Task: Search for connections with the title 'painter' using filters for location, industry, and services on LinkedIn.
Action: Mouse moved to (512, 69)
Screenshot: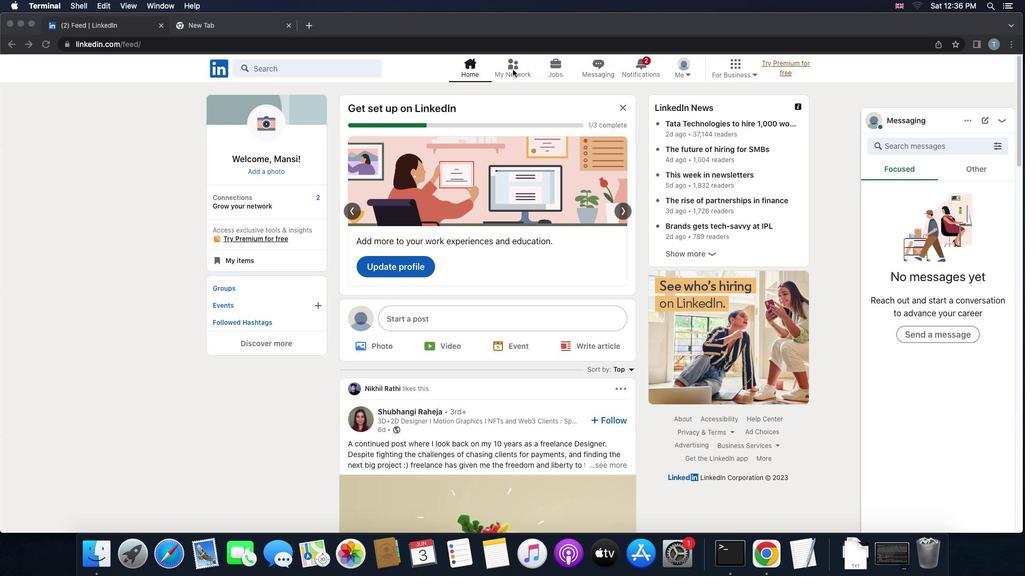 
Action: Mouse pressed left at (512, 69)
Screenshot: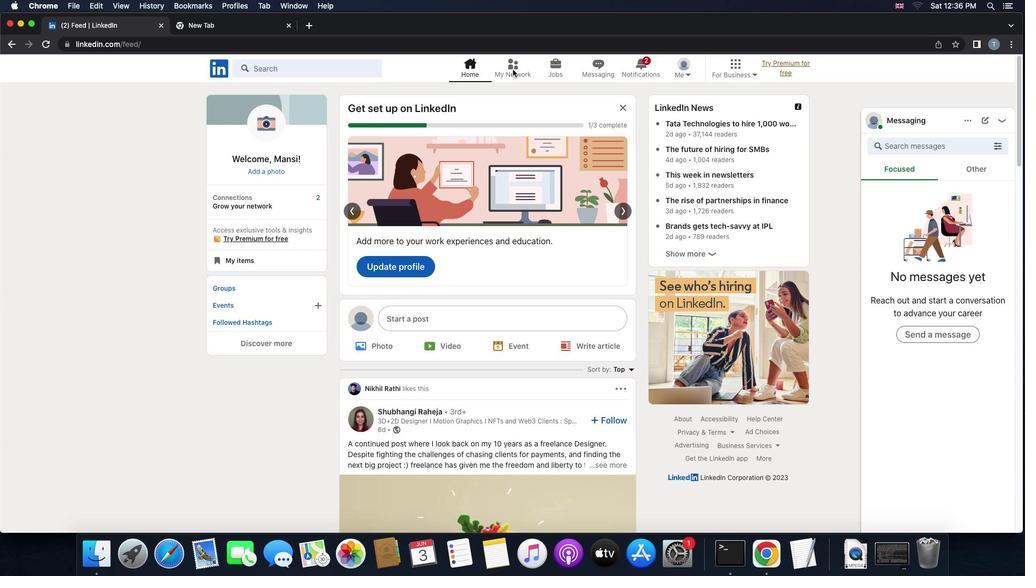 
Action: Mouse pressed left at (512, 69)
Screenshot: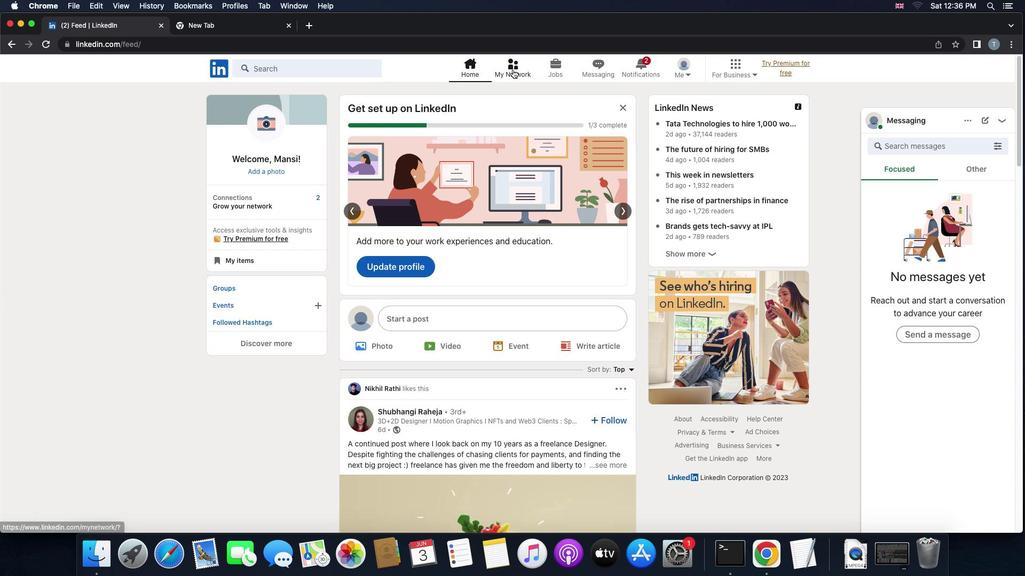 
Action: Mouse moved to (335, 134)
Screenshot: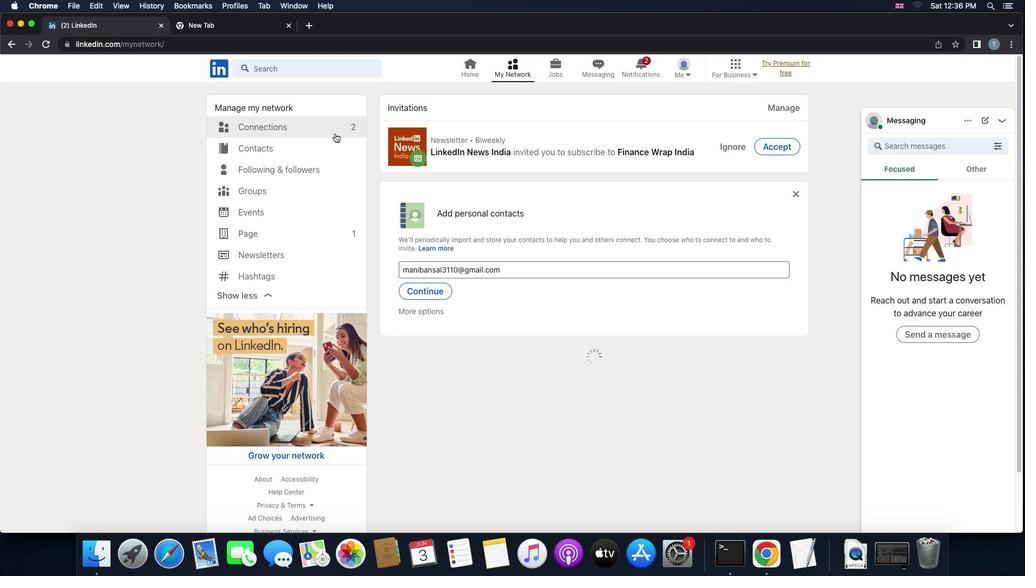 
Action: Mouse pressed left at (335, 134)
Screenshot: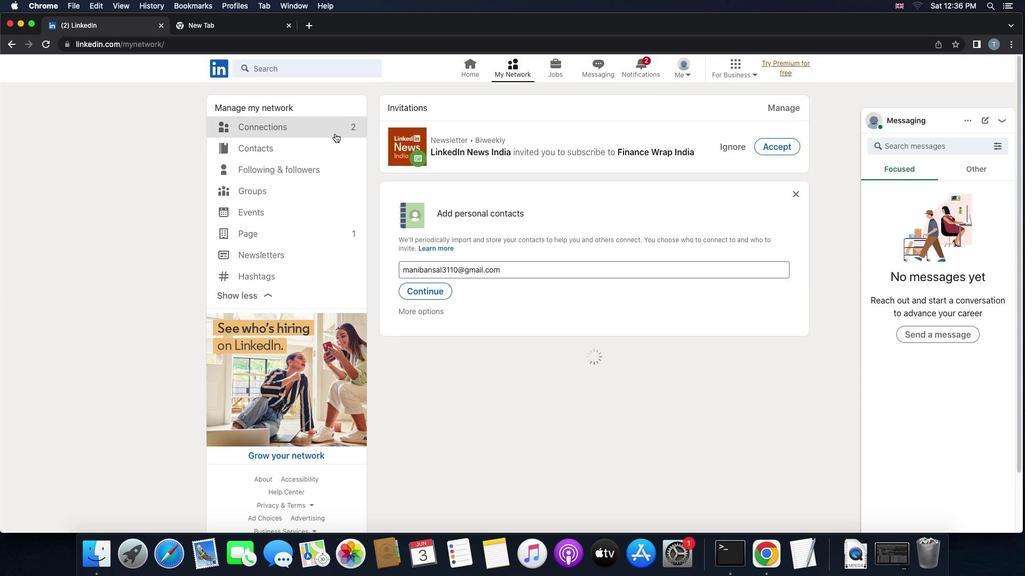 
Action: Mouse moved to (335, 133)
Screenshot: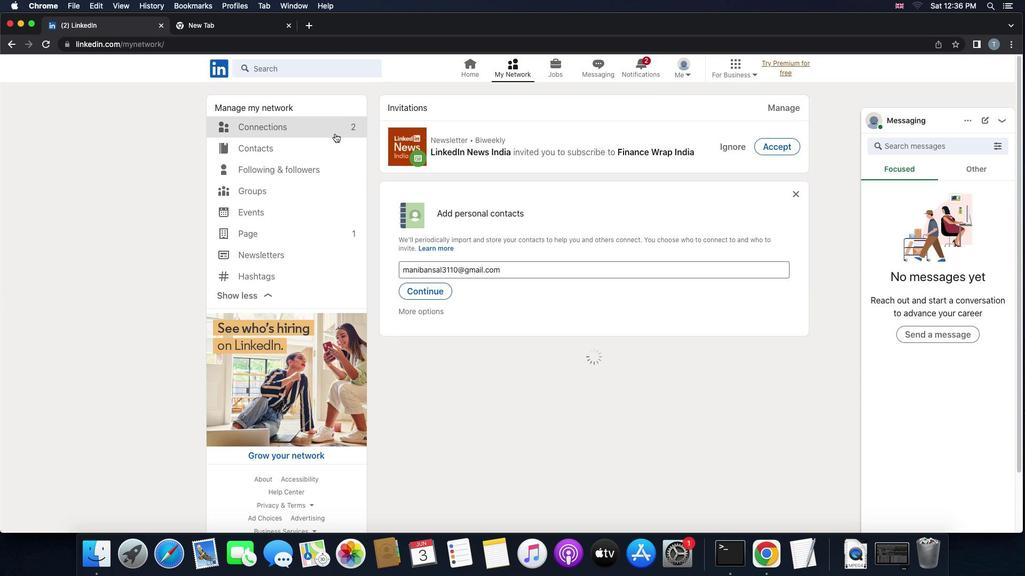 
Action: Mouse pressed left at (335, 133)
Screenshot: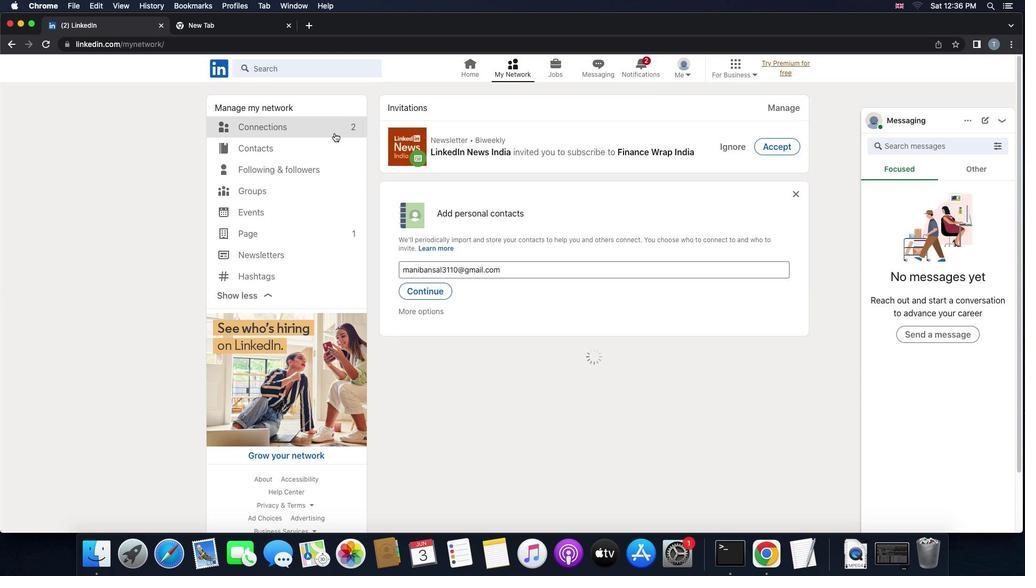 
Action: Mouse moved to (347, 125)
Screenshot: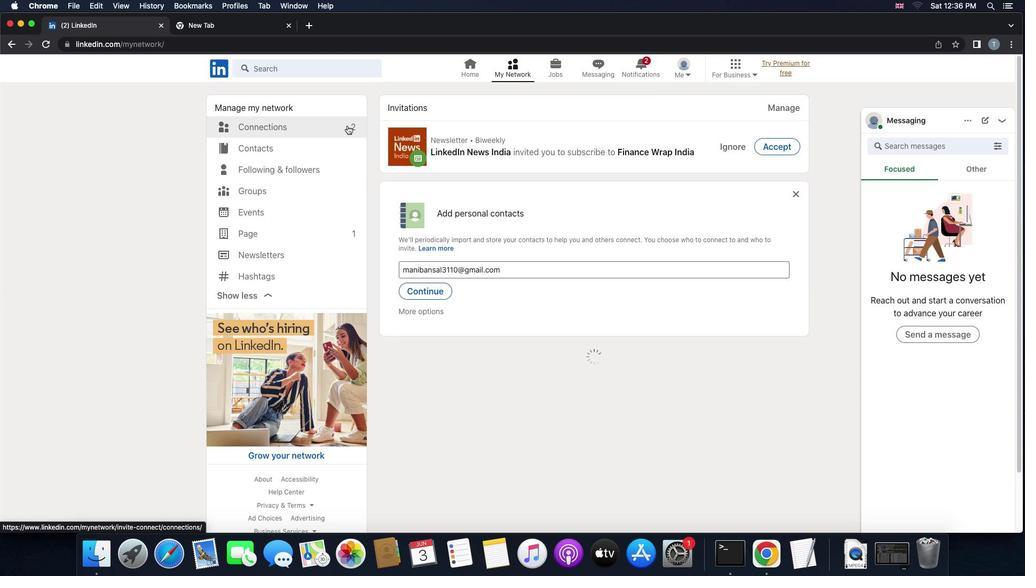 
Action: Mouse pressed left at (347, 125)
Screenshot: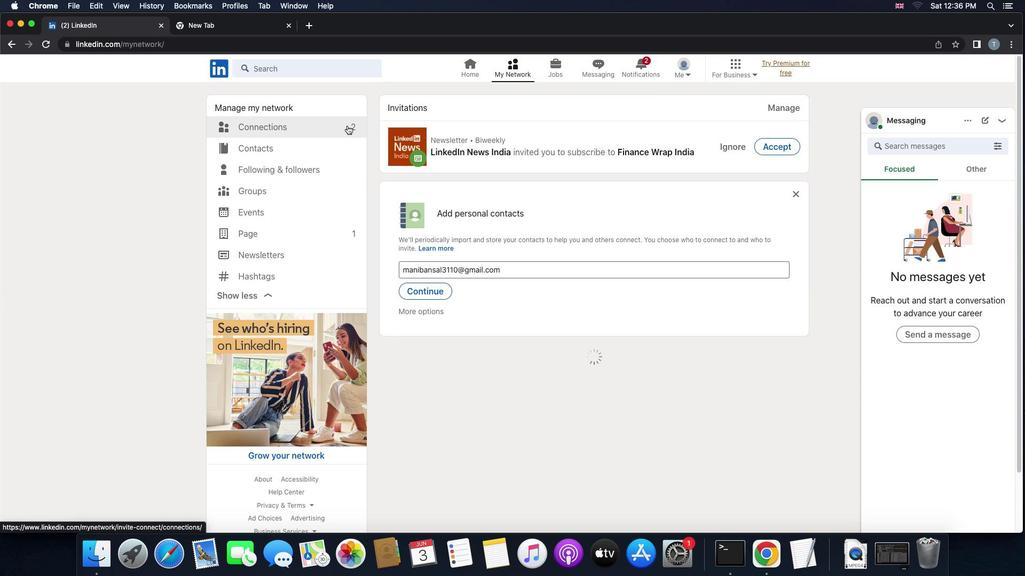 
Action: Mouse moved to (334, 128)
Screenshot: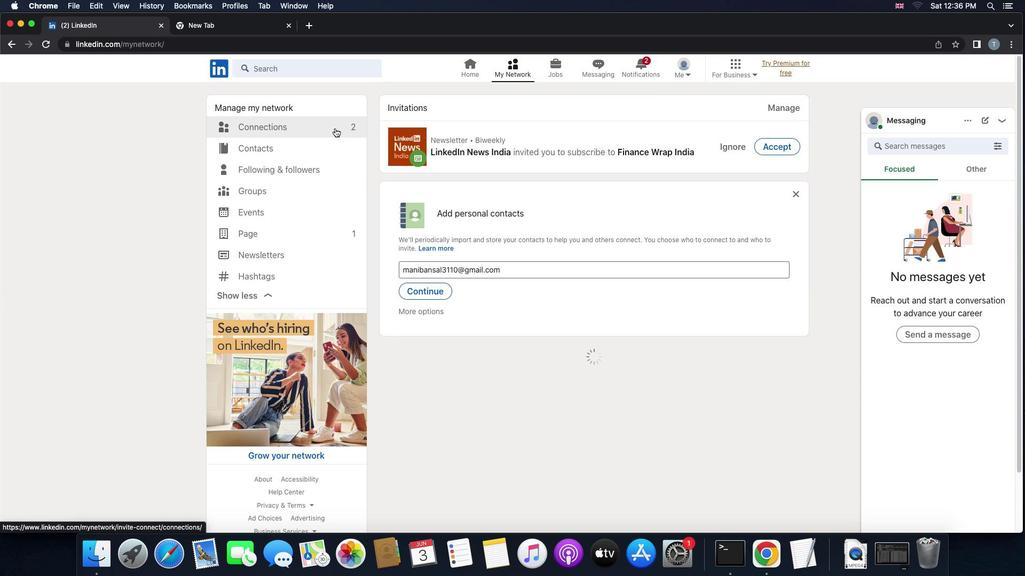 
Action: Mouse pressed left at (334, 128)
Screenshot: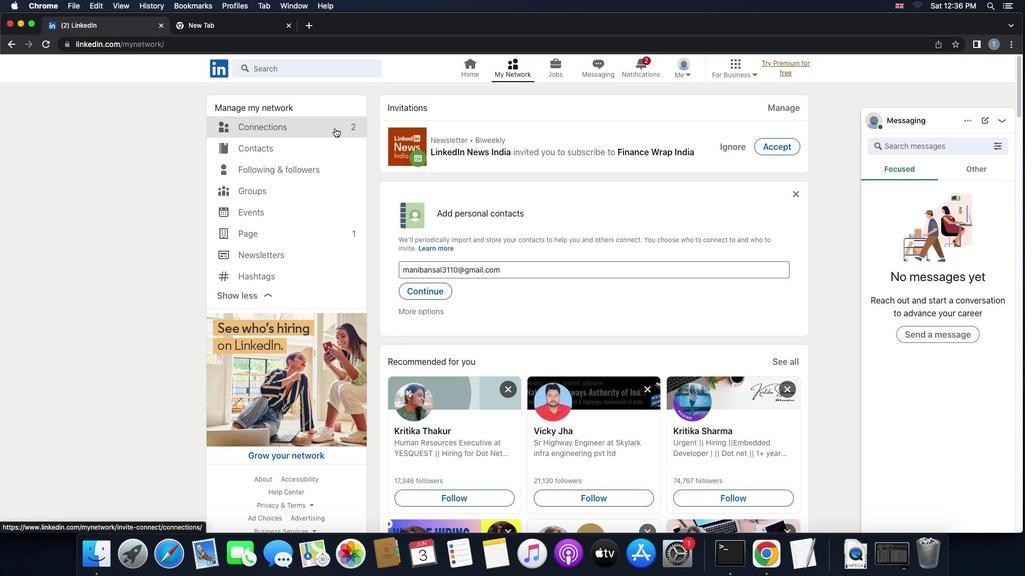 
Action: Mouse moved to (334, 128)
Screenshot: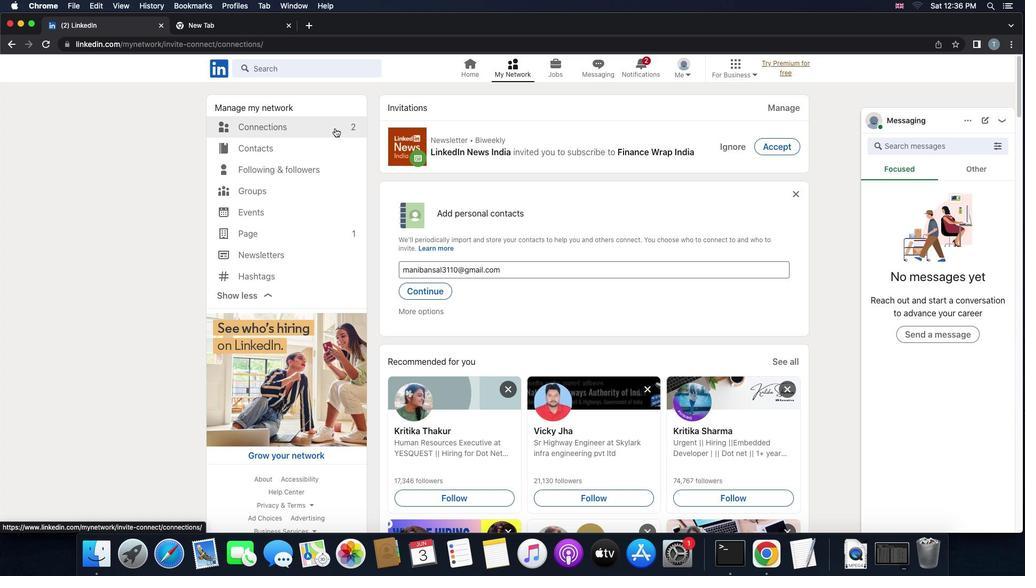 
Action: Mouse pressed left at (334, 128)
Screenshot: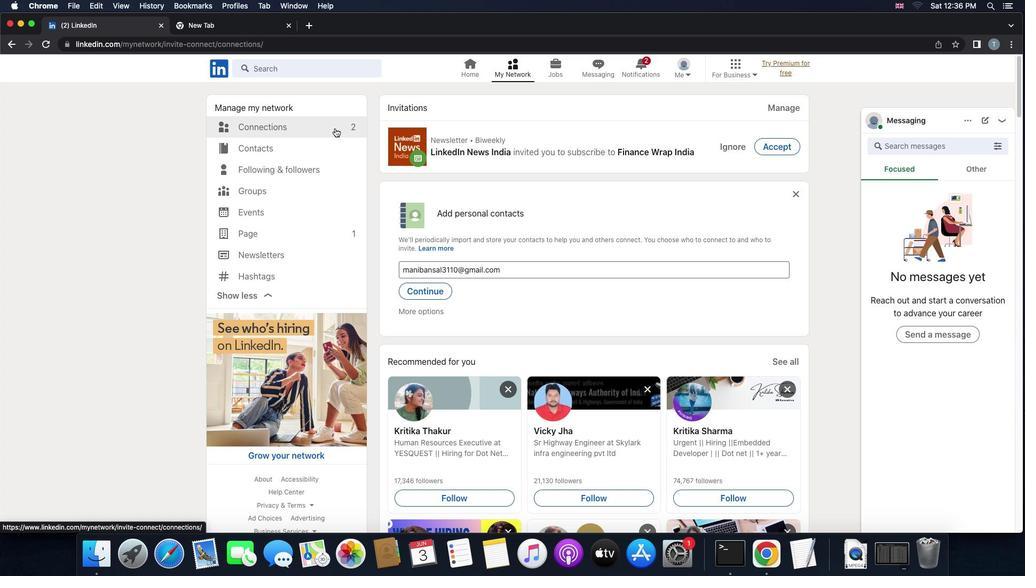 
Action: Mouse pressed left at (334, 128)
Screenshot: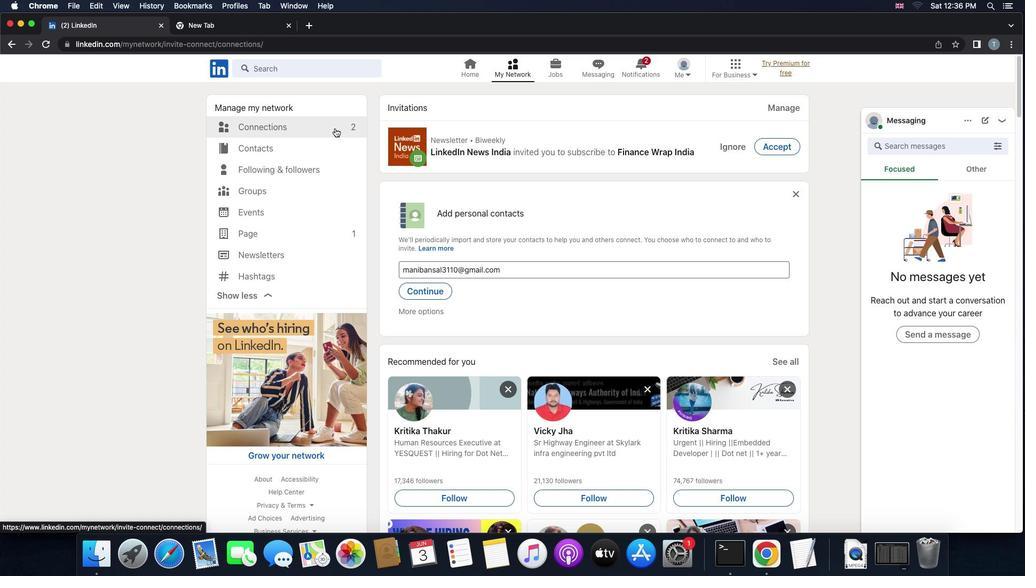 
Action: Mouse moved to (593, 127)
Screenshot: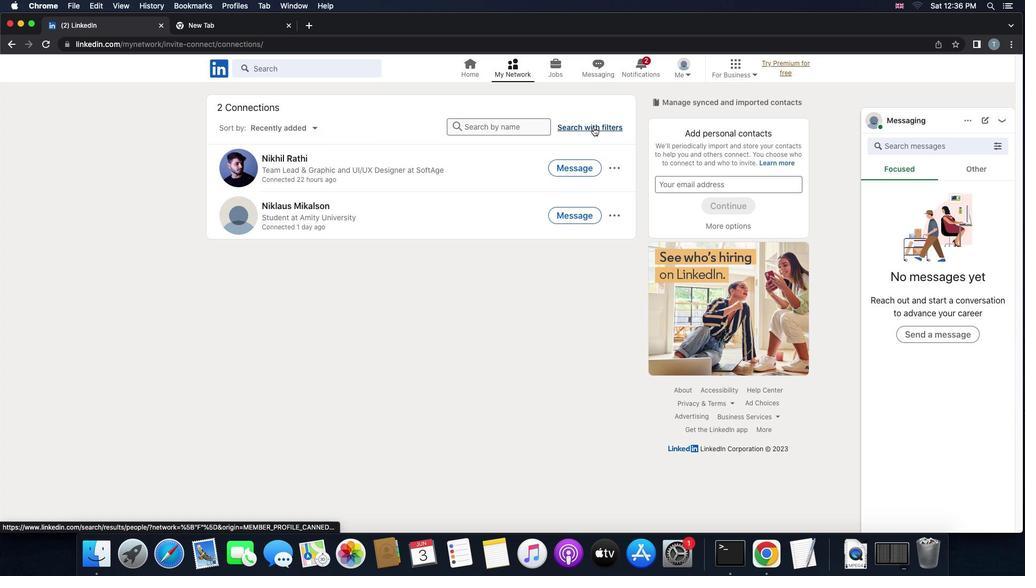 
Action: Mouse pressed left at (593, 127)
Screenshot: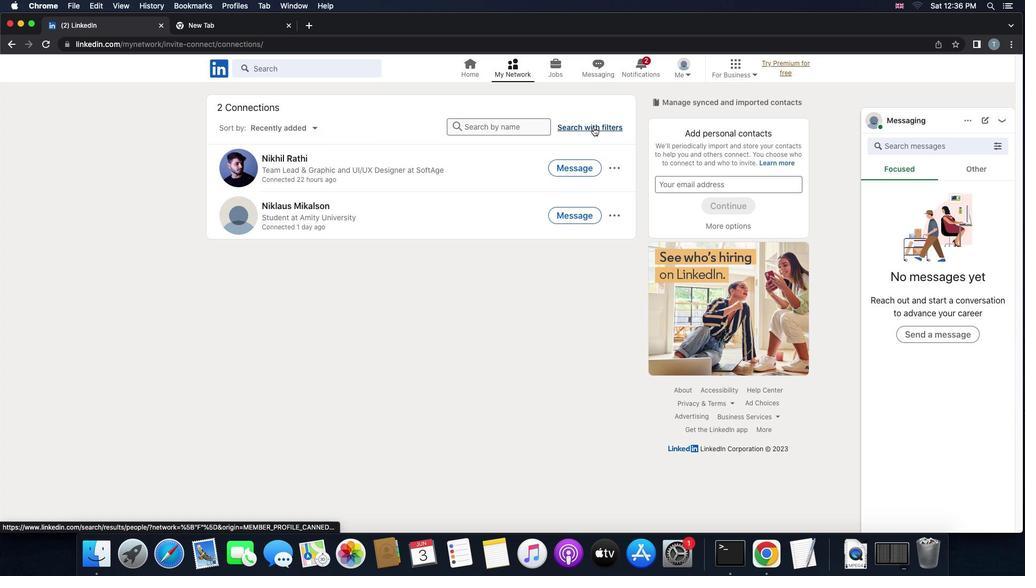 
Action: Mouse moved to (546, 96)
Screenshot: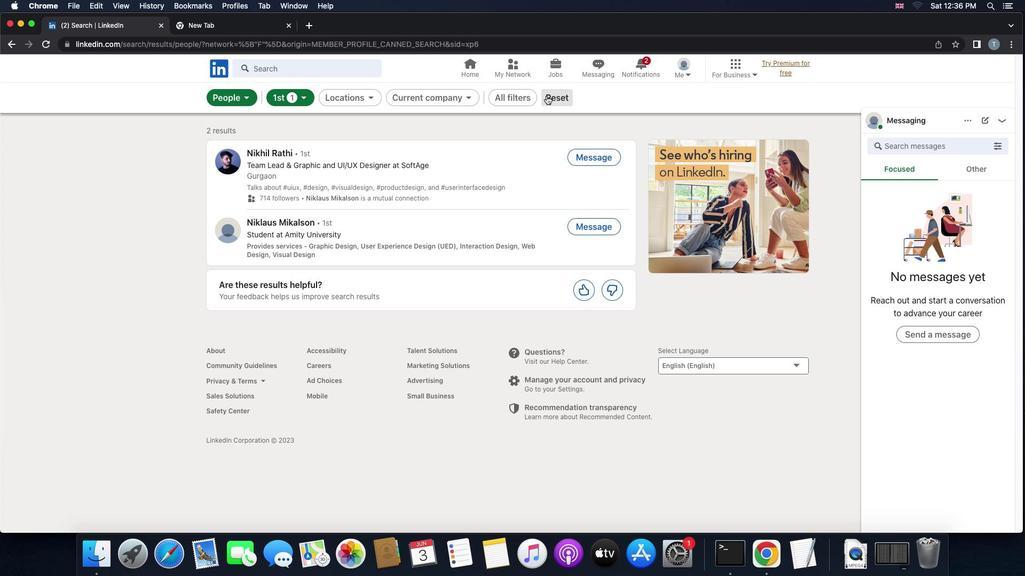 
Action: Mouse pressed left at (546, 96)
Screenshot: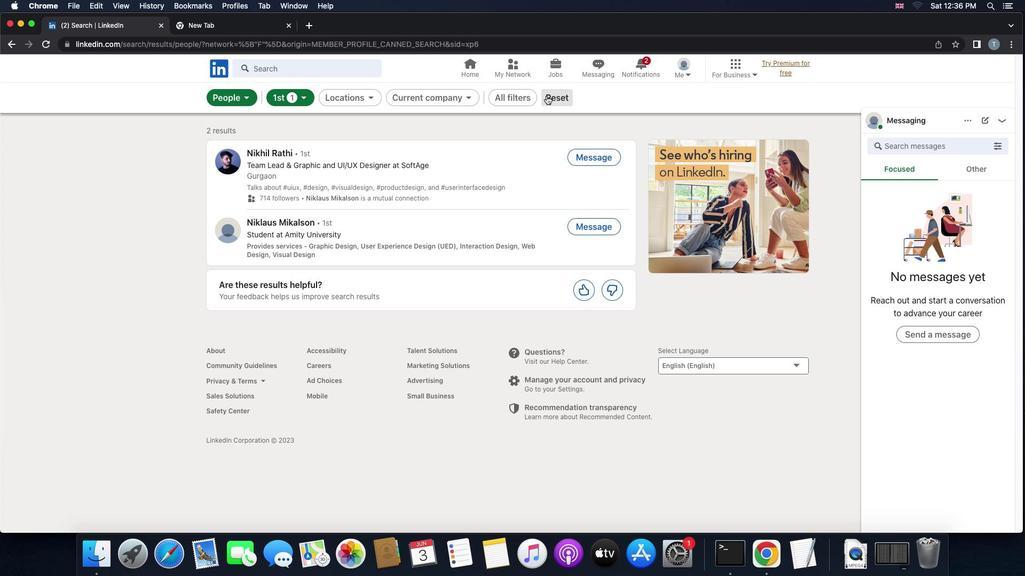 
Action: Mouse moved to (544, 100)
Screenshot: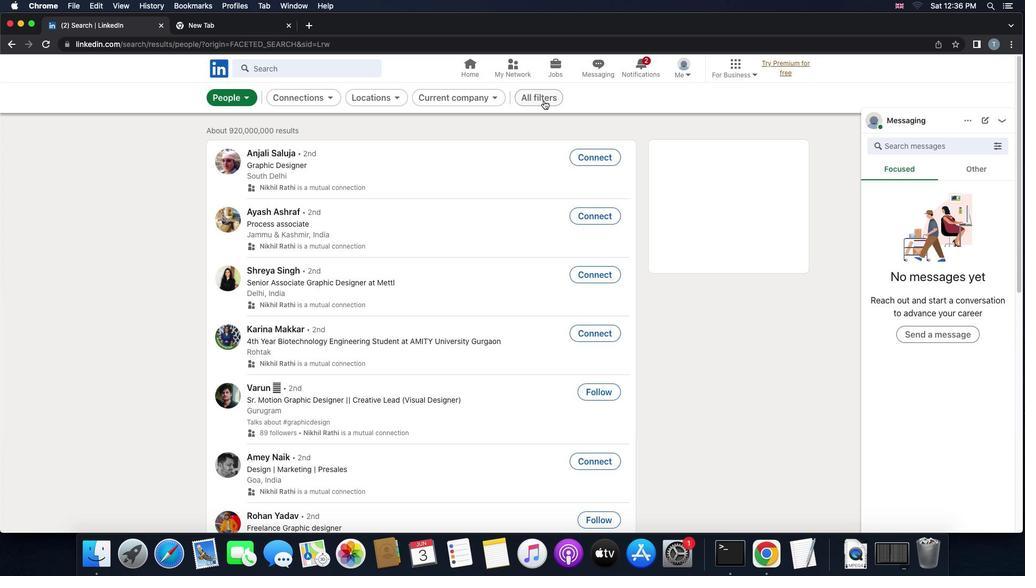 
Action: Mouse pressed left at (544, 100)
Screenshot: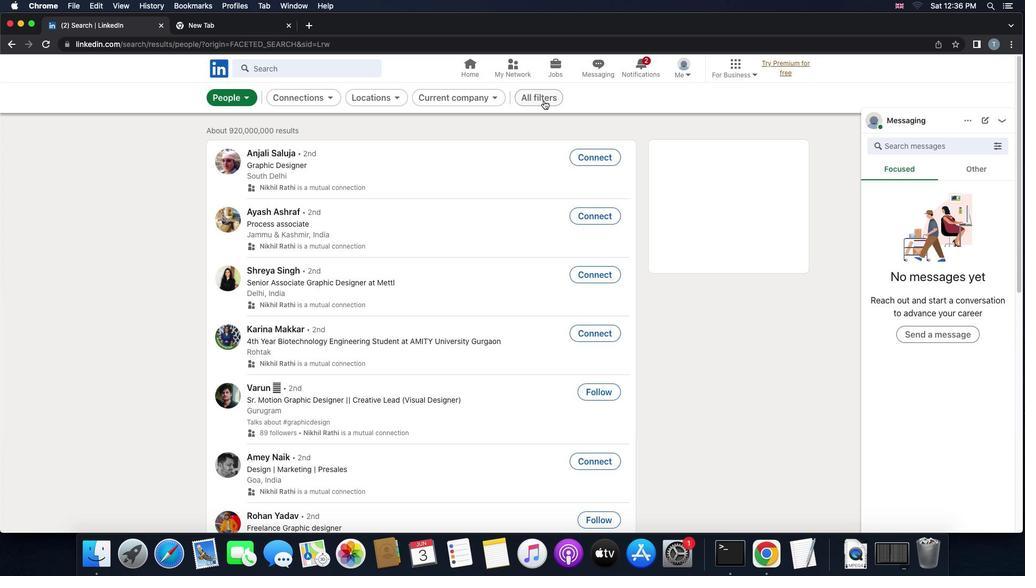 
Action: Mouse moved to (750, 313)
Screenshot: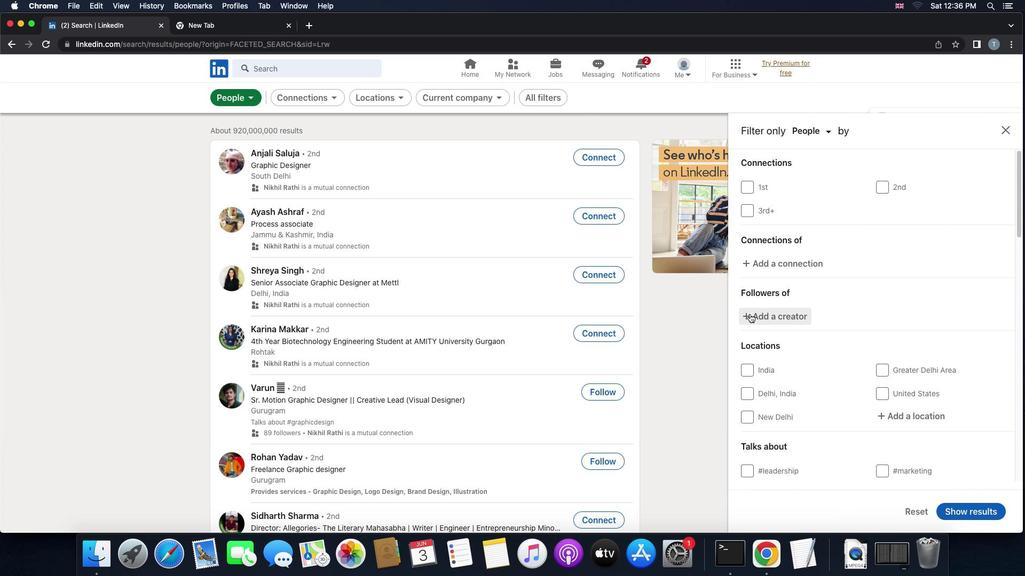 
Action: Mouse scrolled (750, 313) with delta (0, 0)
Screenshot: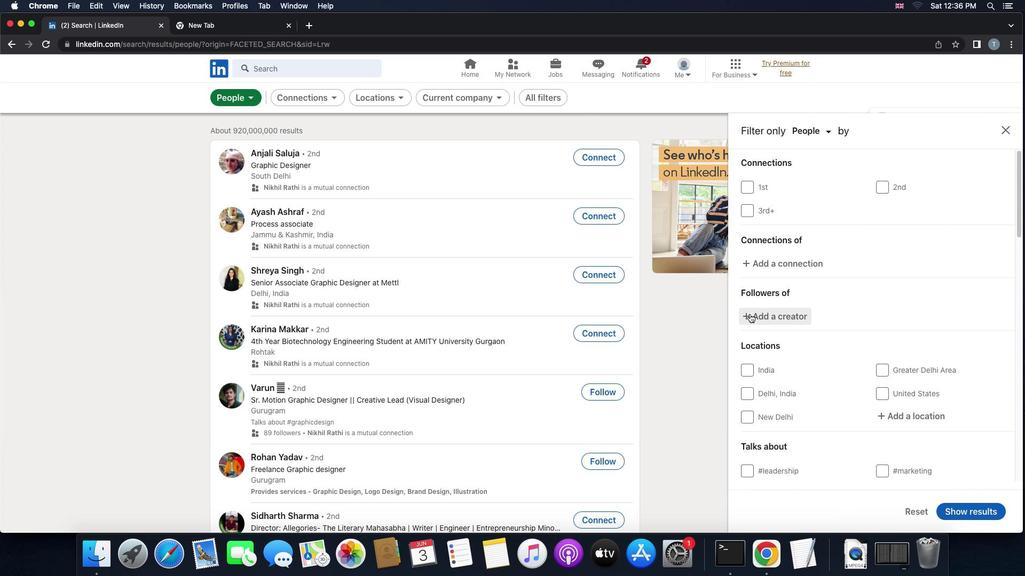 
Action: Mouse scrolled (750, 313) with delta (0, 0)
Screenshot: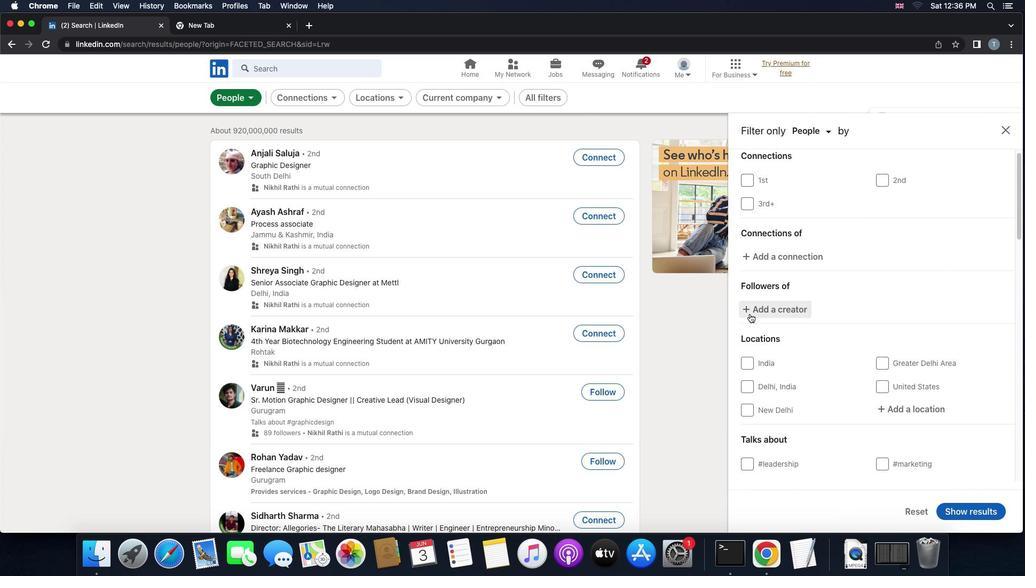 
Action: Mouse scrolled (750, 313) with delta (0, 0)
Screenshot: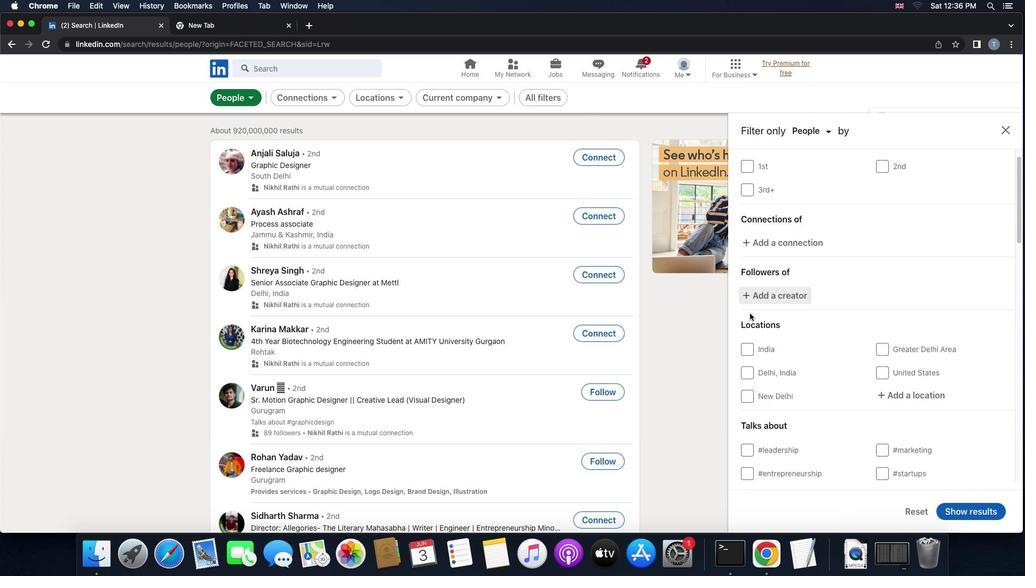 
Action: Mouse moved to (750, 313)
Screenshot: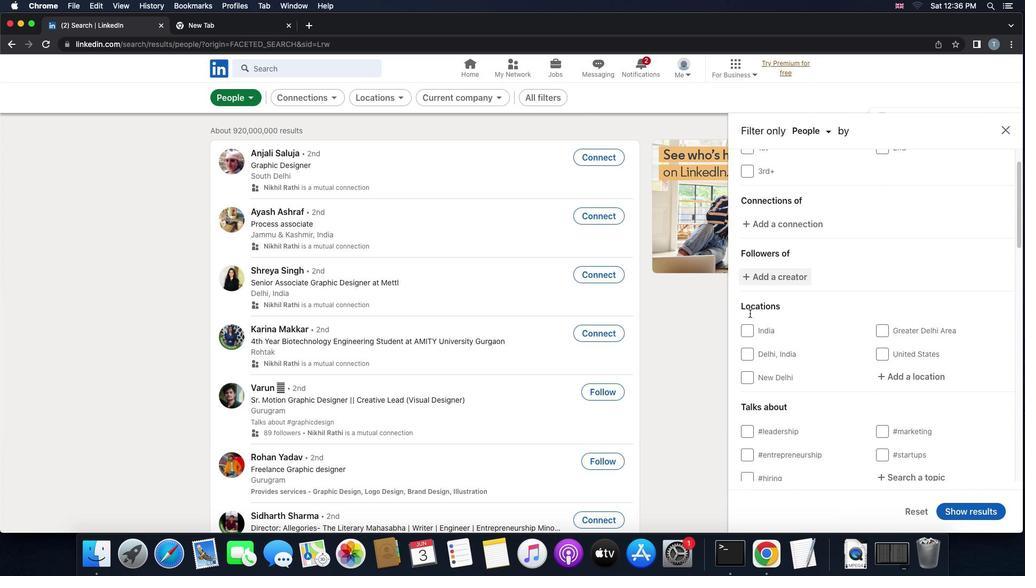 
Action: Mouse scrolled (750, 313) with delta (0, 0)
Screenshot: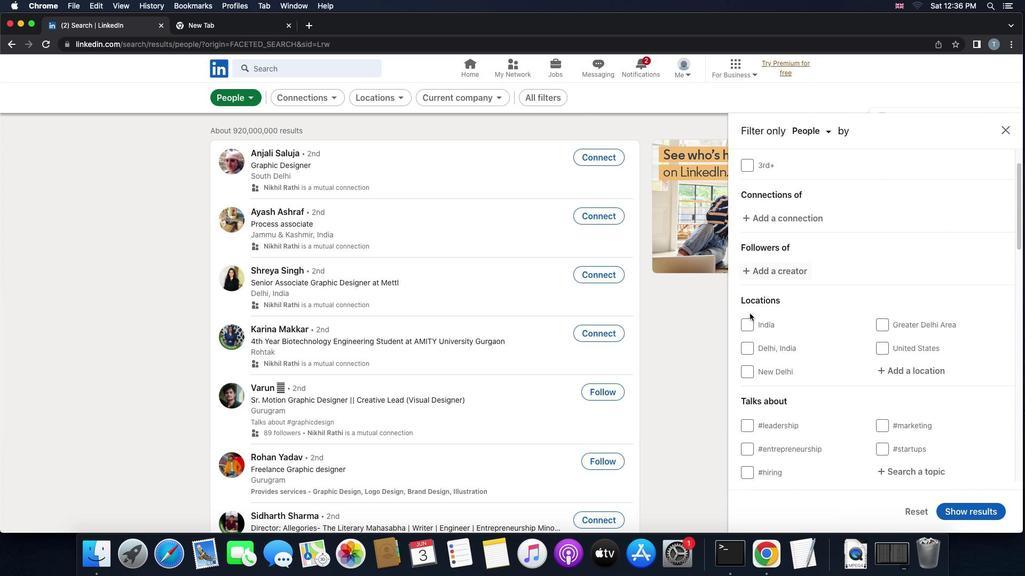 
Action: Mouse moved to (765, 307)
Screenshot: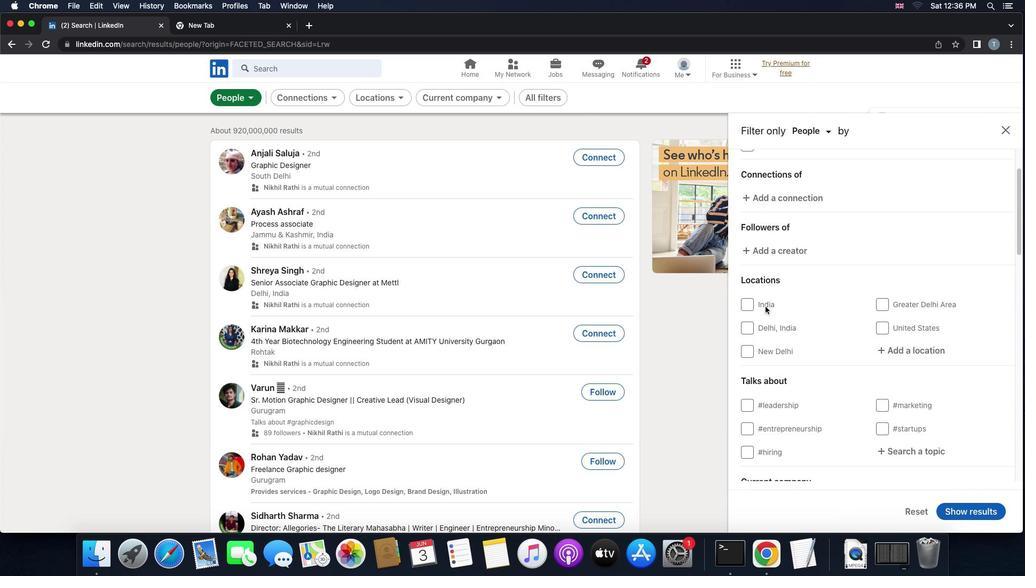 
Action: Mouse scrolled (765, 307) with delta (0, 0)
Screenshot: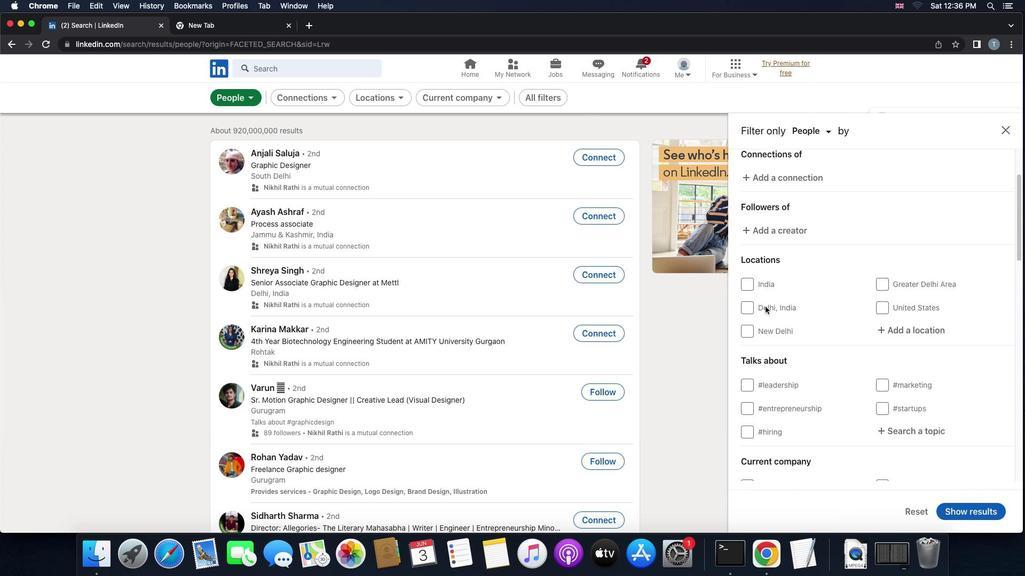 
Action: Mouse scrolled (765, 307) with delta (0, 0)
Screenshot: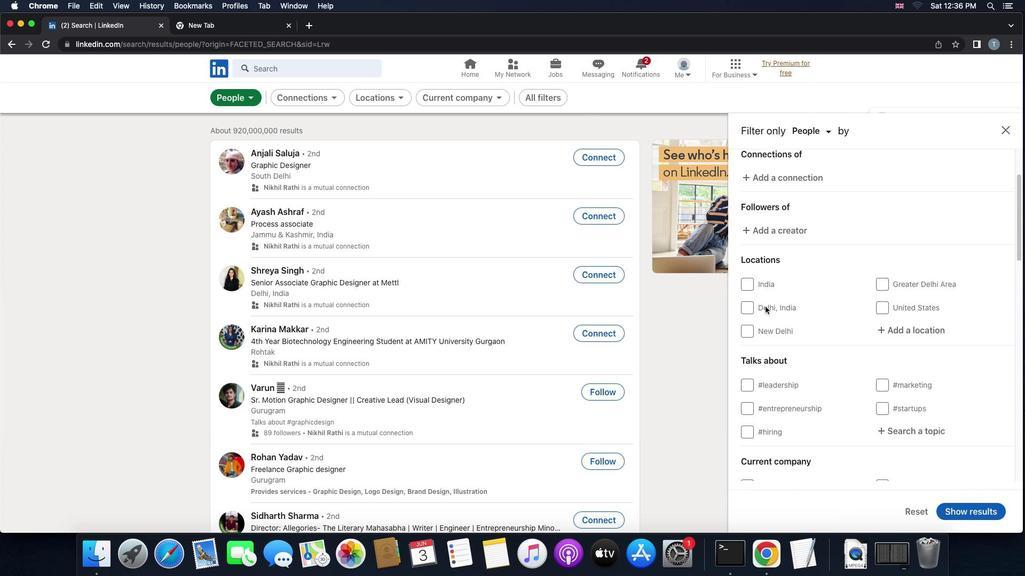 
Action: Mouse moved to (765, 307)
Screenshot: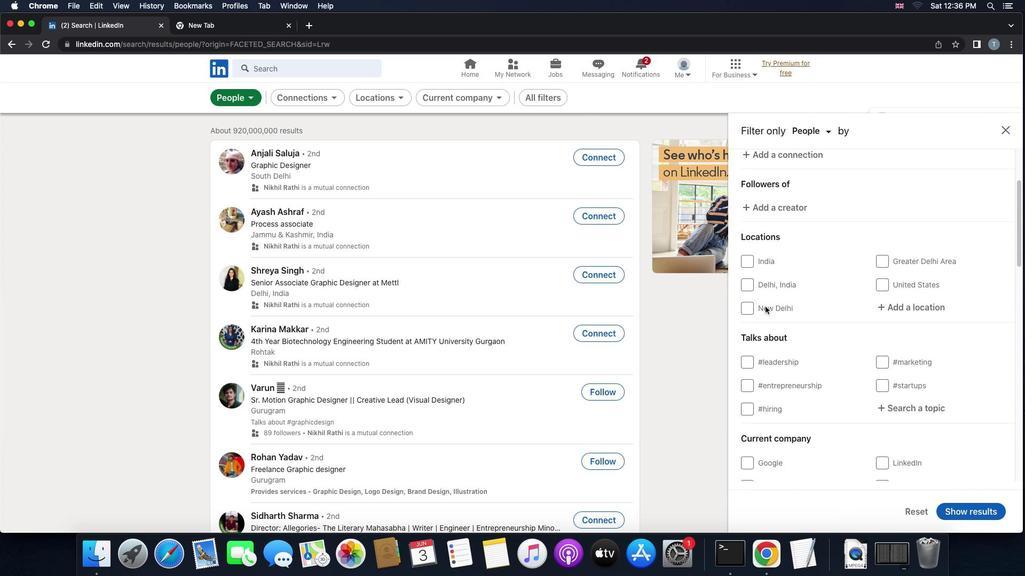 
Action: Mouse scrolled (765, 307) with delta (0, -1)
Screenshot: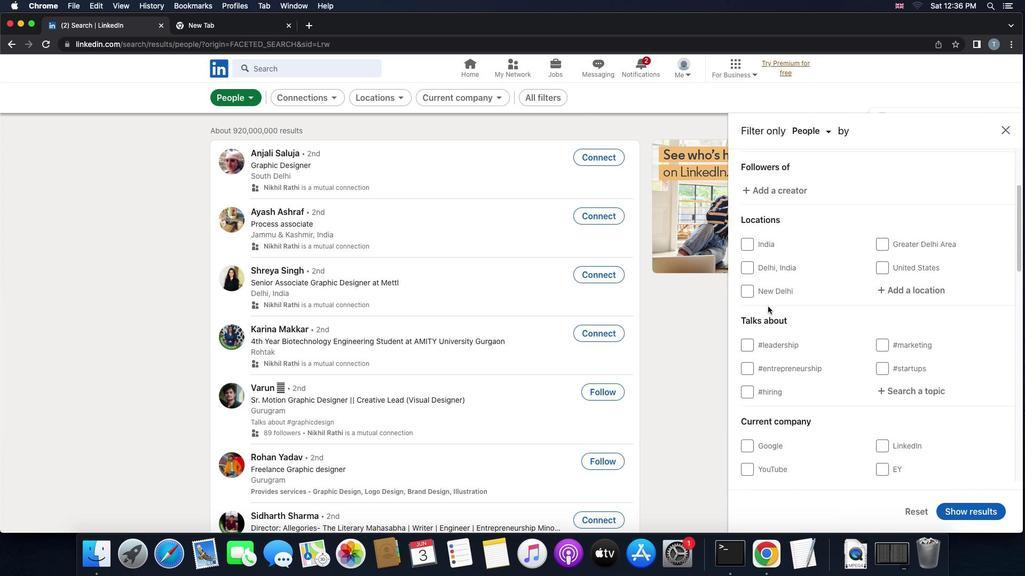 
Action: Mouse moved to (901, 284)
Screenshot: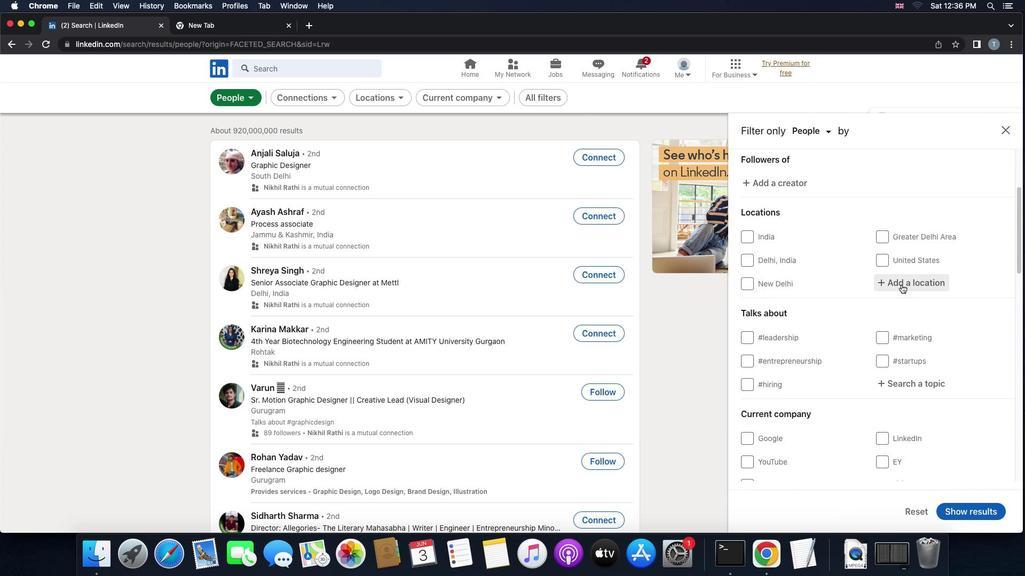 
Action: Mouse pressed left at (901, 284)
Screenshot: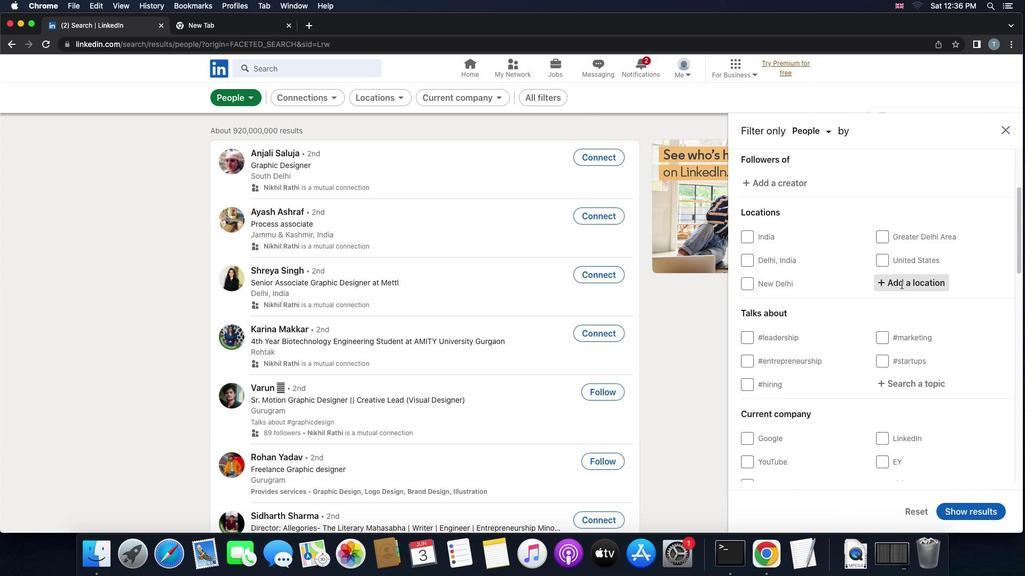 
Action: Key pressed 'a''b''o''n''y'
Screenshot: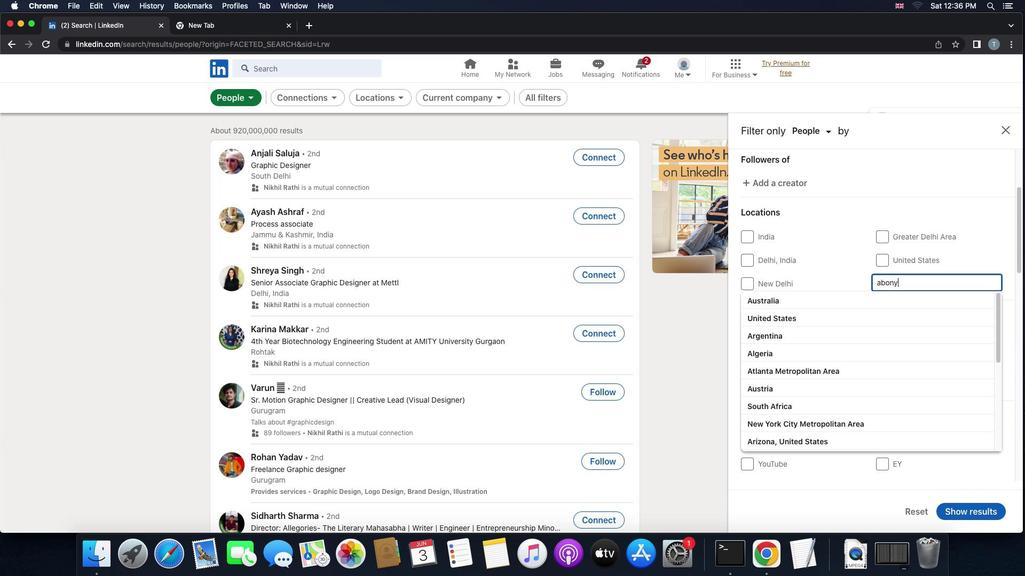 
Action: Mouse moved to (899, 297)
Screenshot: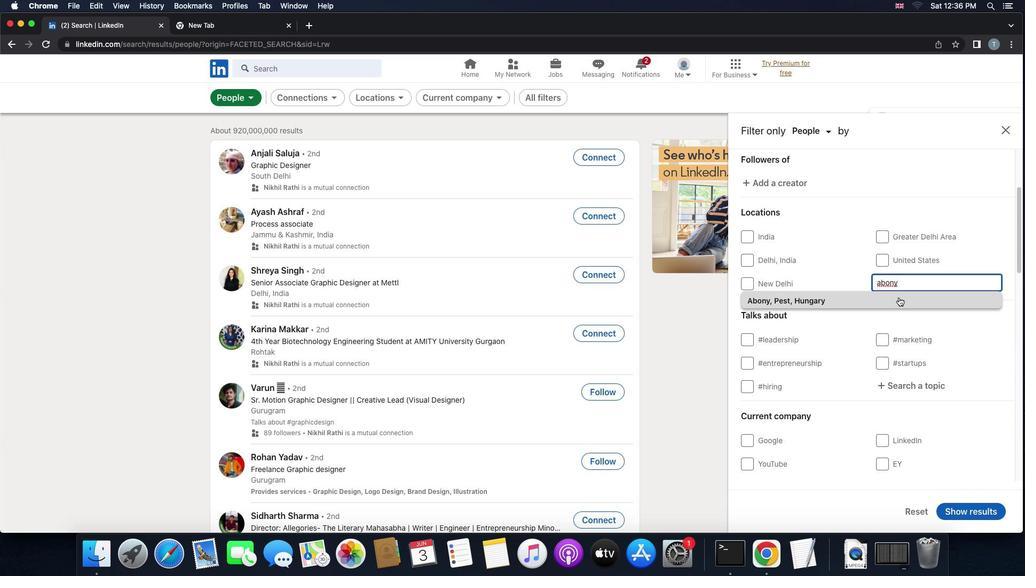 
Action: Mouse pressed left at (899, 297)
Screenshot: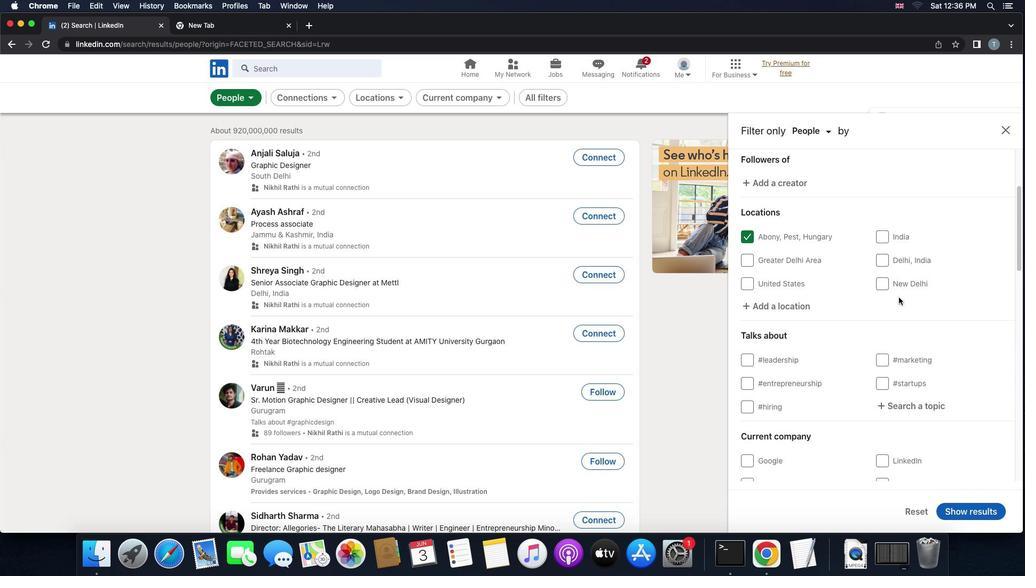 
Action: Mouse moved to (898, 297)
Screenshot: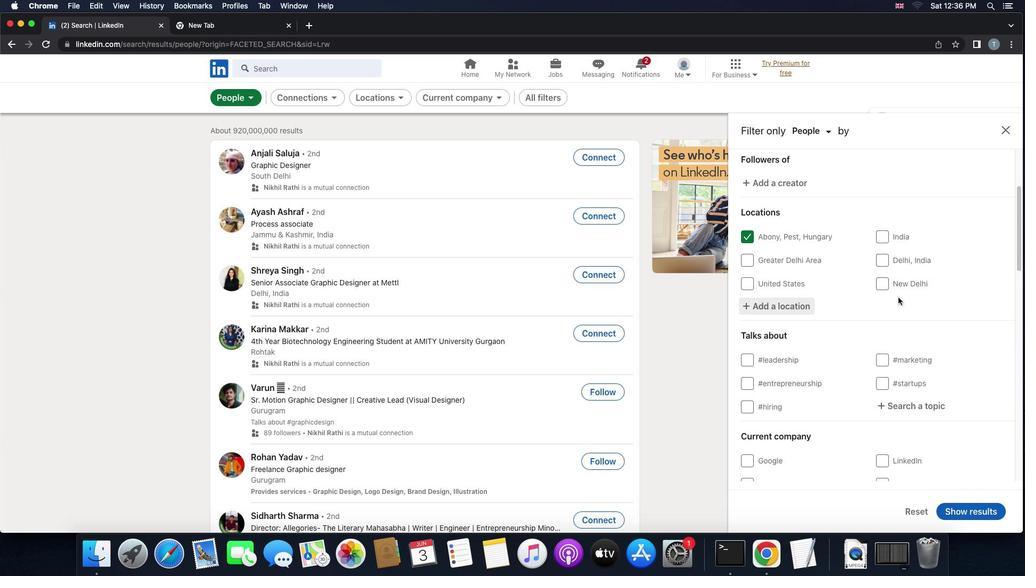 
Action: Mouse scrolled (898, 297) with delta (0, 0)
Screenshot: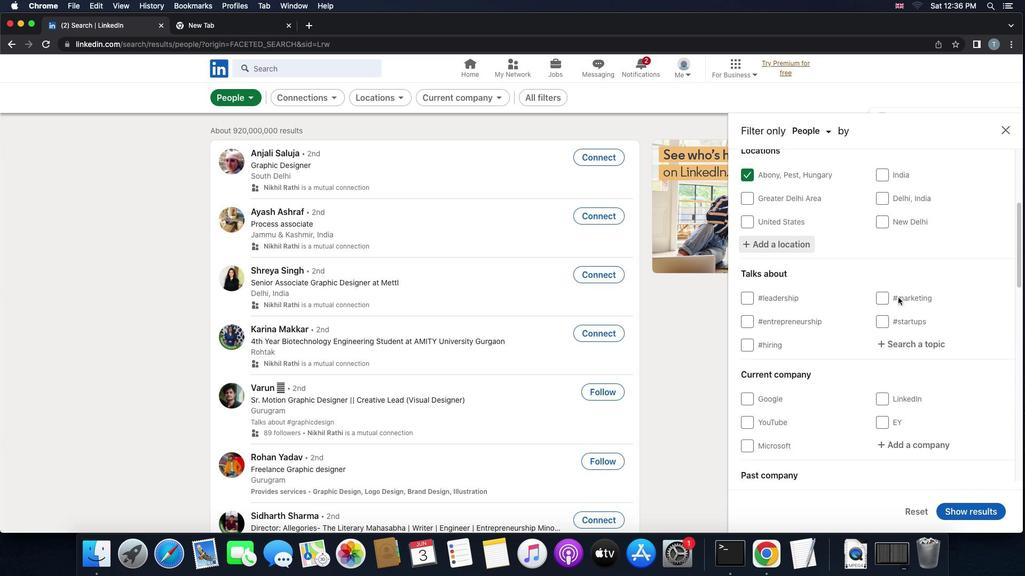 
Action: Mouse scrolled (898, 297) with delta (0, 0)
Screenshot: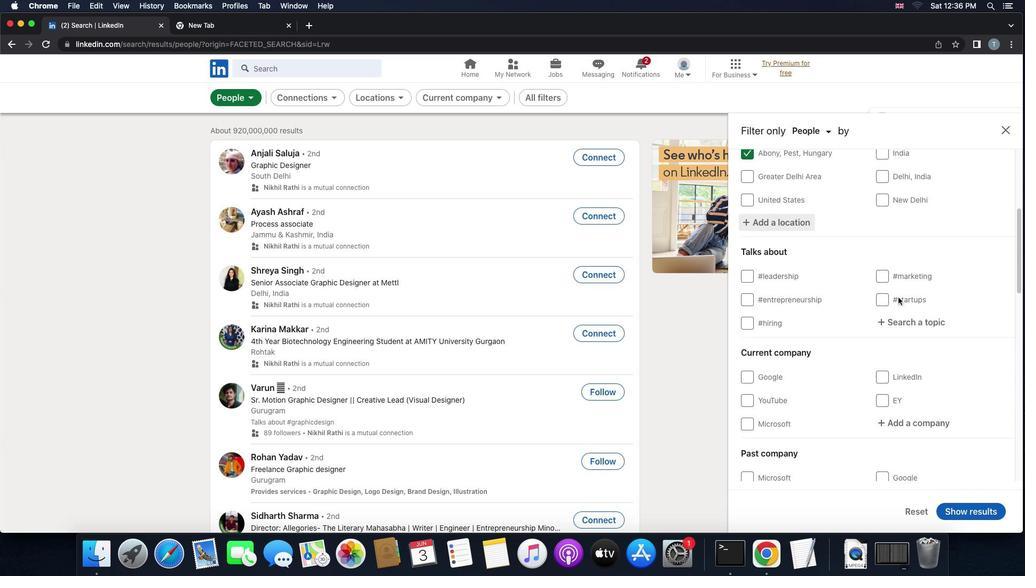 
Action: Mouse scrolled (898, 297) with delta (0, -1)
Screenshot: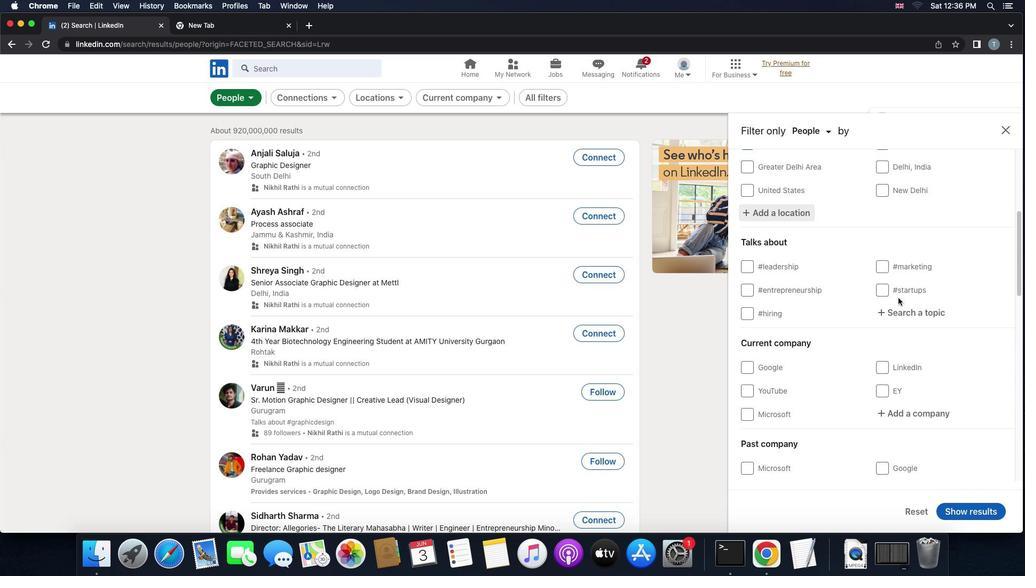 
Action: Mouse moved to (910, 315)
Screenshot: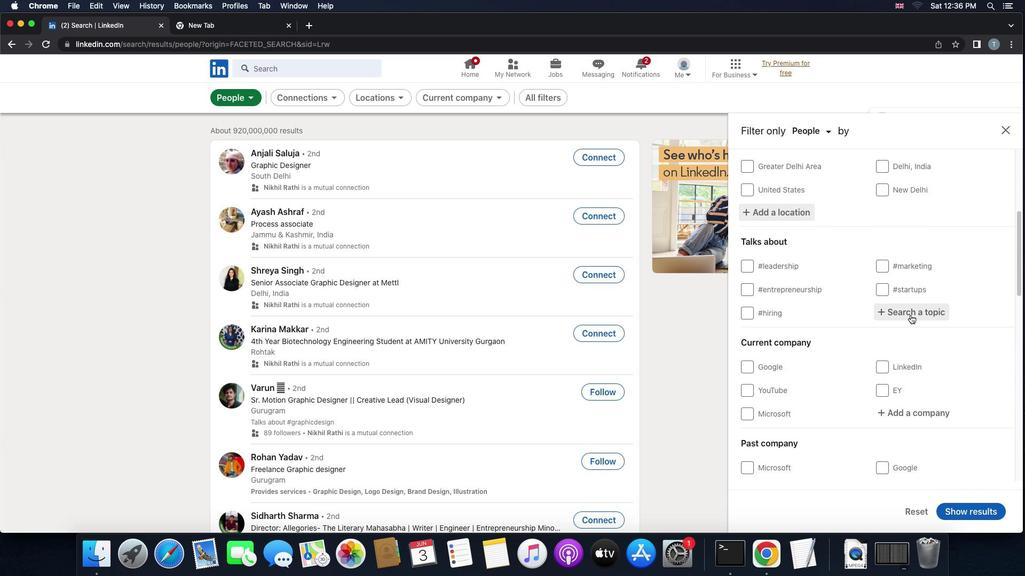 
Action: Mouse pressed left at (910, 315)
Screenshot: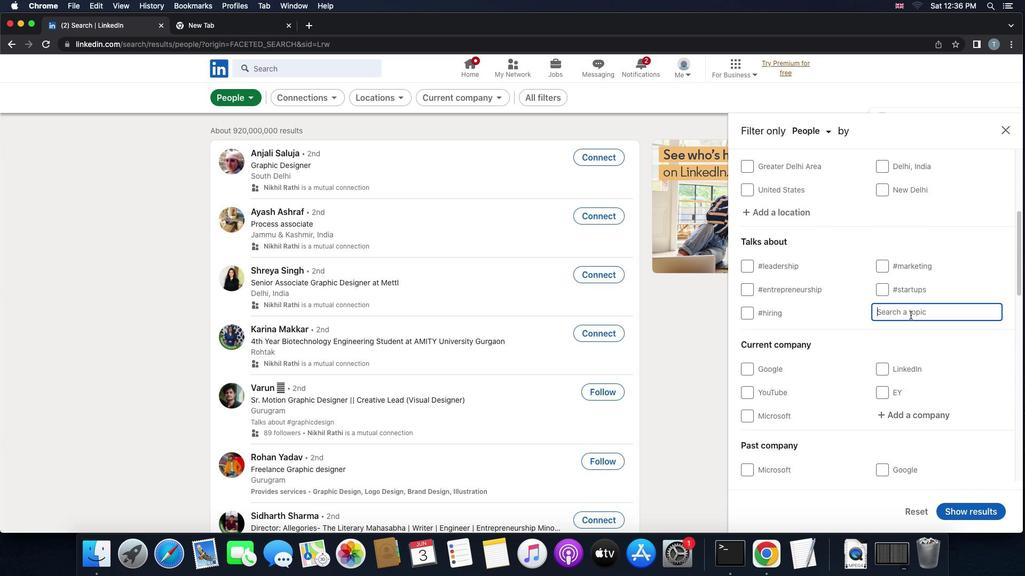 
Action: Mouse moved to (909, 315)
Screenshot: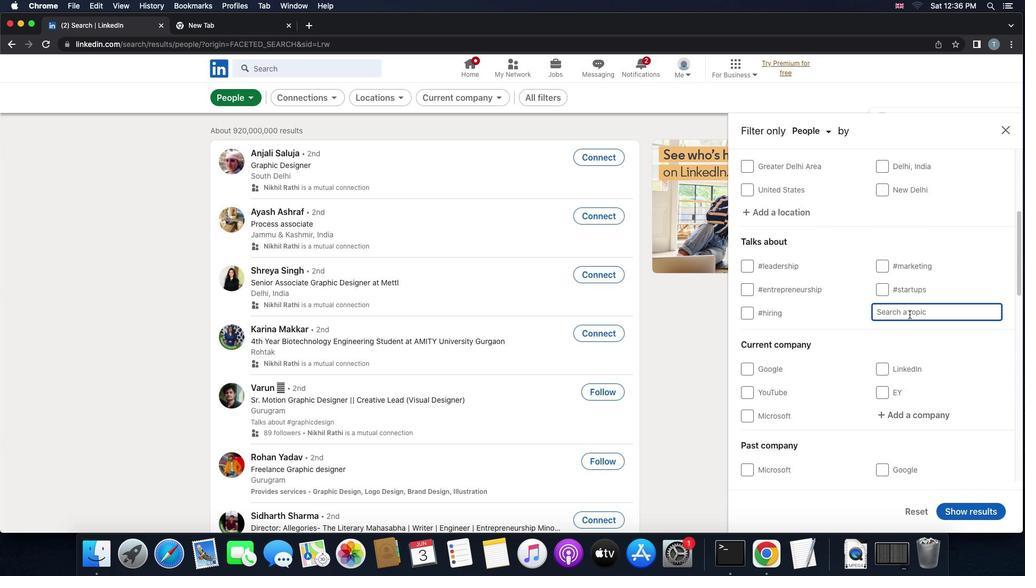 
Action: Key pressed 'c''o''n''s''t''r''u''c''t''i''o''n'
Screenshot: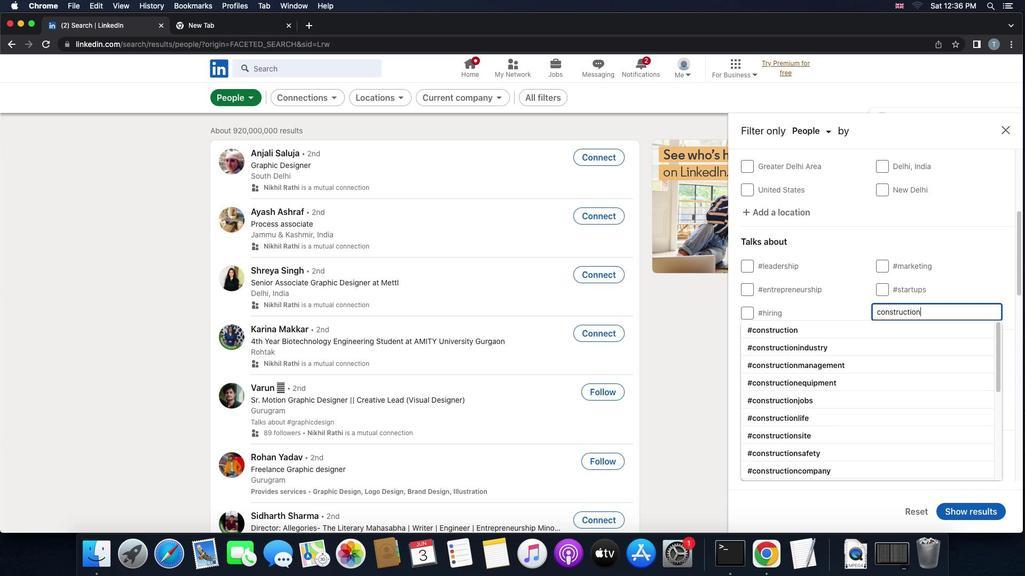 
Action: Mouse moved to (903, 328)
Screenshot: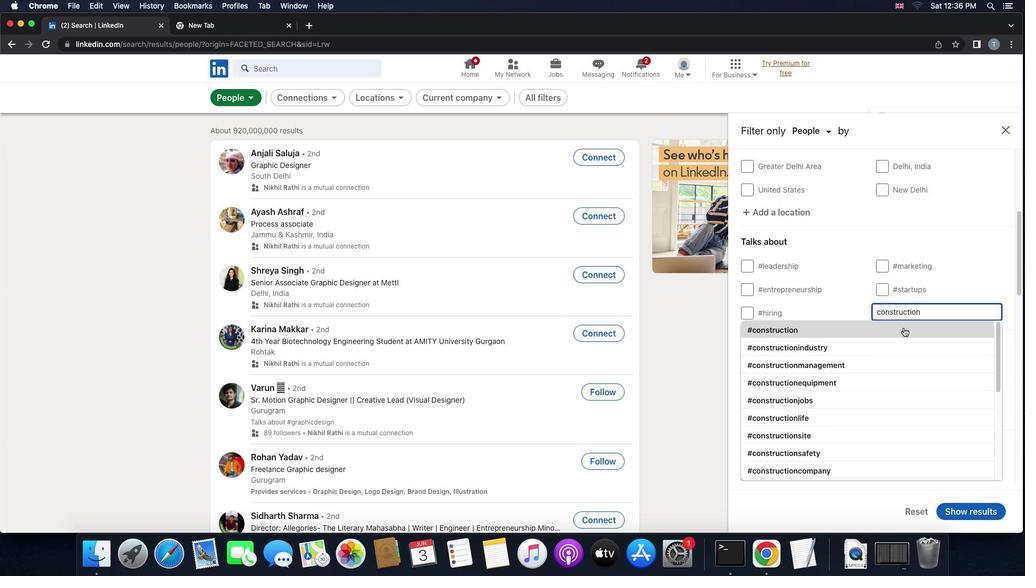 
Action: Mouse pressed left at (903, 328)
Screenshot: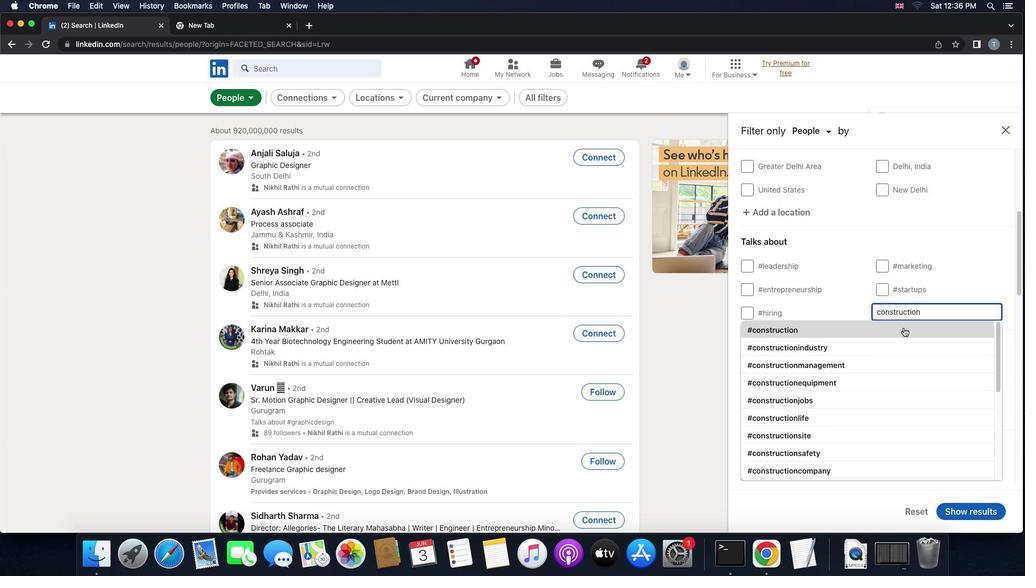 
Action: Mouse moved to (898, 380)
Screenshot: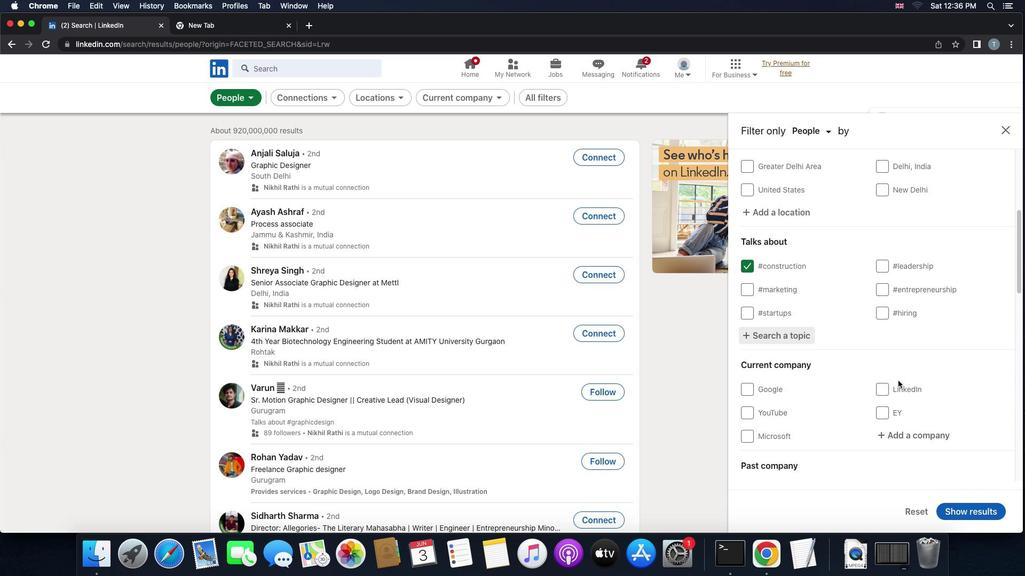 
Action: Mouse scrolled (898, 380) with delta (0, 0)
Screenshot: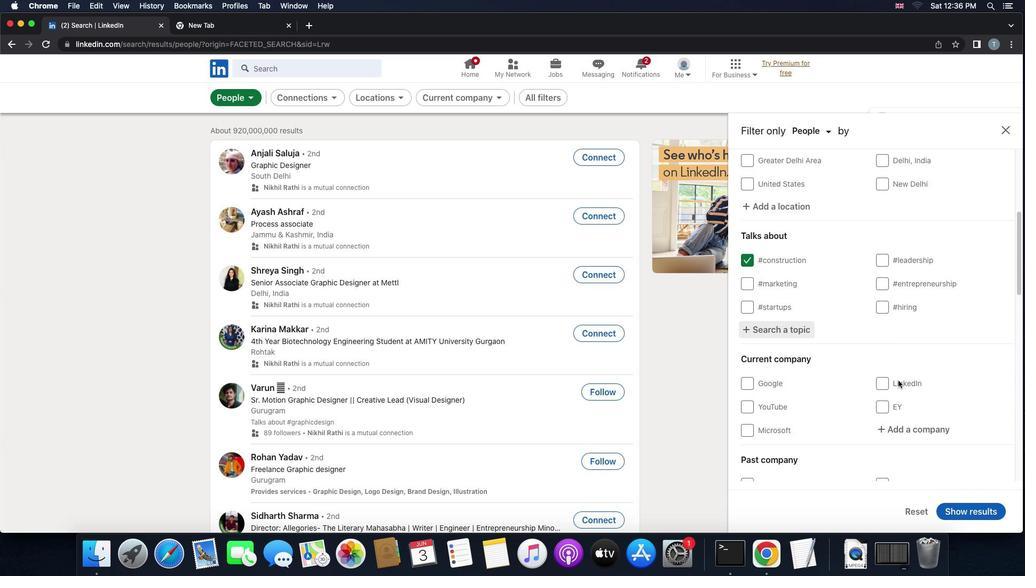 
Action: Mouse scrolled (898, 380) with delta (0, 0)
Screenshot: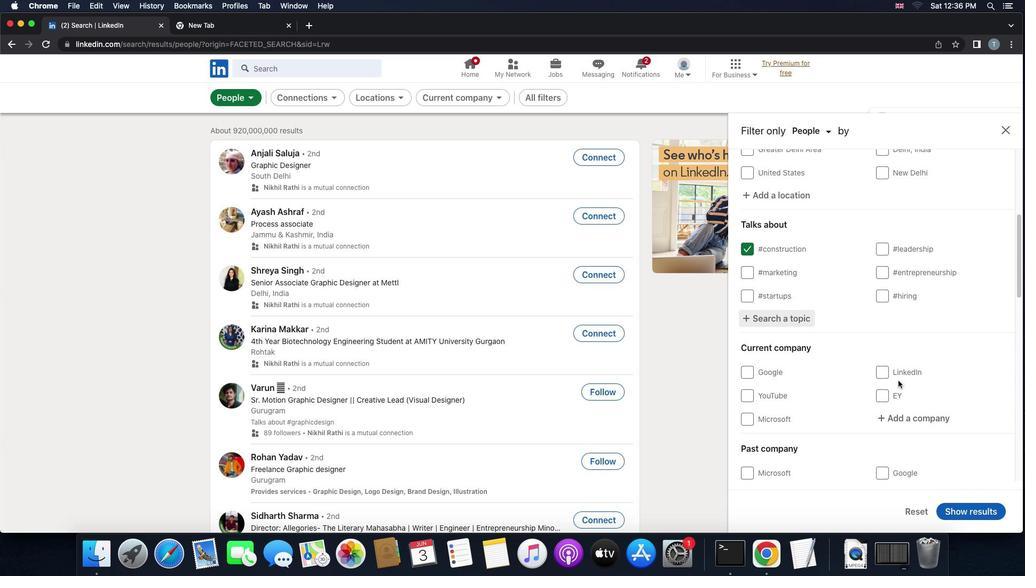 
Action: Mouse scrolled (898, 380) with delta (0, 0)
Screenshot: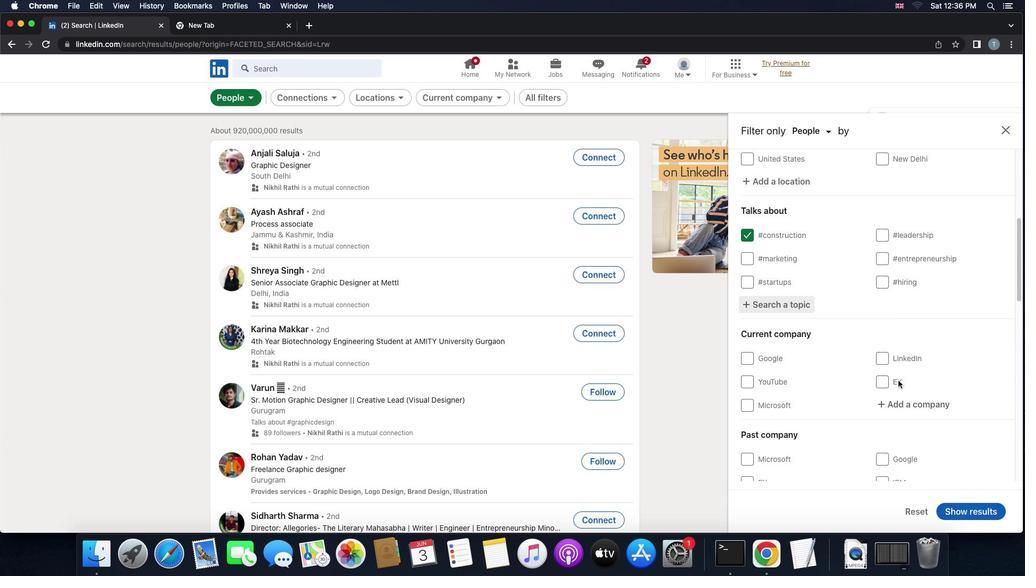 
Action: Mouse scrolled (898, 380) with delta (0, 0)
Screenshot: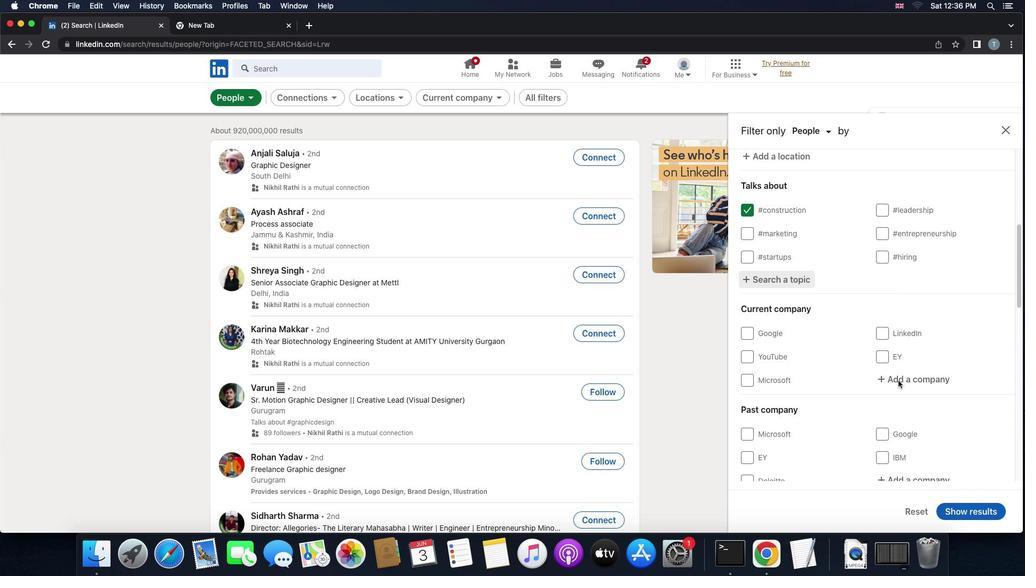 
Action: Mouse moved to (895, 380)
Screenshot: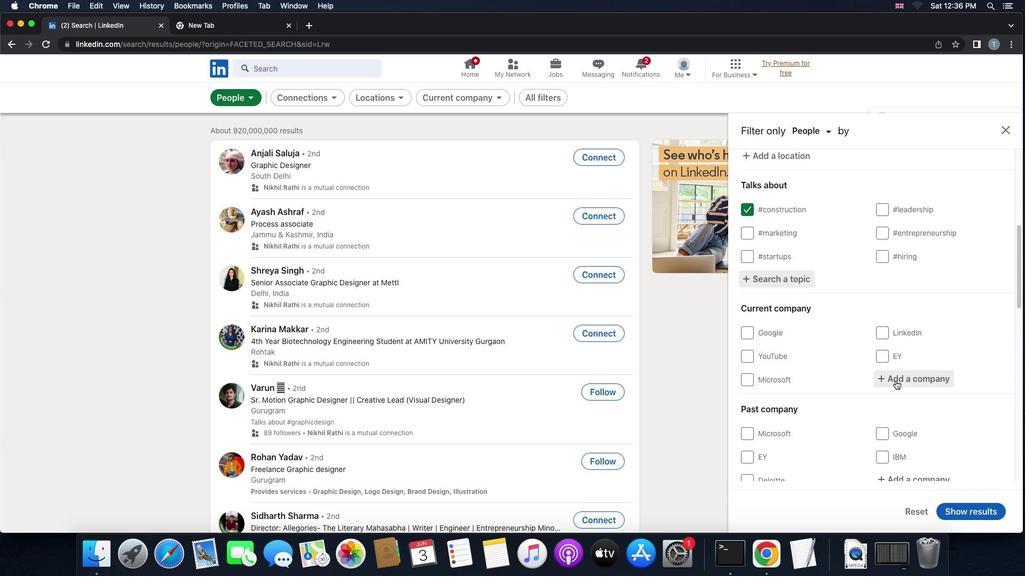 
Action: Mouse scrolled (895, 380) with delta (0, 0)
Screenshot: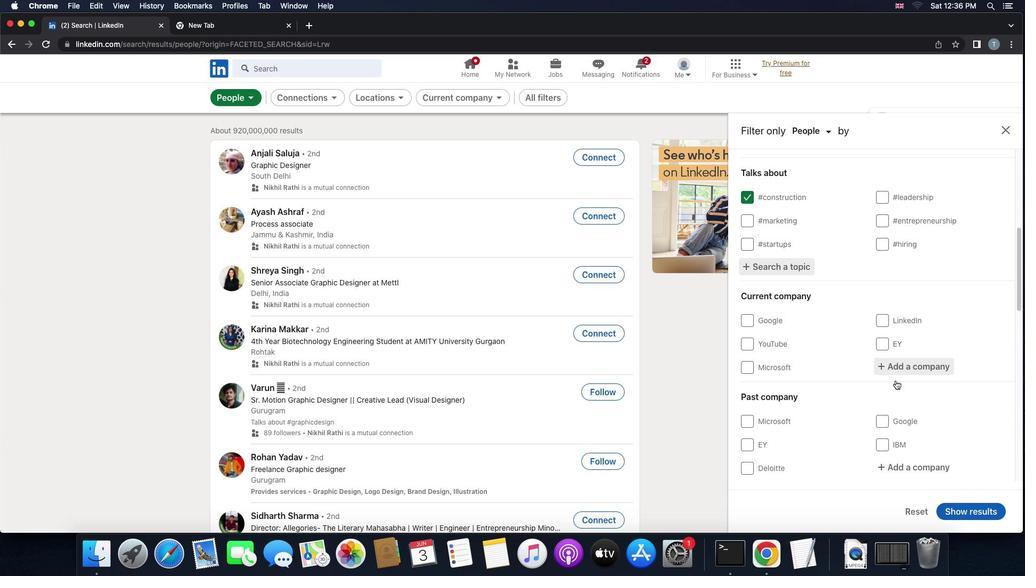 
Action: Mouse scrolled (895, 380) with delta (0, 0)
Screenshot: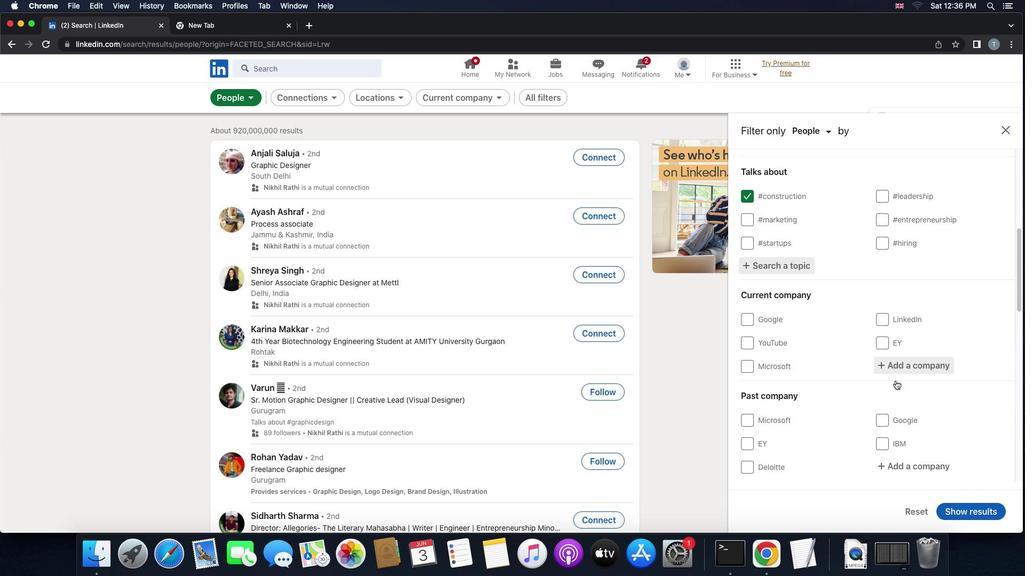 
Action: Mouse scrolled (895, 380) with delta (0, 0)
Screenshot: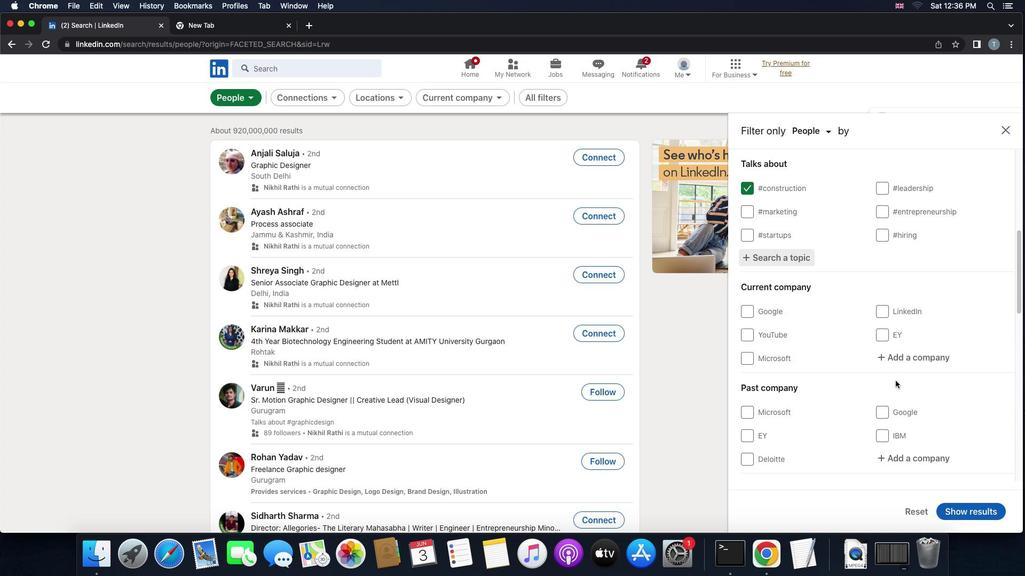 
Action: Mouse scrolled (895, 380) with delta (0, 0)
Screenshot: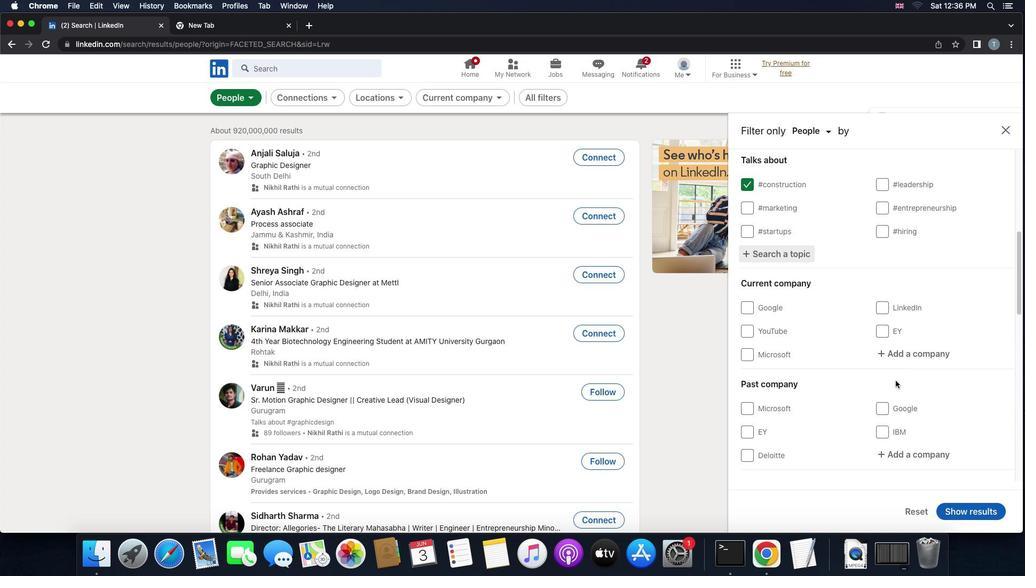 
Action: Mouse moved to (894, 356)
Screenshot: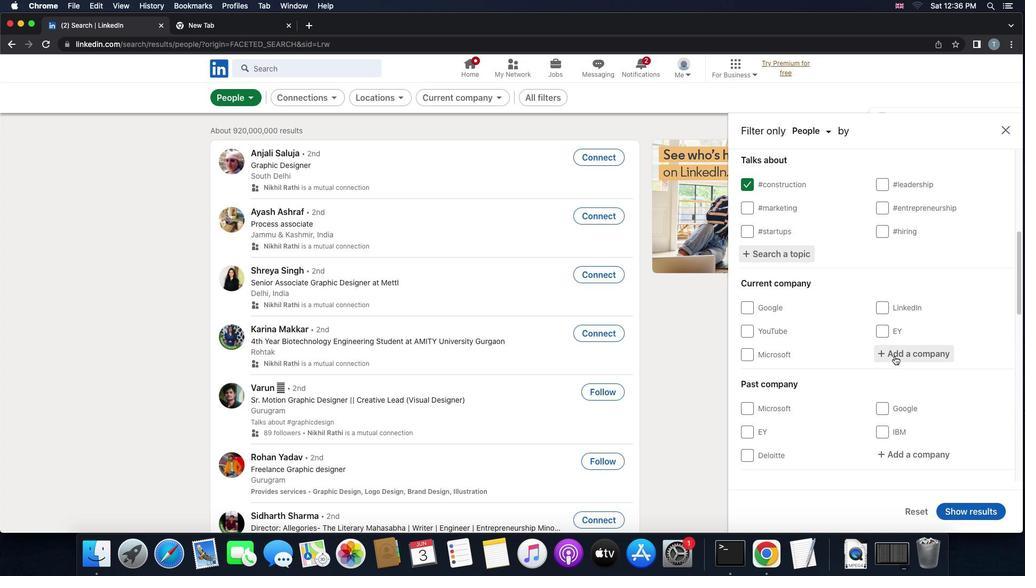 
Action: Mouse pressed left at (894, 356)
Screenshot: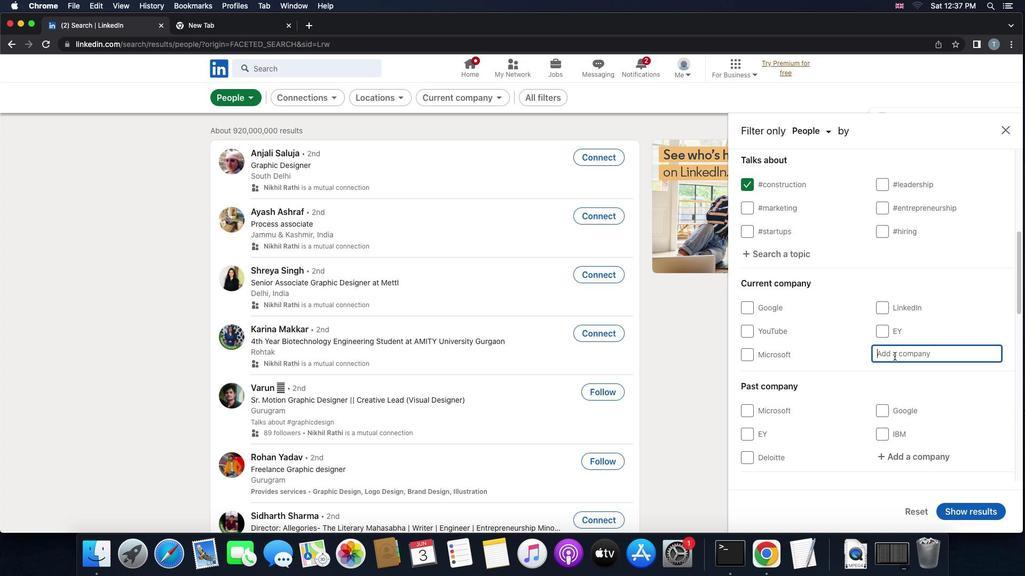 
Action: Key pressed 'm''a''r''i''c''o'
Screenshot: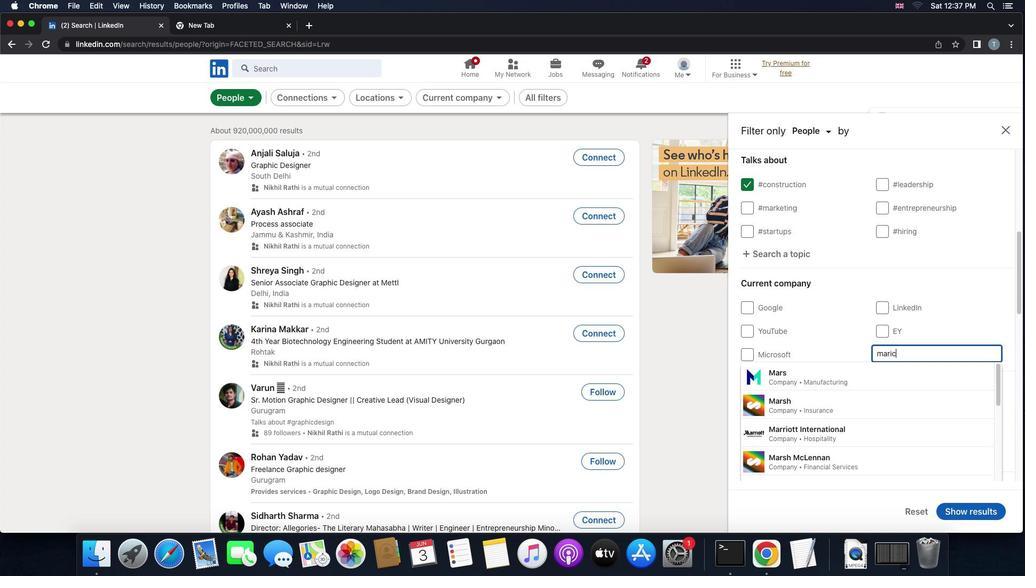 
Action: Mouse moved to (898, 370)
Screenshot: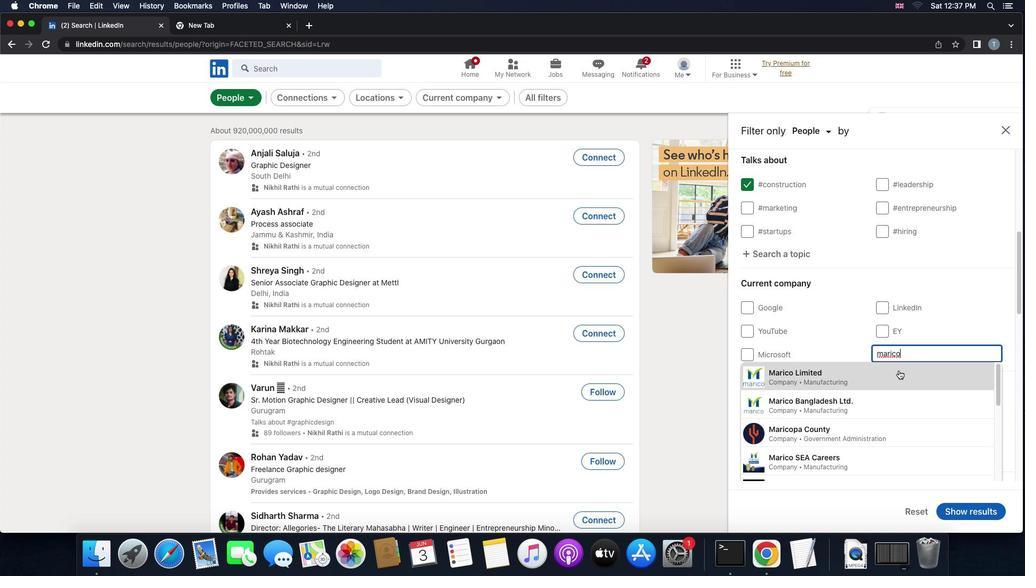 
Action: Mouse pressed left at (898, 370)
Screenshot: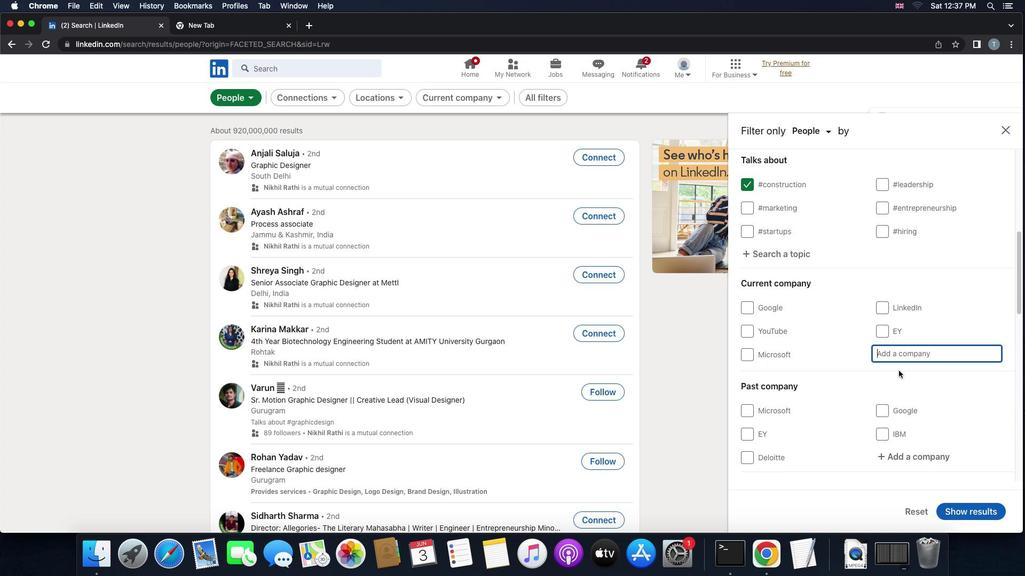 
Action: Mouse moved to (904, 386)
Screenshot: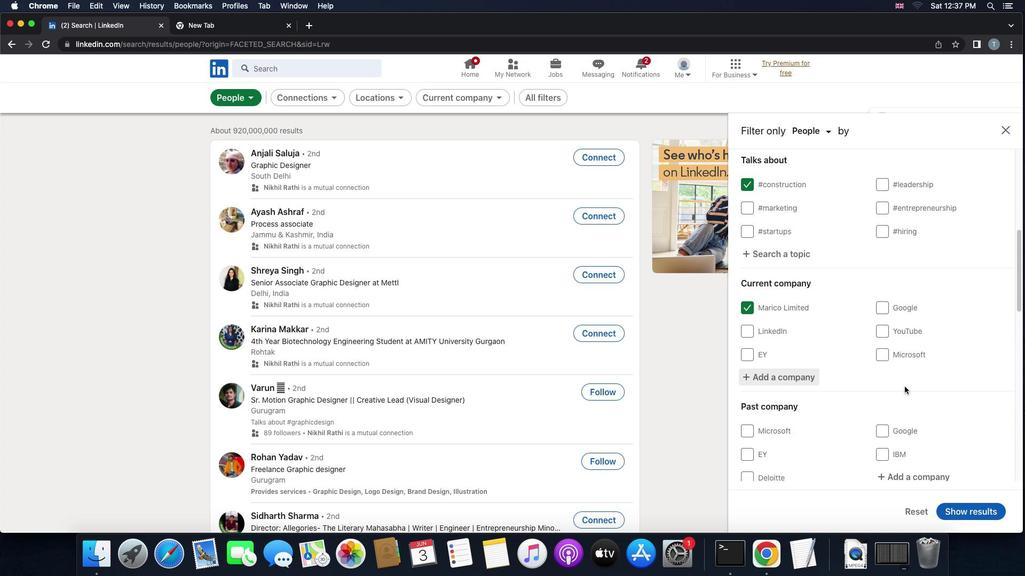 
Action: Mouse scrolled (904, 386) with delta (0, 0)
Screenshot: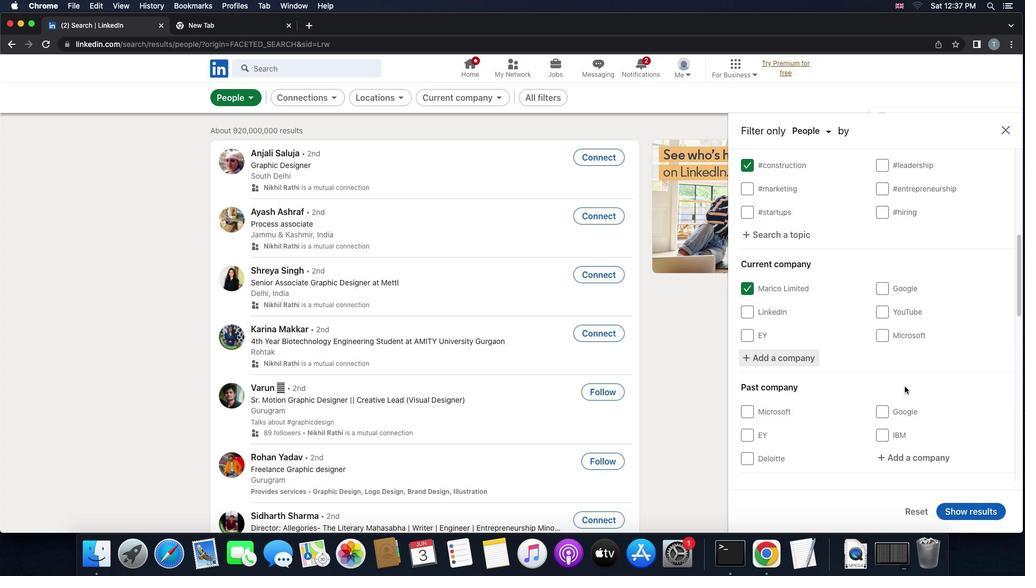 
Action: Mouse scrolled (904, 386) with delta (0, 0)
Screenshot: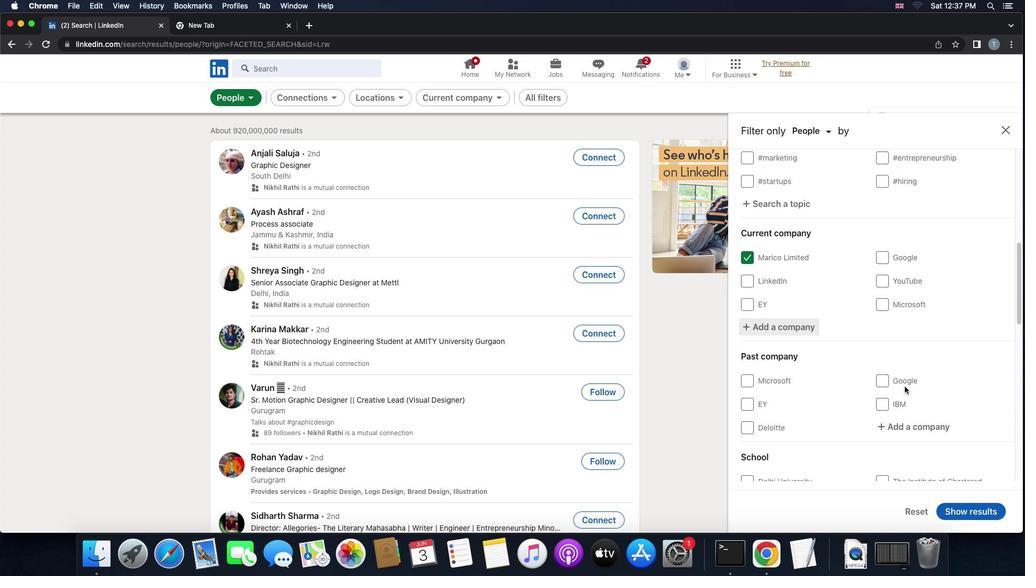 
Action: Mouse scrolled (904, 386) with delta (0, -1)
Screenshot: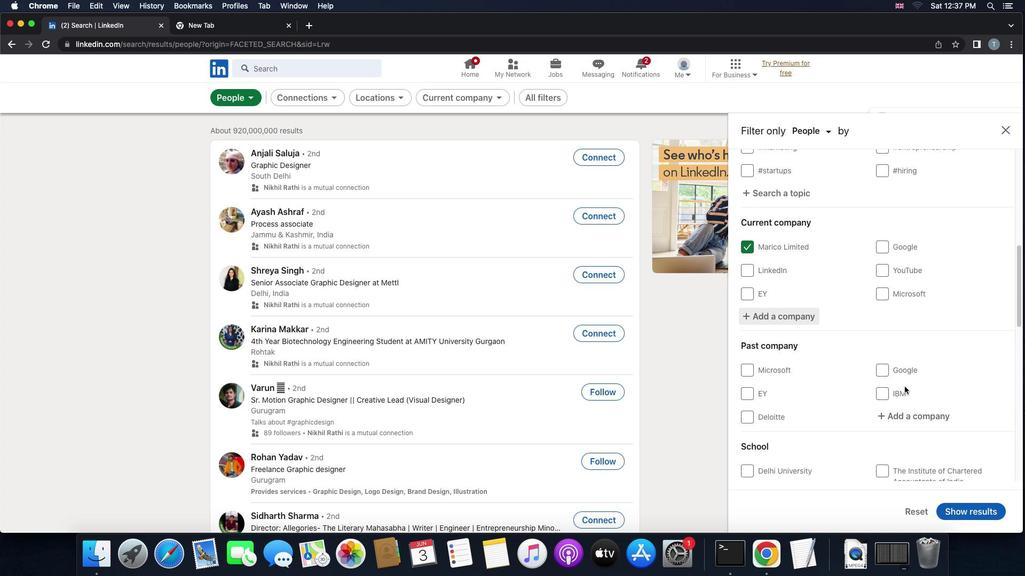 
Action: Mouse moved to (903, 392)
Screenshot: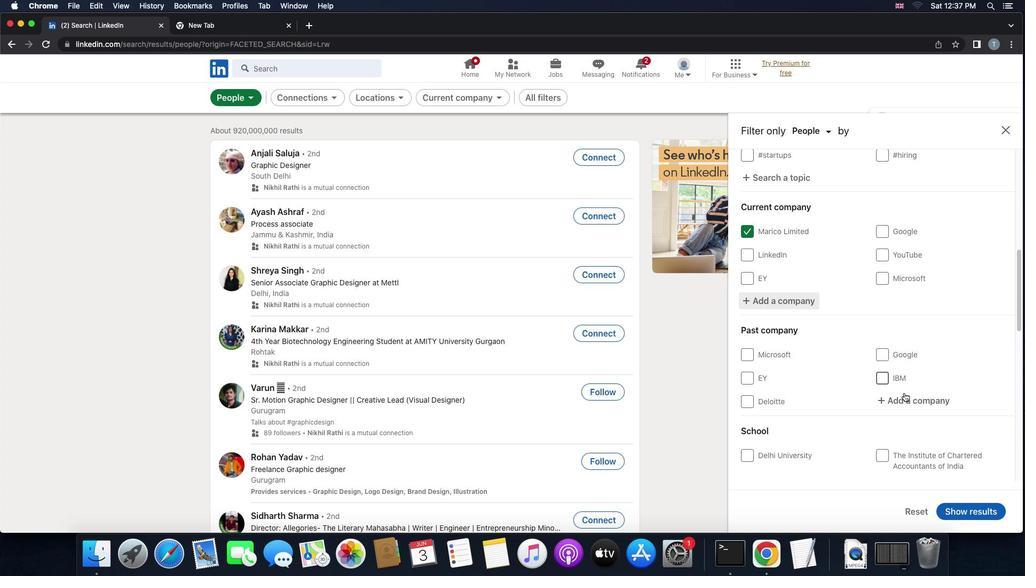 
Action: Mouse scrolled (903, 392) with delta (0, 0)
Screenshot: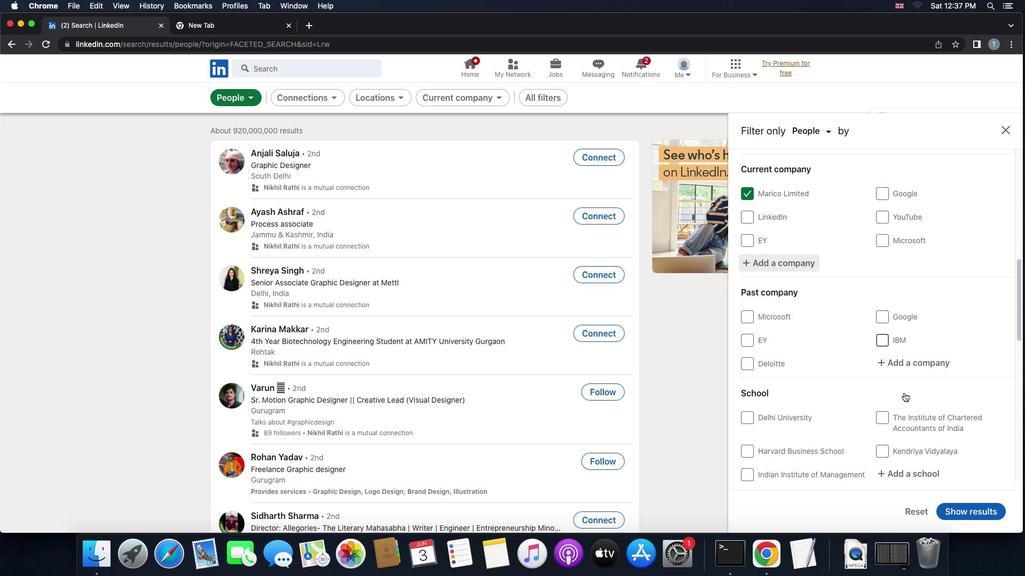 
Action: Mouse scrolled (903, 392) with delta (0, 0)
Screenshot: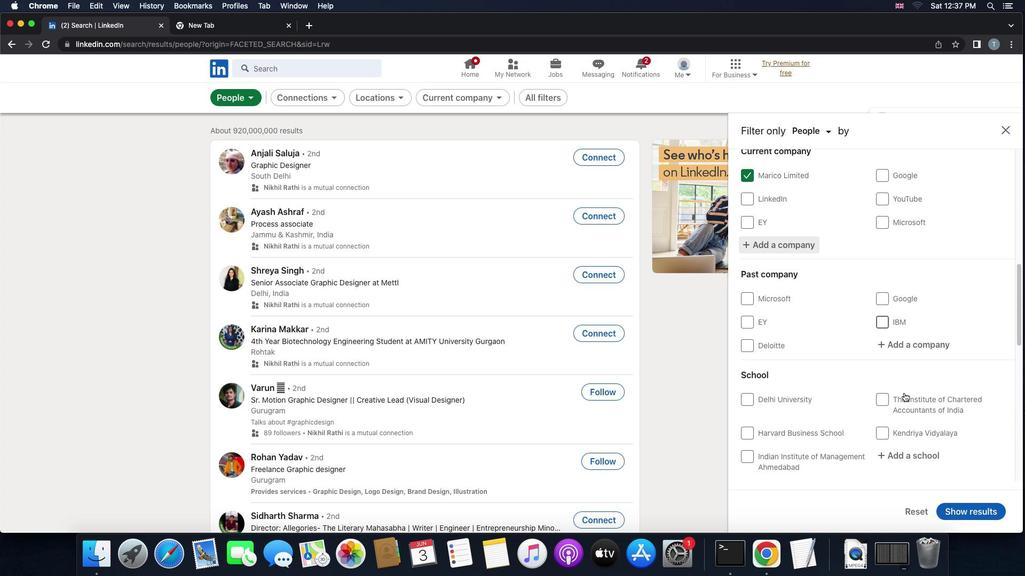 
Action: Mouse scrolled (903, 392) with delta (0, -1)
Screenshot: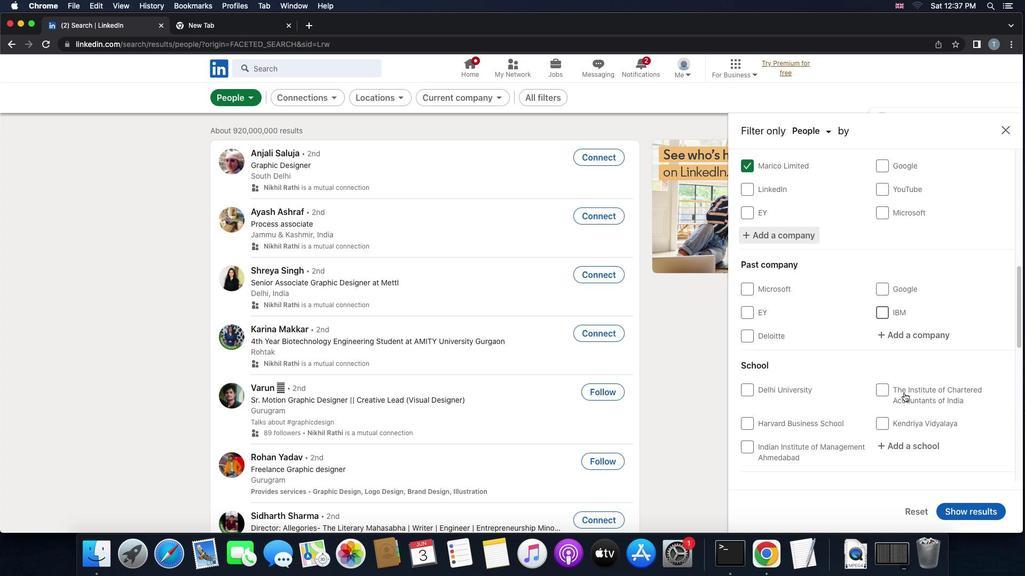 
Action: Mouse moved to (902, 396)
Screenshot: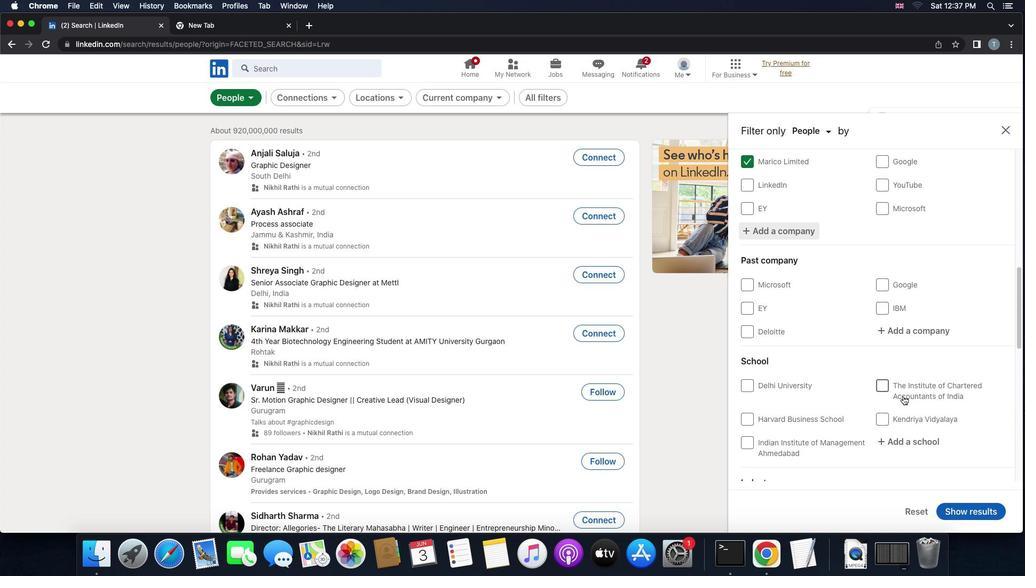 
Action: Mouse scrolled (902, 396) with delta (0, 0)
Screenshot: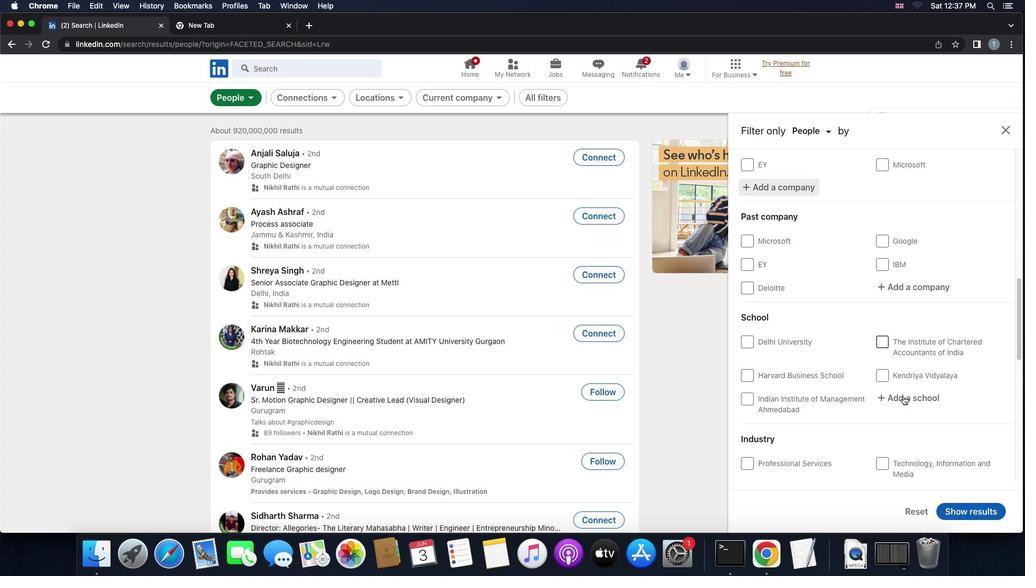 
Action: Mouse scrolled (902, 396) with delta (0, 0)
Screenshot: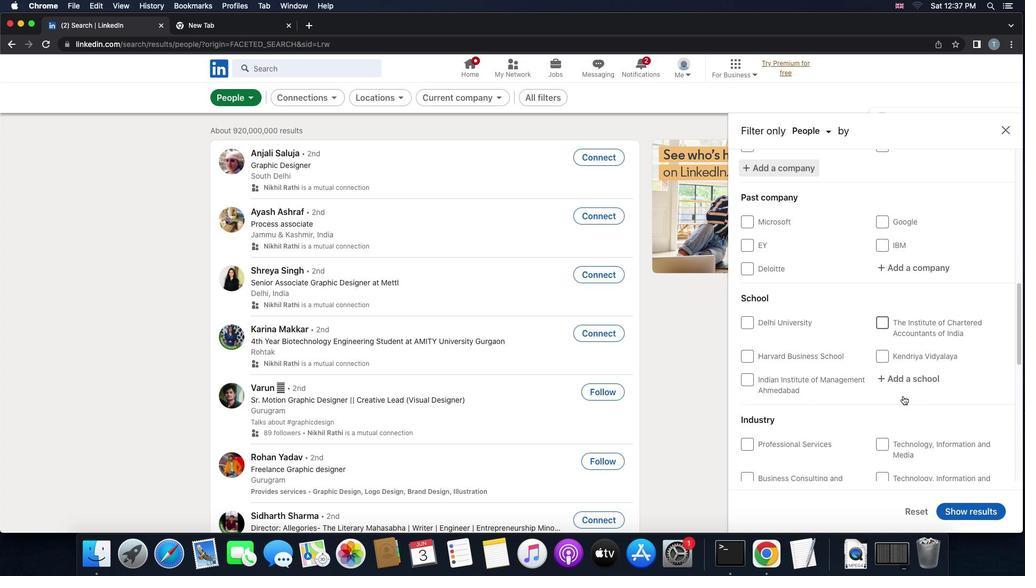 
Action: Mouse scrolled (902, 396) with delta (0, -1)
Screenshot: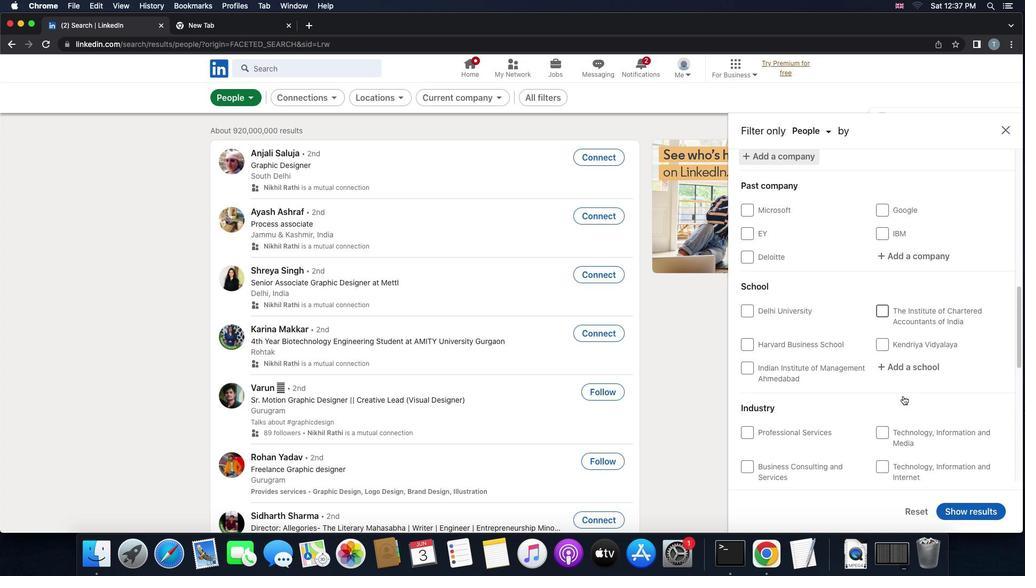
Action: Mouse moved to (911, 365)
Screenshot: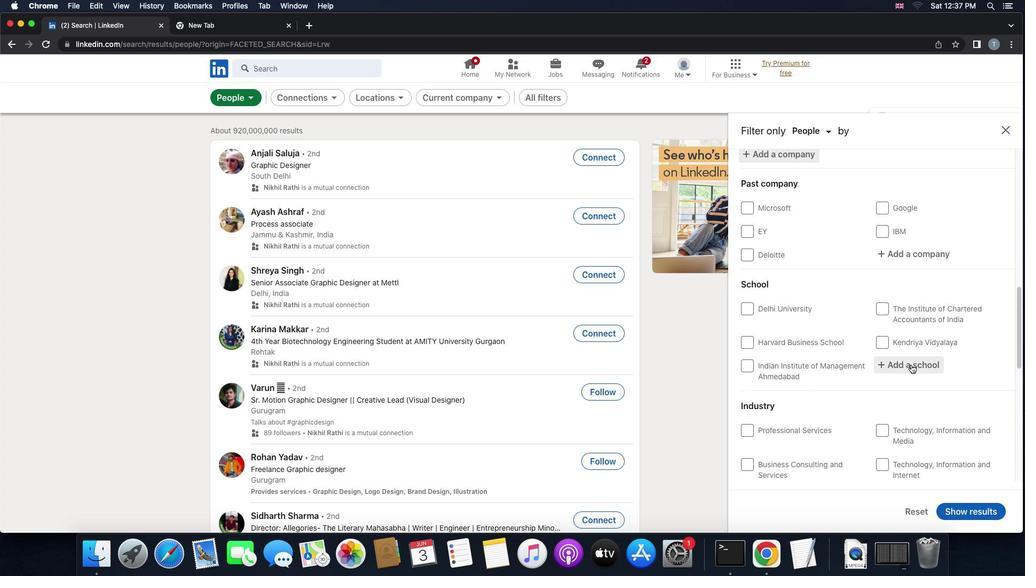 
Action: Mouse pressed left at (911, 365)
Screenshot: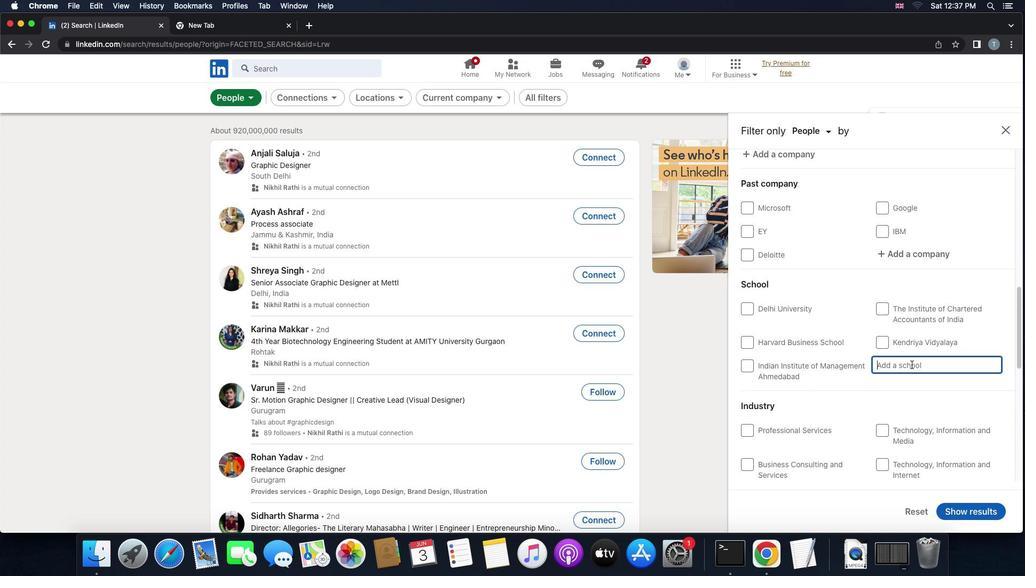 
Action: Mouse moved to (911, 365)
Screenshot: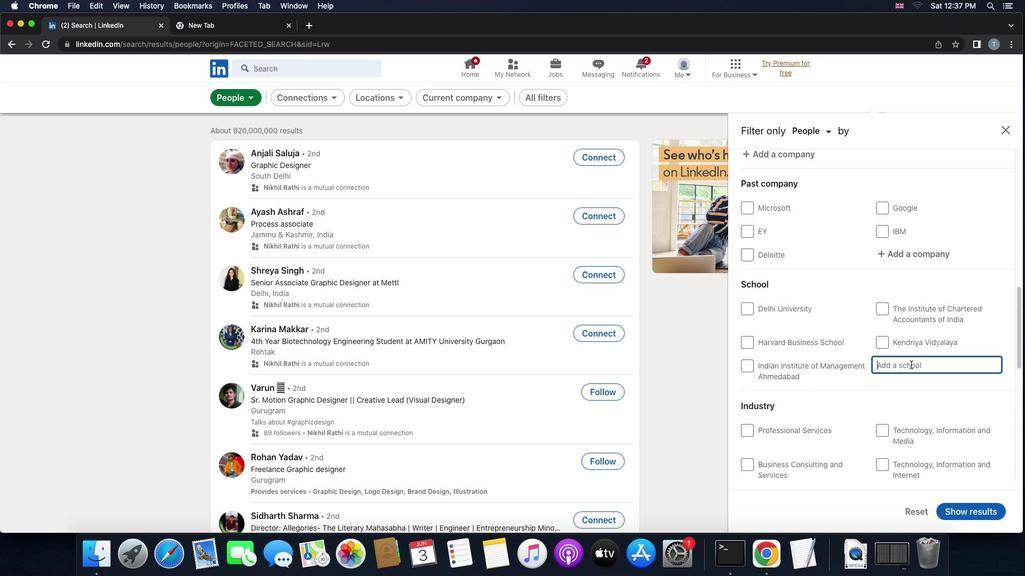 
Action: Key pressed 'd''e''p''a''r''t''m''e''n''t'Key.space'o''f'Key.space'm''a''n''a''g''e''m''e''n''t'
Screenshot: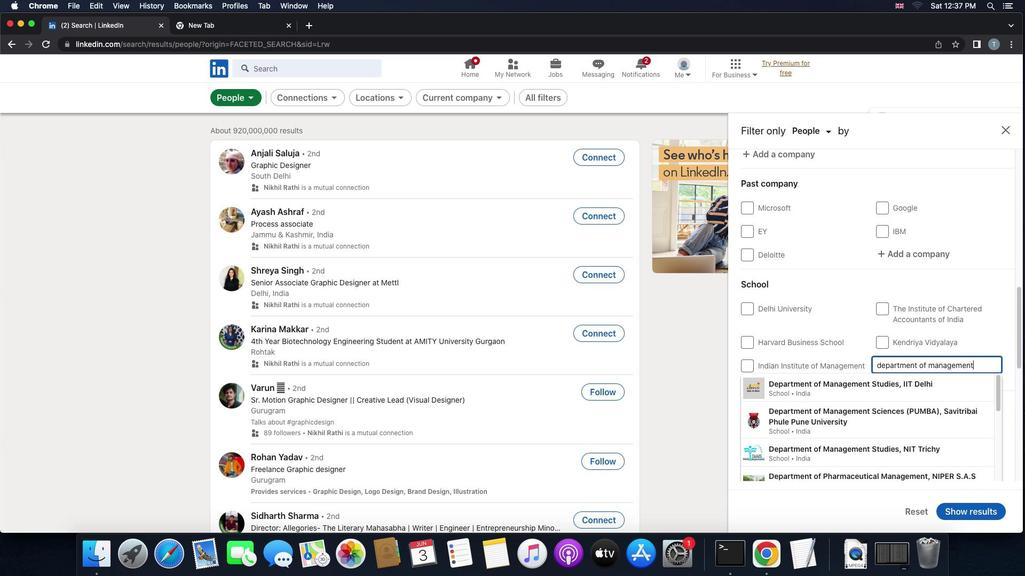 
Action: Mouse moved to (871, 427)
Screenshot: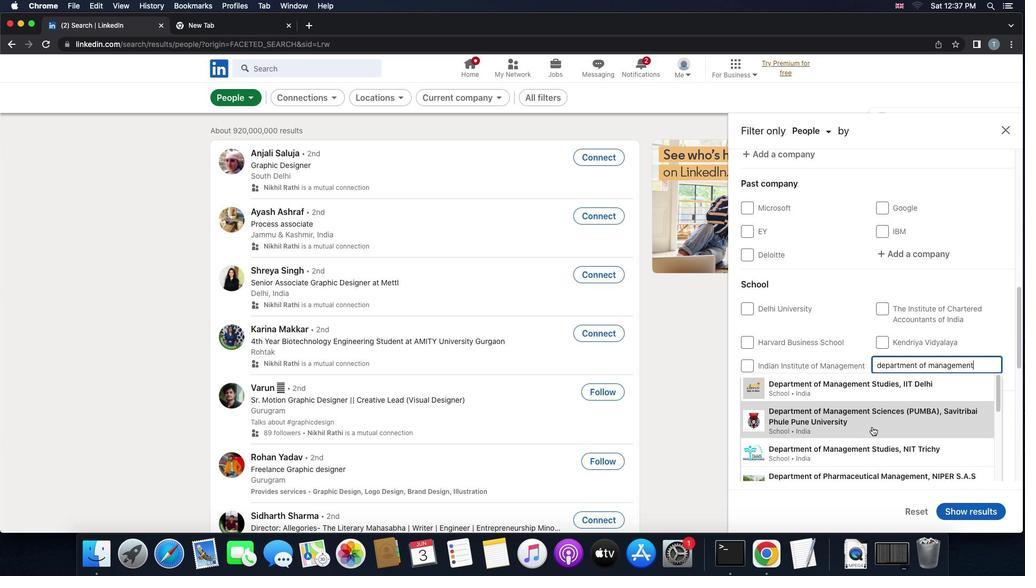 
Action: Mouse pressed left at (871, 427)
Screenshot: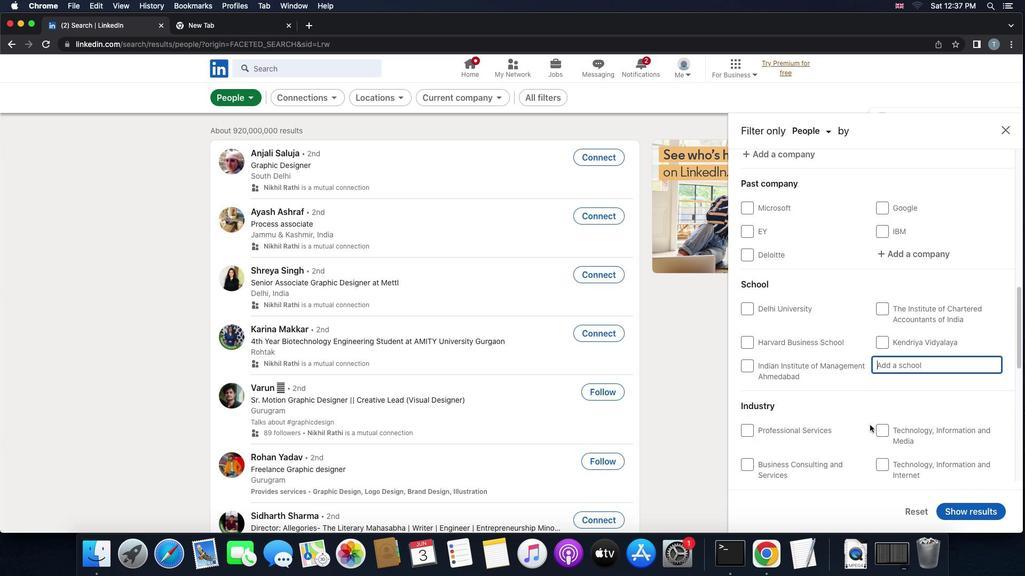 
Action: Mouse moved to (866, 426)
Screenshot: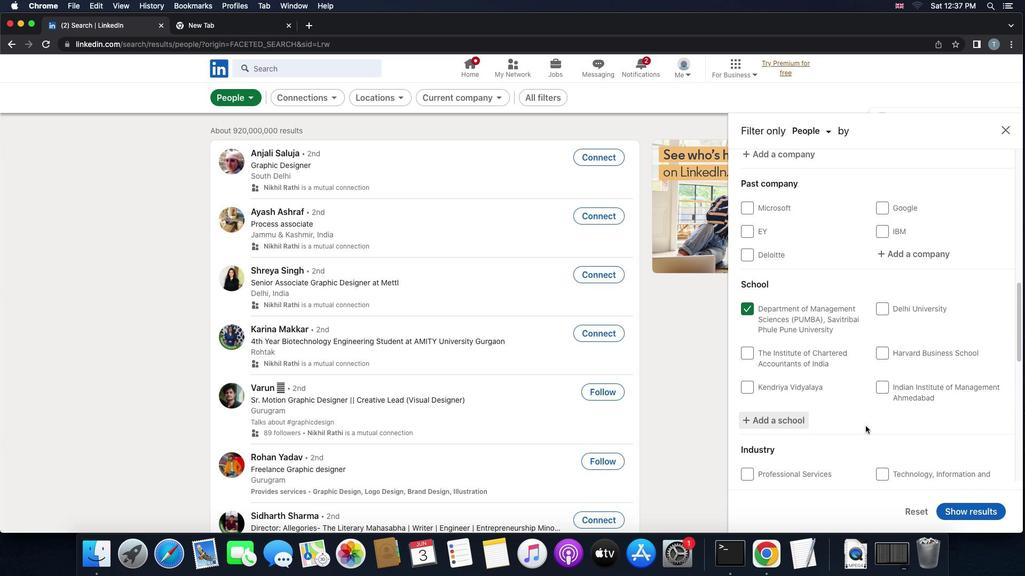 
Action: Mouse scrolled (866, 426) with delta (0, 0)
Screenshot: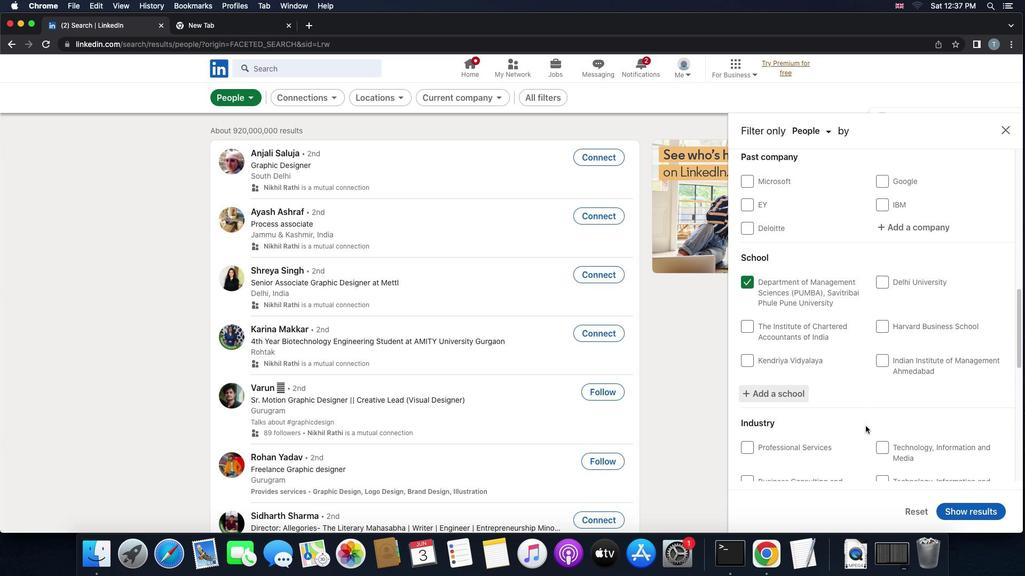 
Action: Mouse scrolled (866, 426) with delta (0, 0)
Screenshot: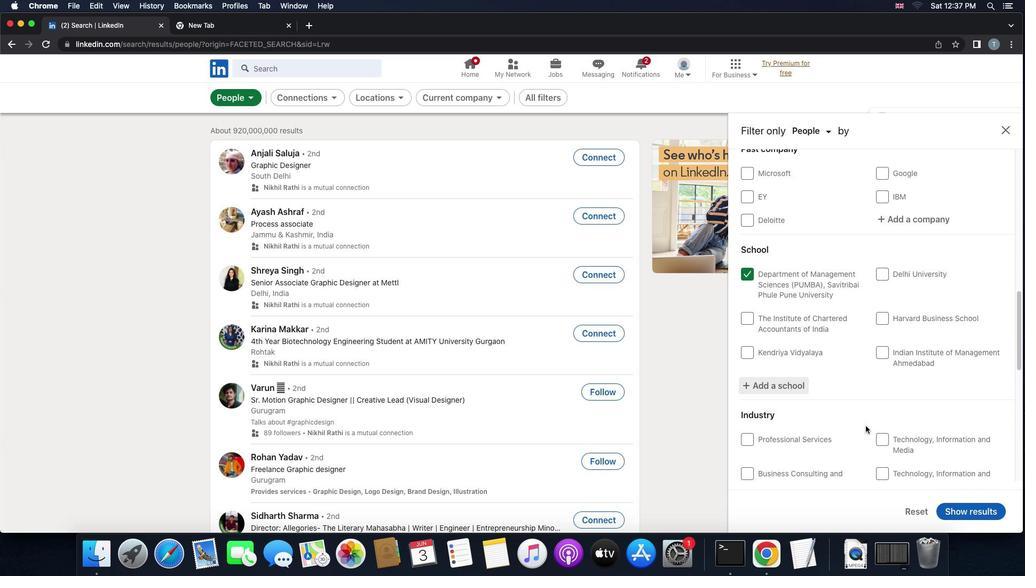 
Action: Mouse scrolled (866, 426) with delta (0, -1)
Screenshot: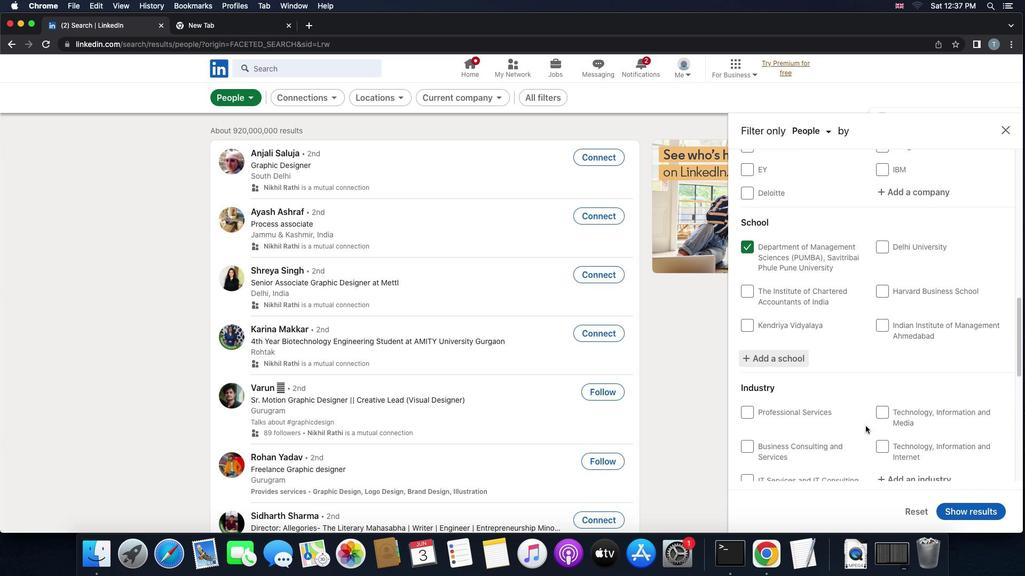 
Action: Mouse scrolled (866, 426) with delta (0, 0)
Screenshot: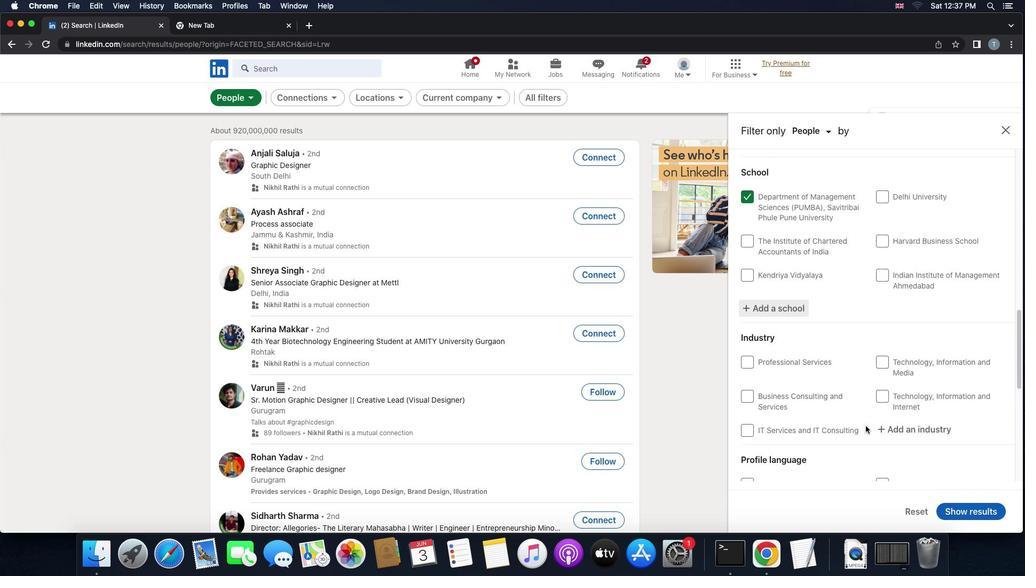
Action: Mouse scrolled (866, 426) with delta (0, 0)
Screenshot: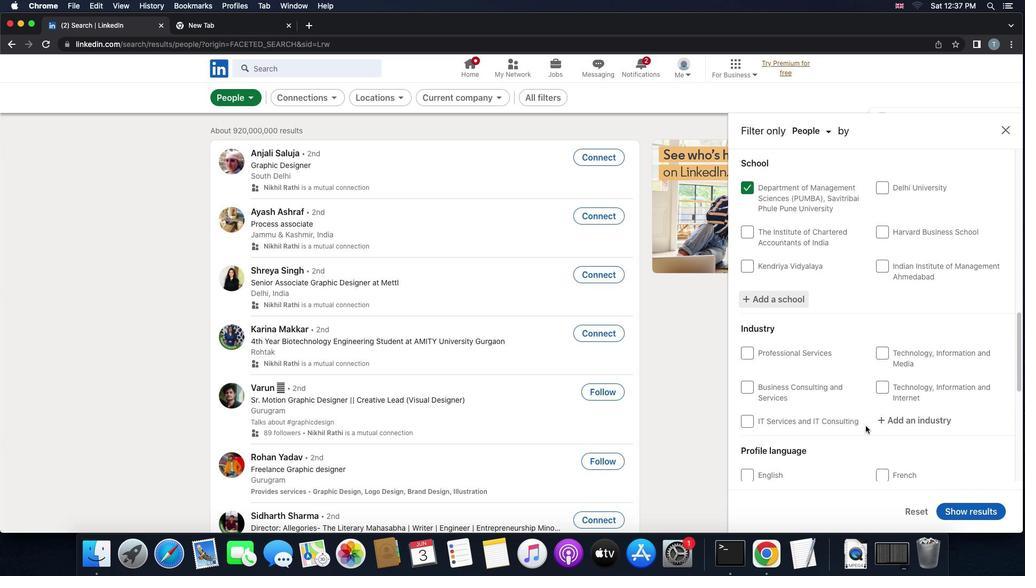 
Action: Mouse scrolled (866, 426) with delta (0, -1)
Screenshot: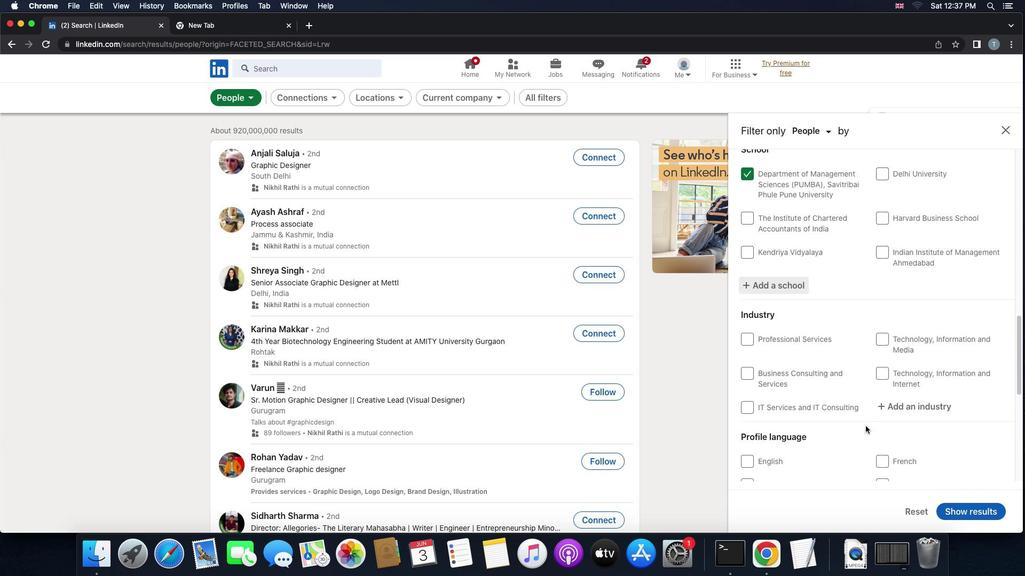 
Action: Mouse scrolled (866, 426) with delta (0, 0)
Screenshot: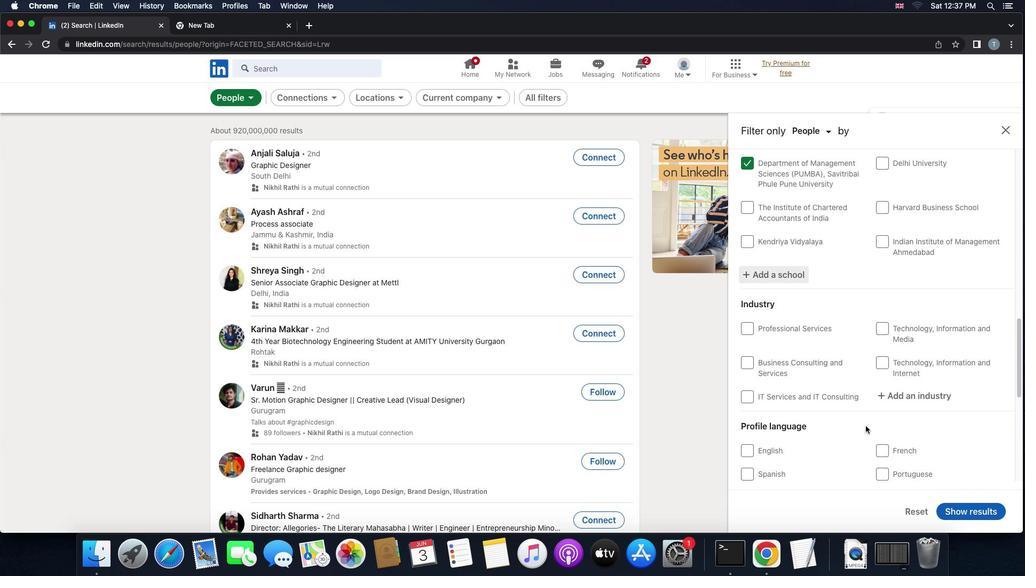 
Action: Mouse scrolled (866, 426) with delta (0, 0)
Screenshot: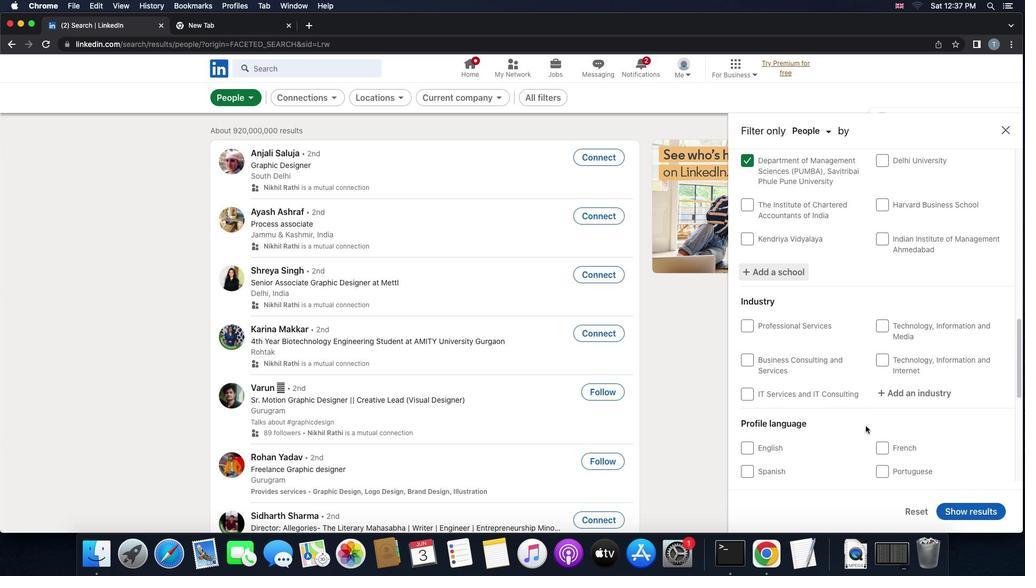 
Action: Mouse scrolled (866, 426) with delta (0, 0)
Screenshot: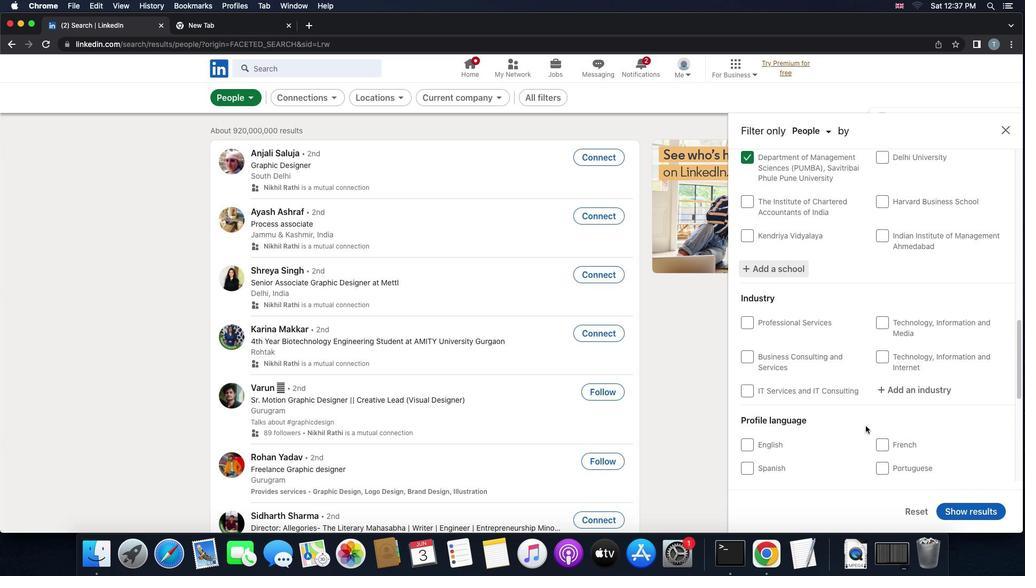 
Action: Mouse scrolled (866, 426) with delta (0, 0)
Screenshot: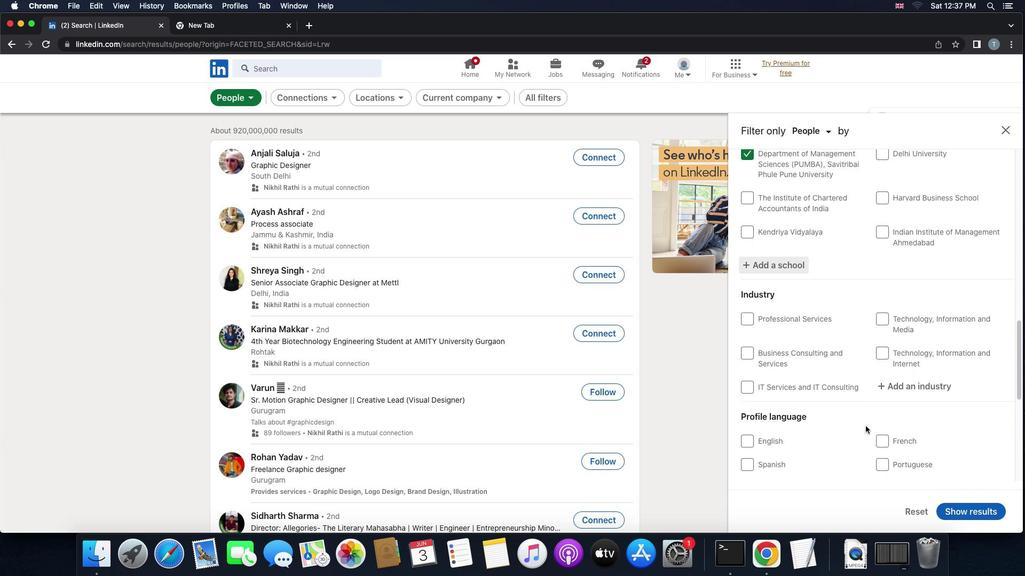 
Action: Mouse moved to (848, 344)
Screenshot: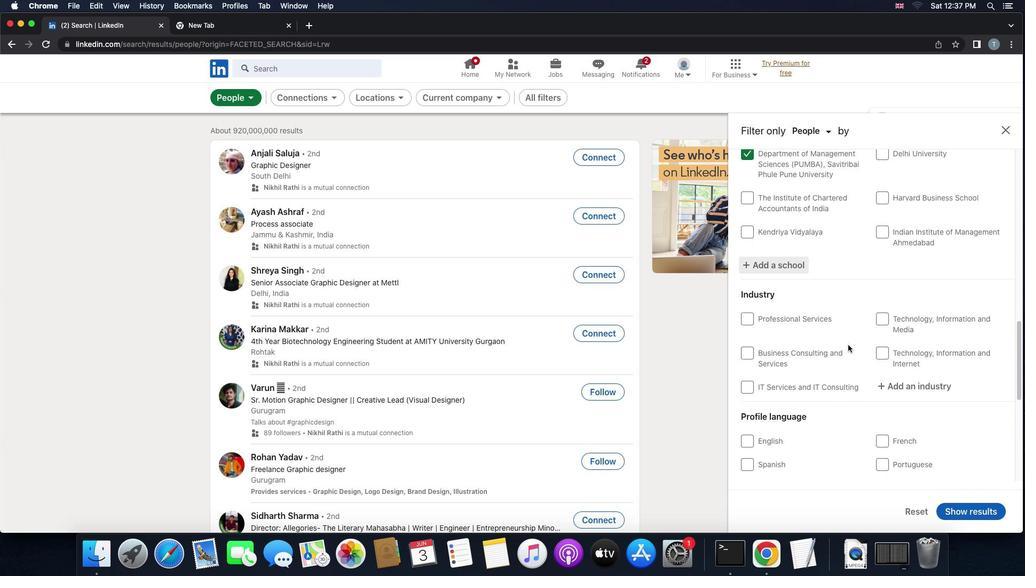 
Action: Mouse scrolled (848, 344) with delta (0, 0)
Screenshot: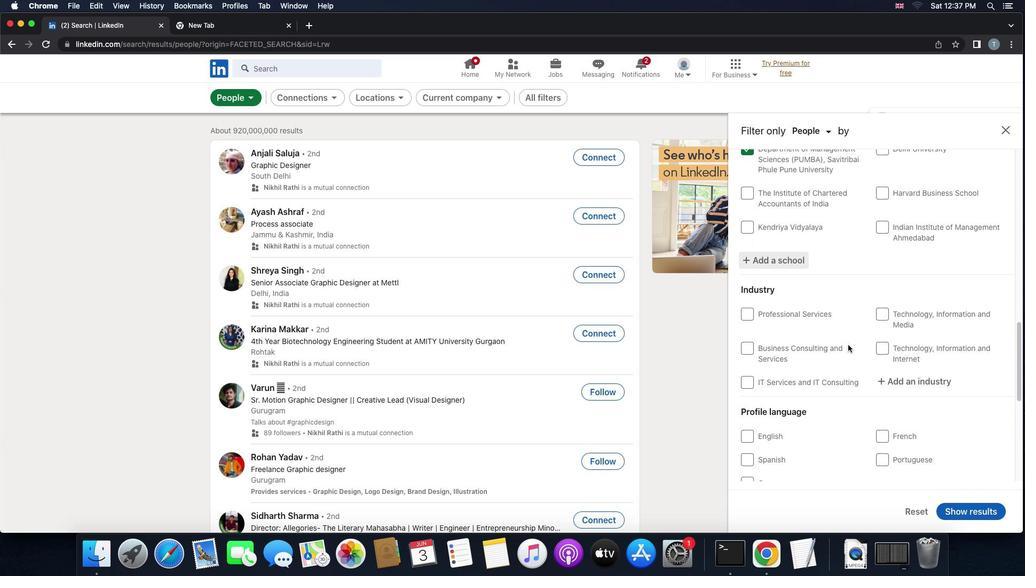 
Action: Mouse scrolled (848, 344) with delta (0, 0)
Screenshot: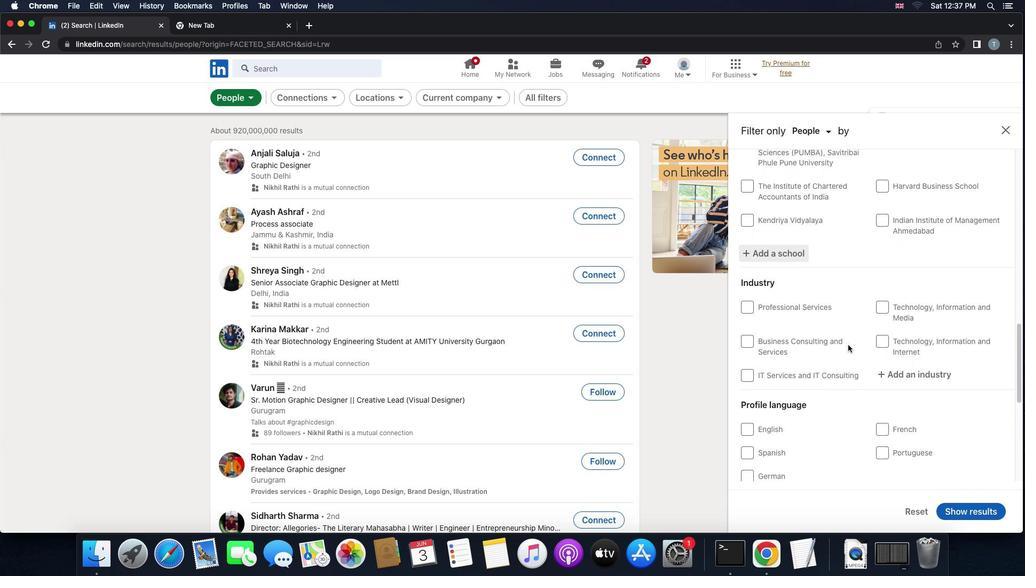 
Action: Mouse scrolled (848, 344) with delta (0, 0)
Screenshot: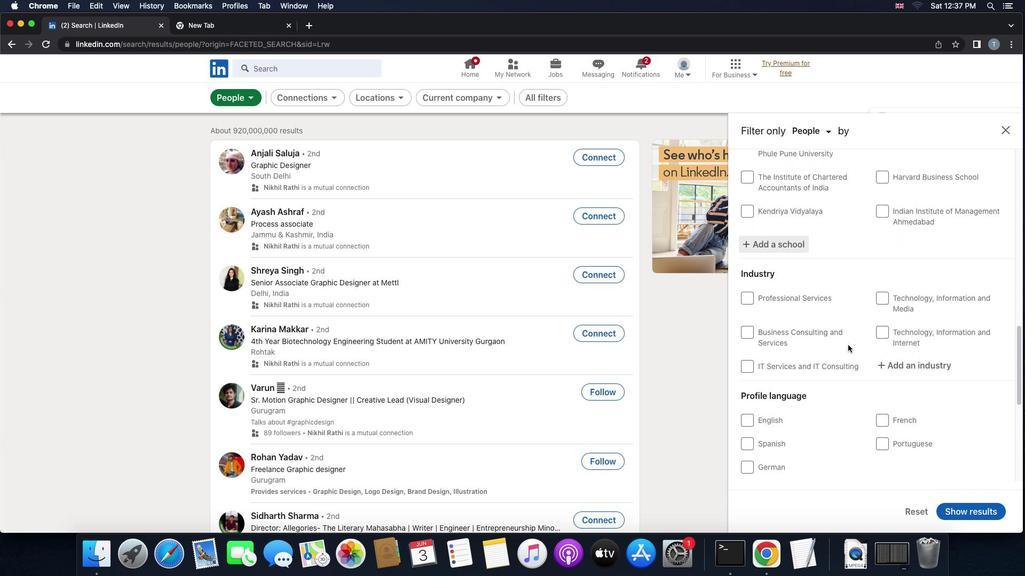 
Action: Mouse scrolled (848, 344) with delta (0, 0)
Screenshot: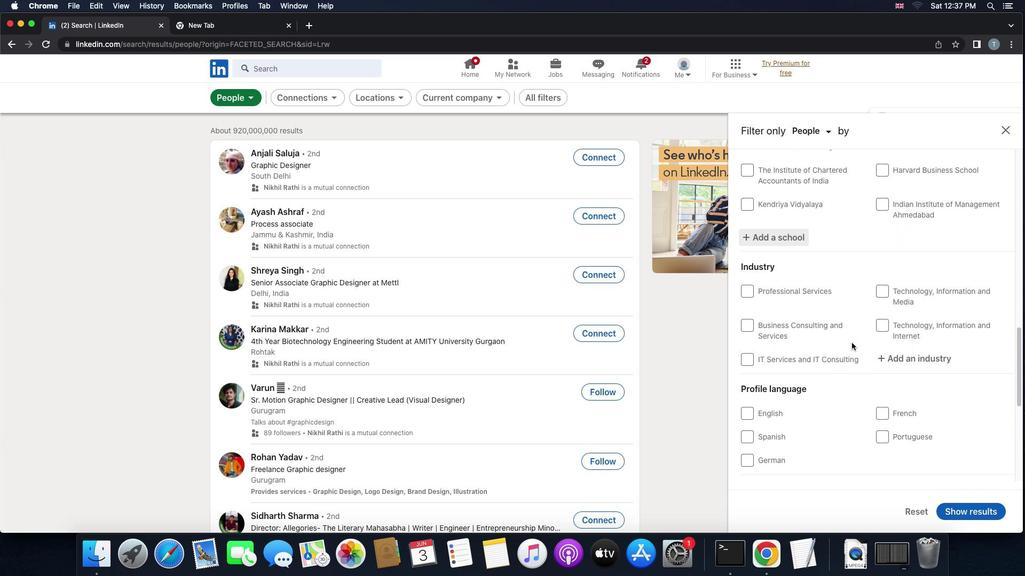 
Action: Mouse scrolled (848, 344) with delta (0, 0)
Screenshot: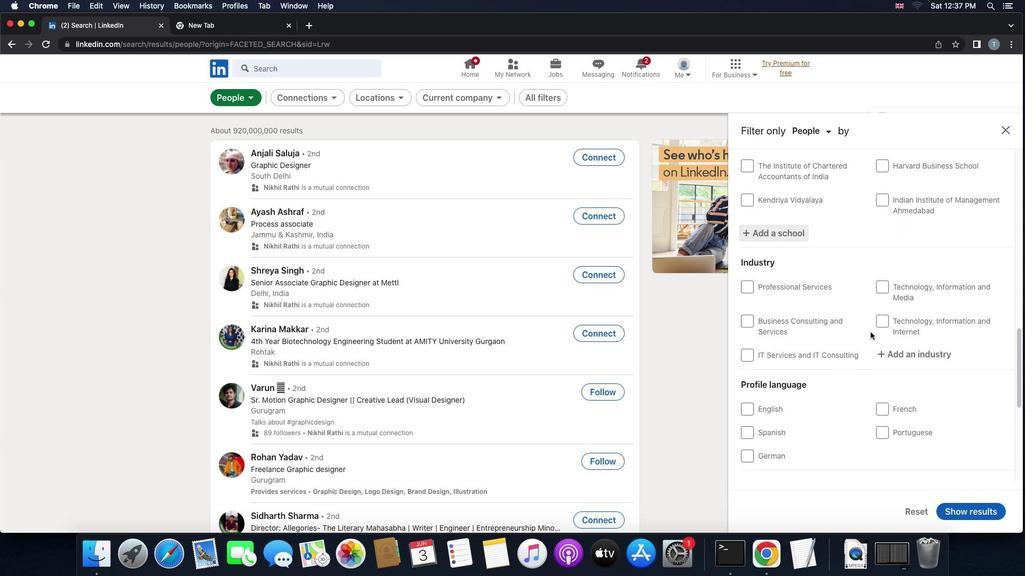 
Action: Mouse moved to (897, 352)
Screenshot: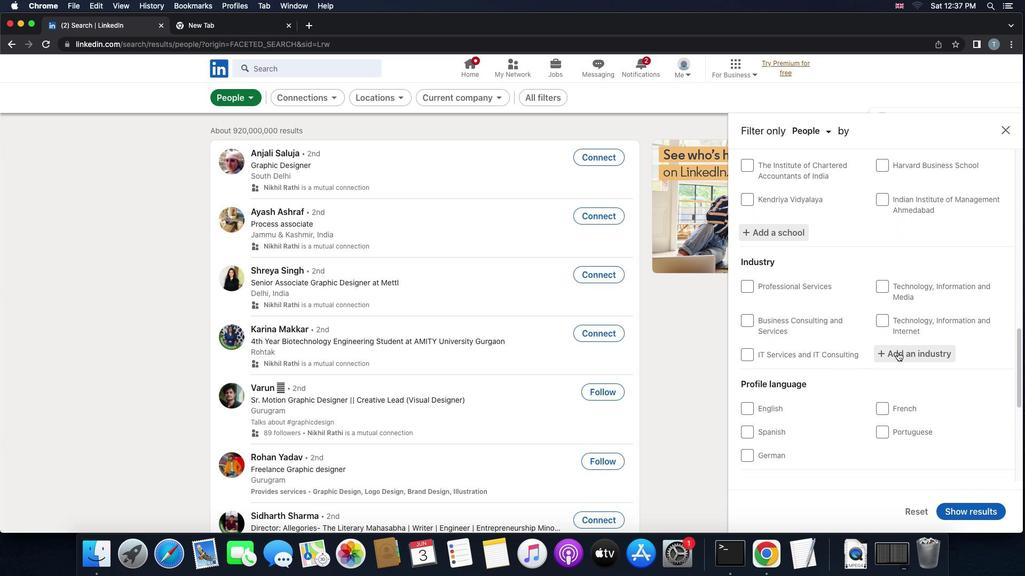 
Action: Mouse pressed left at (897, 352)
Screenshot: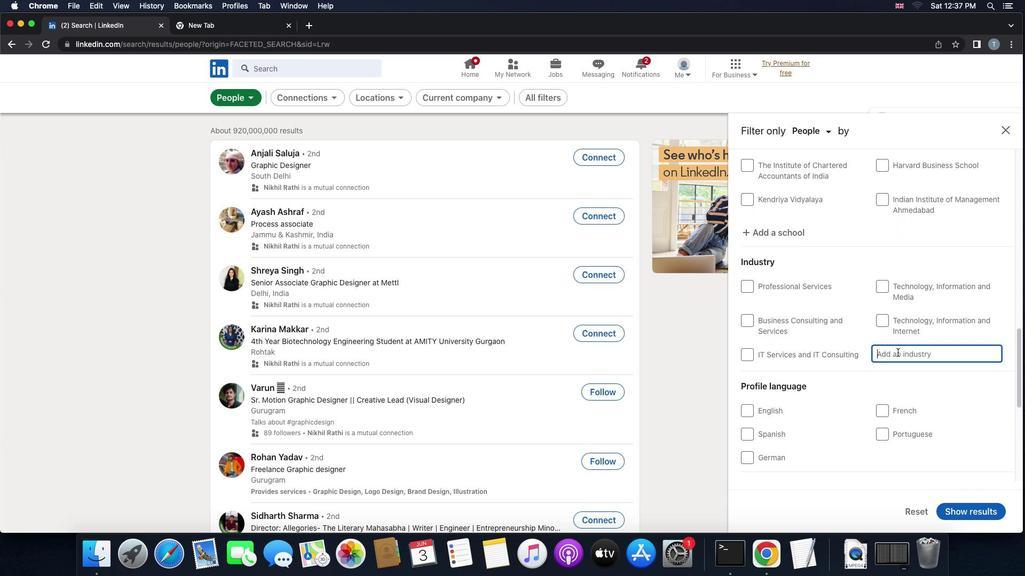 
Action: Key pressed 'p''r''o''f''e''s''s''i''o''n''a''l'
Screenshot: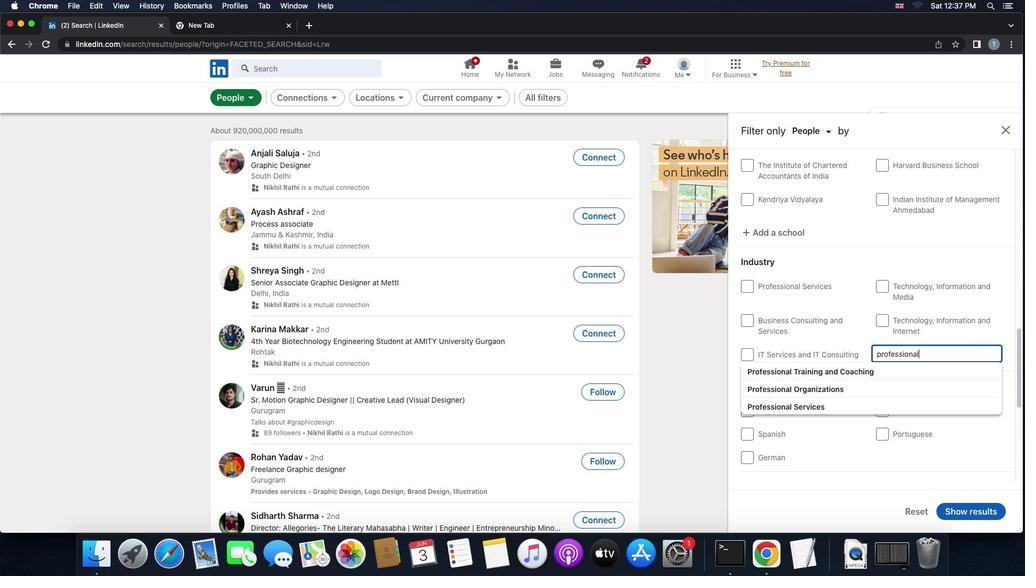 
Action: Mouse moved to (880, 369)
Screenshot: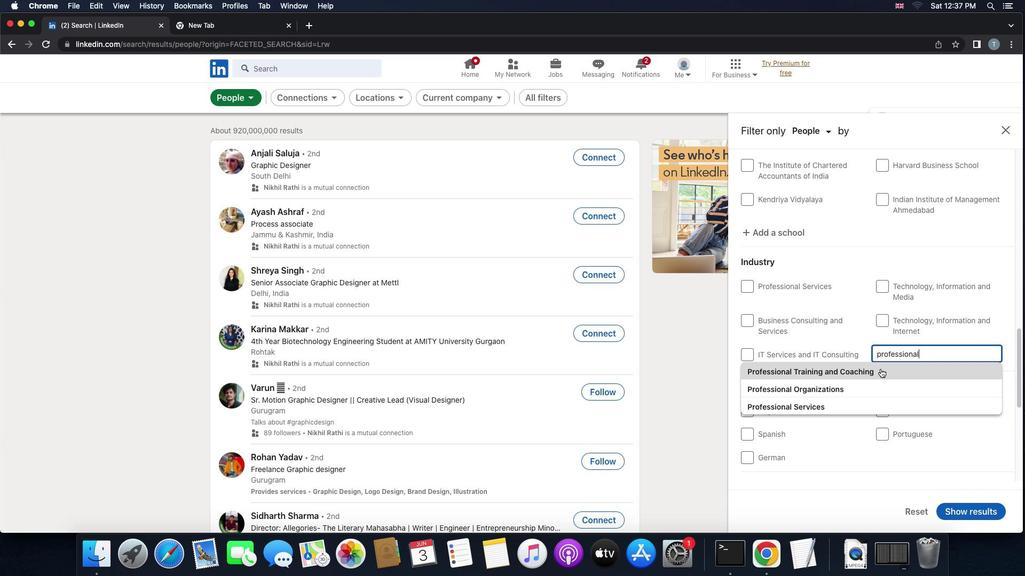 
Action: Mouse pressed left at (880, 369)
Screenshot: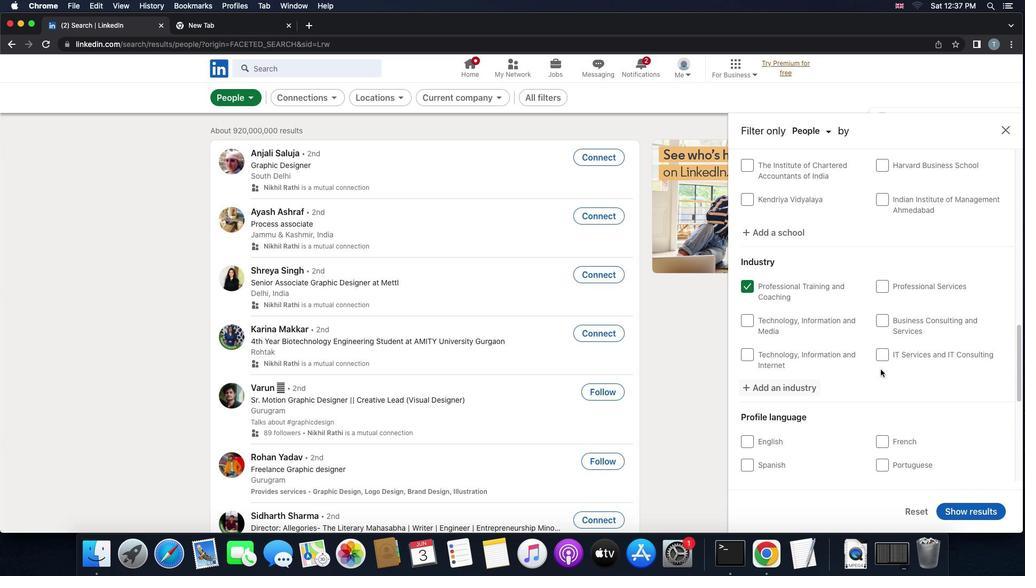 
Action: Mouse moved to (891, 390)
Screenshot: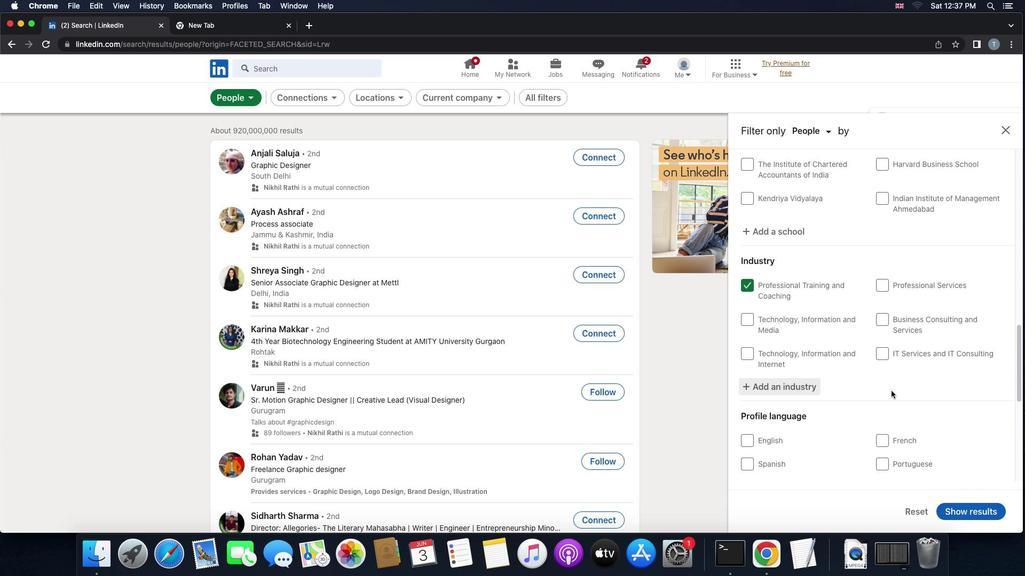 
Action: Mouse scrolled (891, 390) with delta (0, 0)
Screenshot: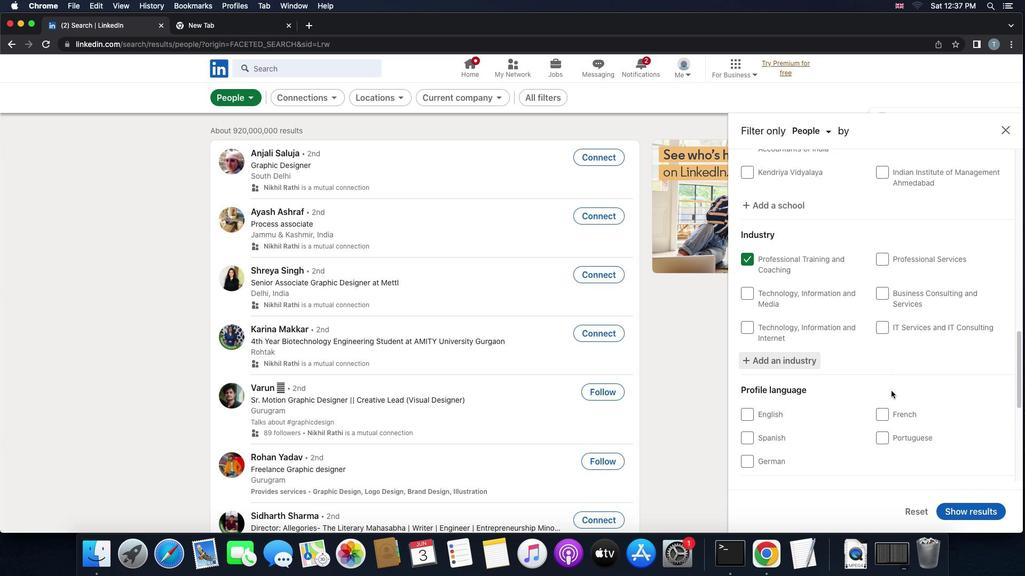 
Action: Mouse scrolled (891, 390) with delta (0, 0)
Screenshot: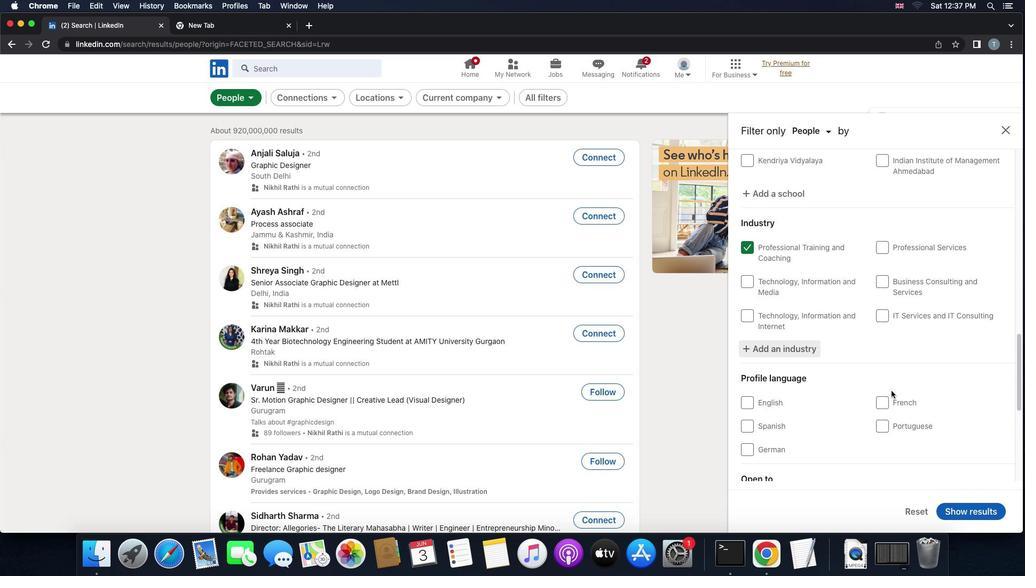 
Action: Mouse scrolled (891, 390) with delta (0, 0)
Screenshot: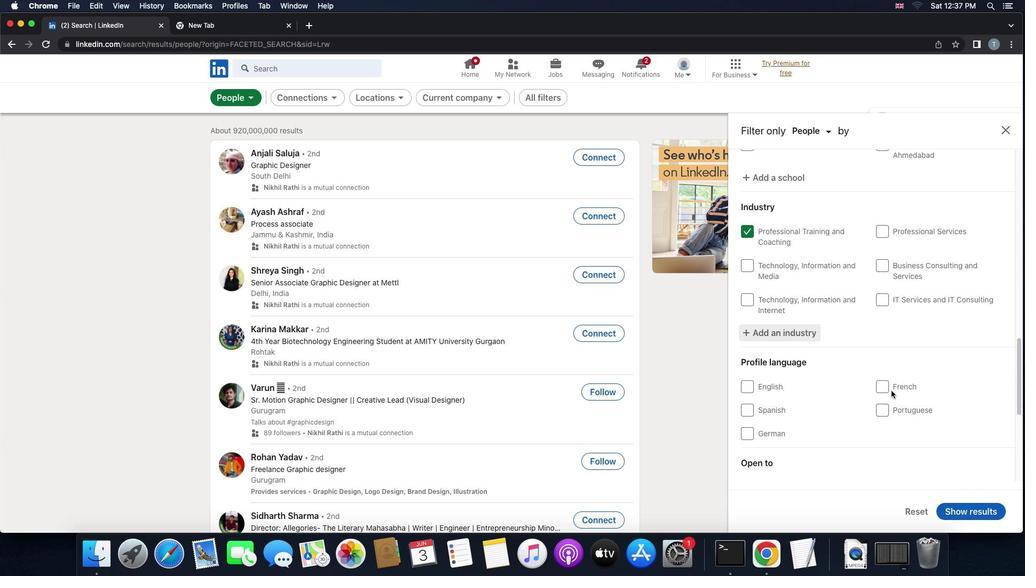 
Action: Mouse moved to (891, 393)
Screenshot: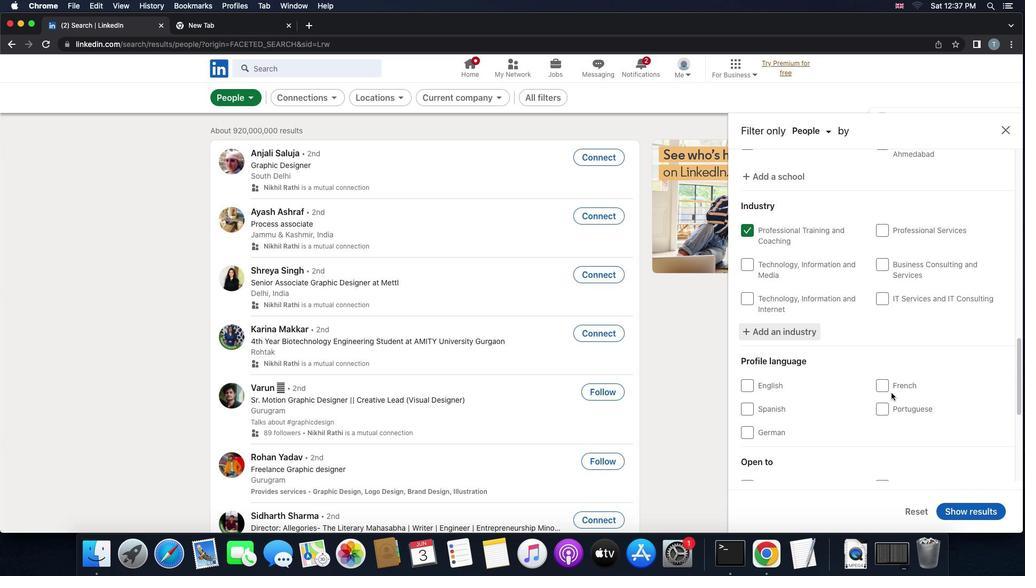 
Action: Mouse scrolled (891, 393) with delta (0, 0)
Screenshot: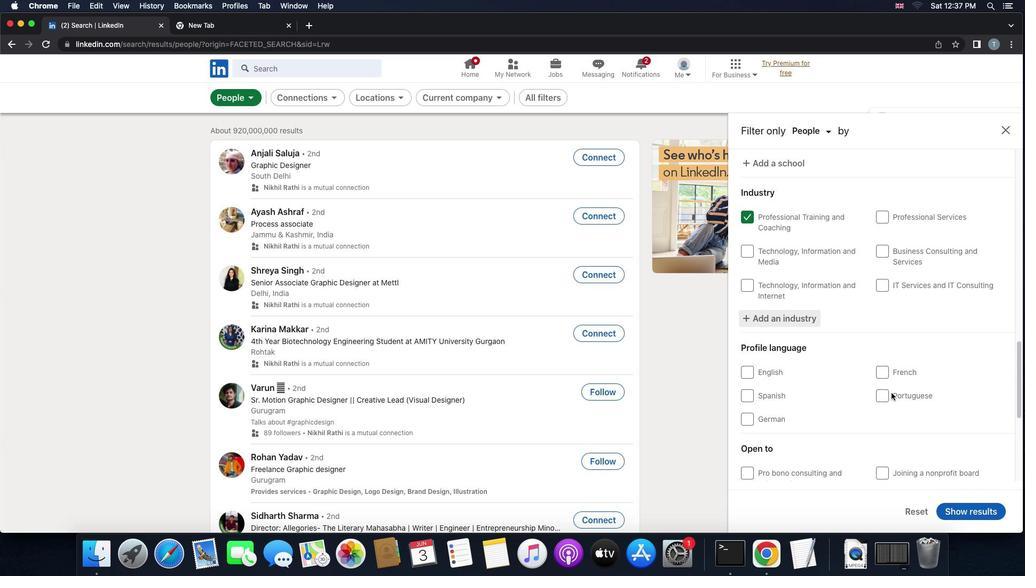 
Action: Mouse scrolled (891, 393) with delta (0, 0)
Screenshot: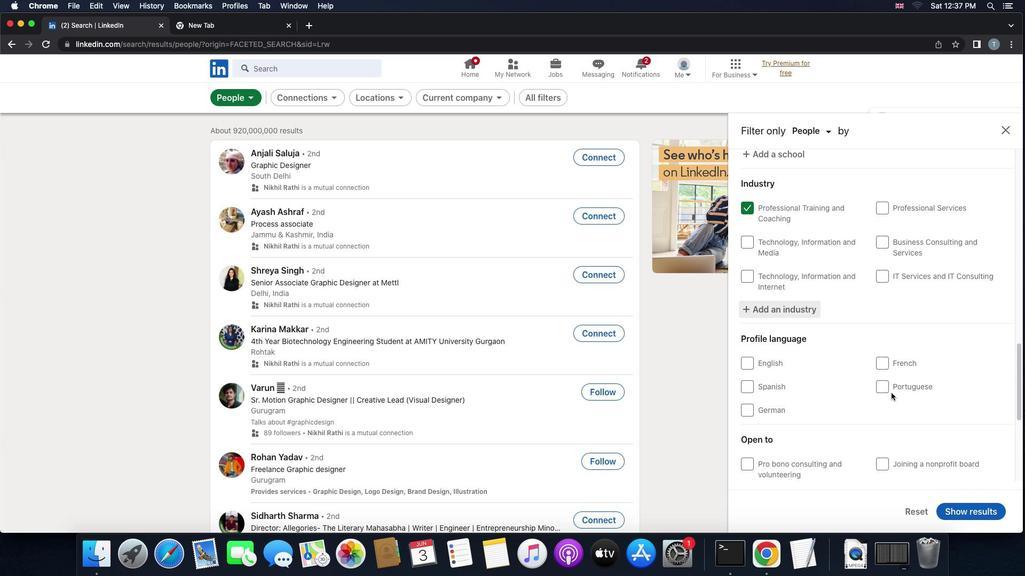 
Action: Mouse scrolled (891, 393) with delta (0, 0)
Screenshot: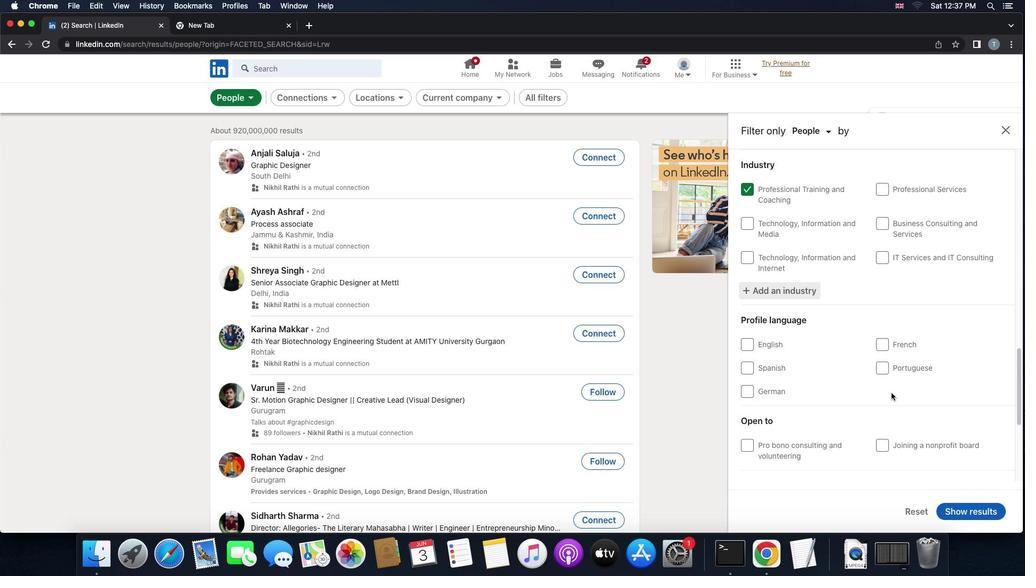 
Action: Mouse moved to (886, 404)
Screenshot: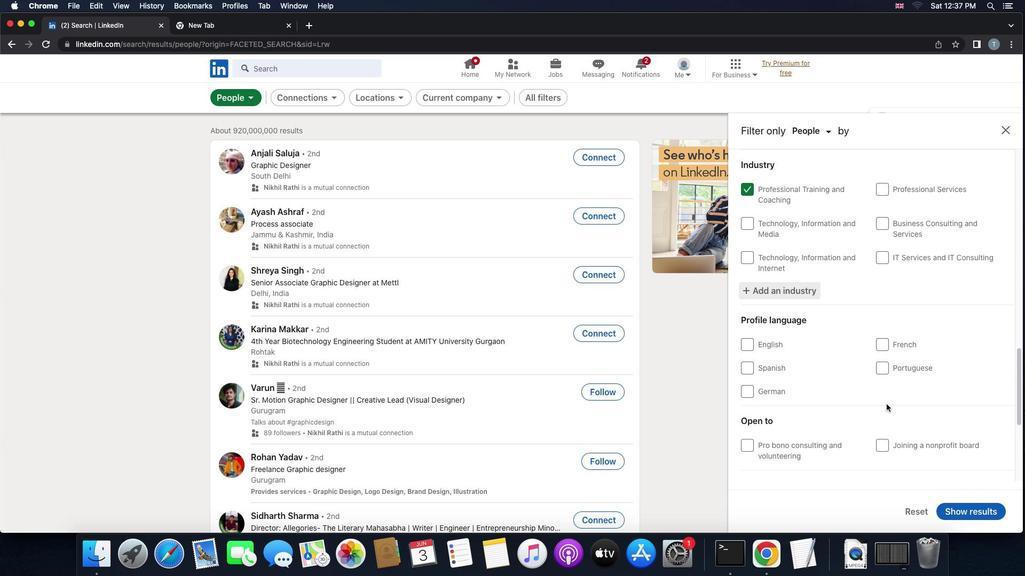 
Action: Mouse scrolled (886, 404) with delta (0, 0)
Screenshot: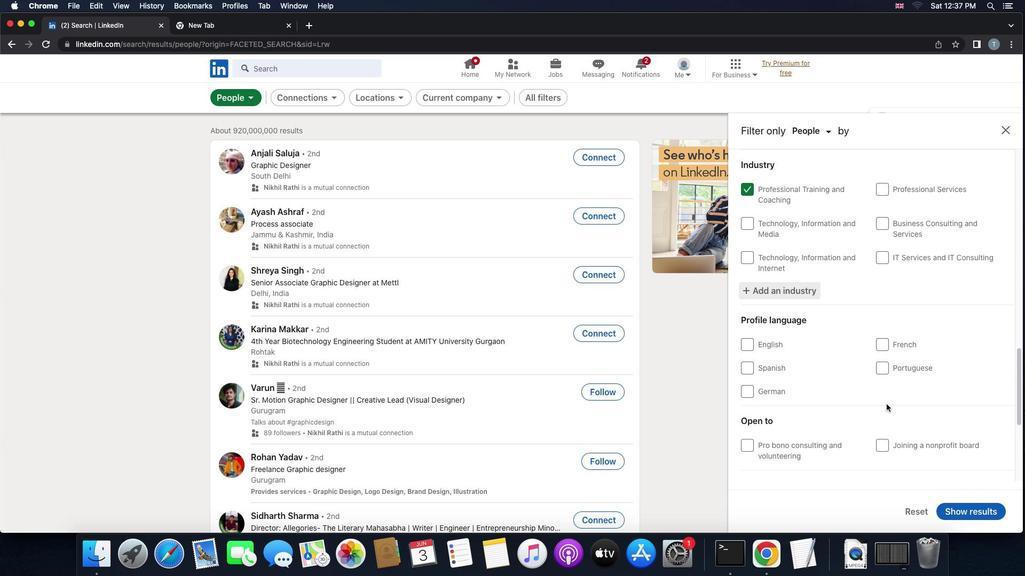 
Action: Mouse scrolled (886, 404) with delta (0, 0)
Screenshot: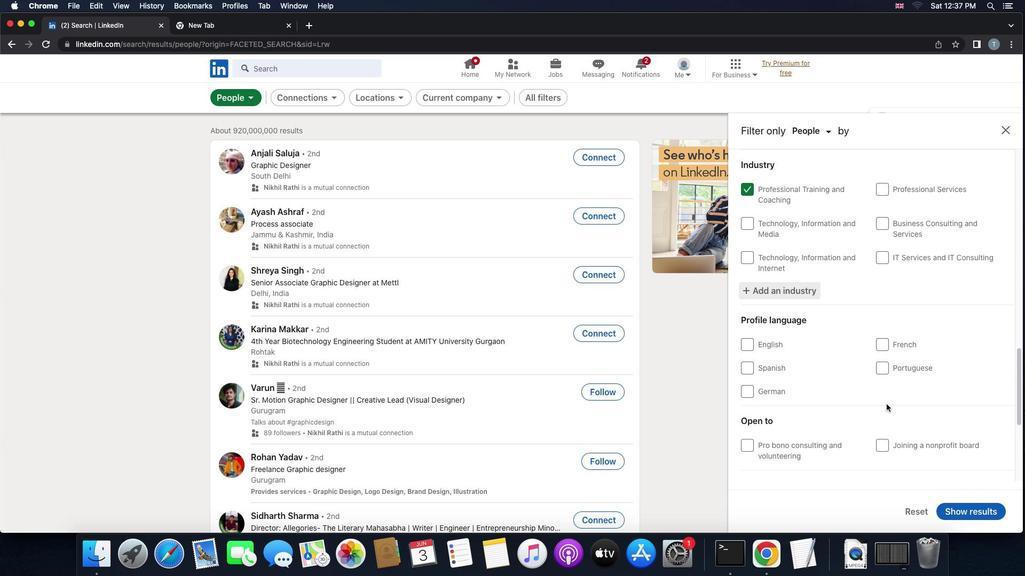 
Action: Mouse scrolled (886, 404) with delta (0, 0)
Screenshot: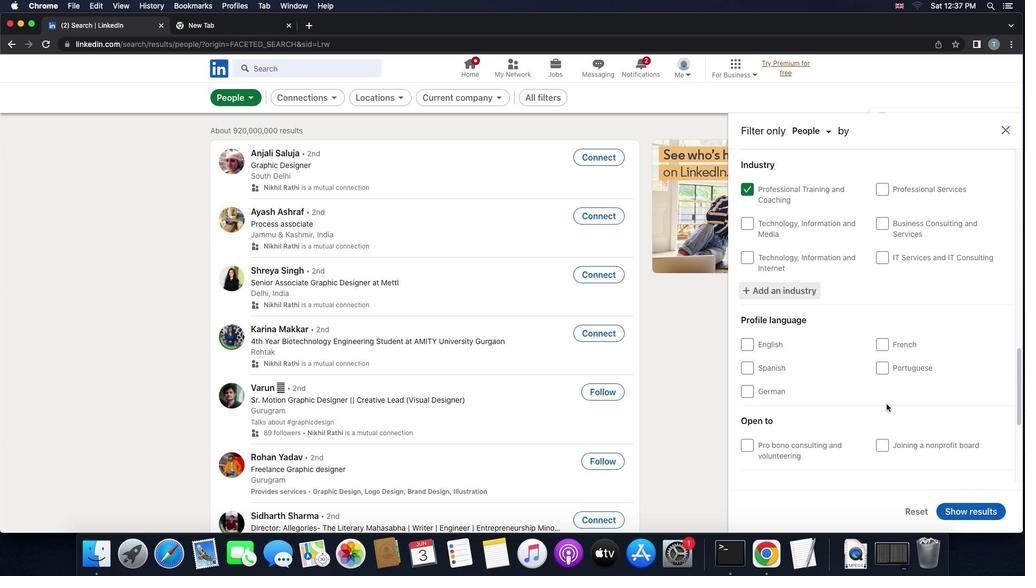 
Action: Mouse moved to (885, 405)
Screenshot: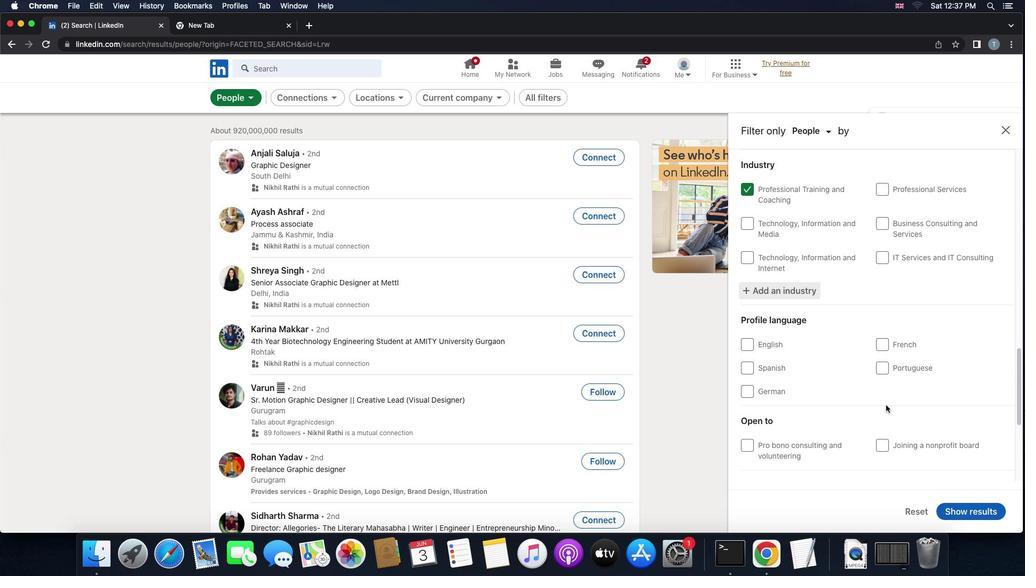 
Action: Mouse scrolled (885, 405) with delta (0, 0)
Screenshot: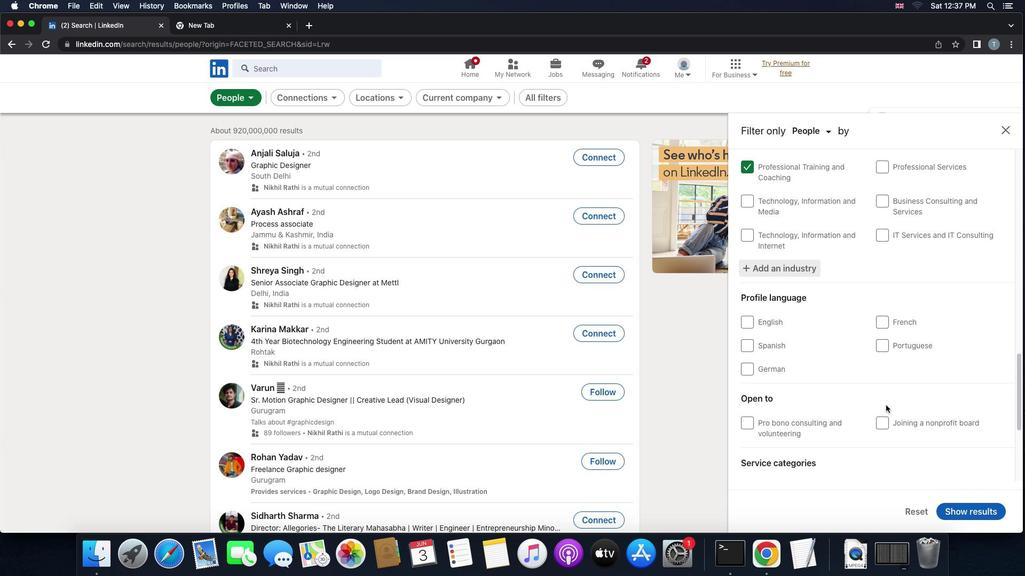 
Action: Mouse scrolled (885, 405) with delta (0, 0)
Screenshot: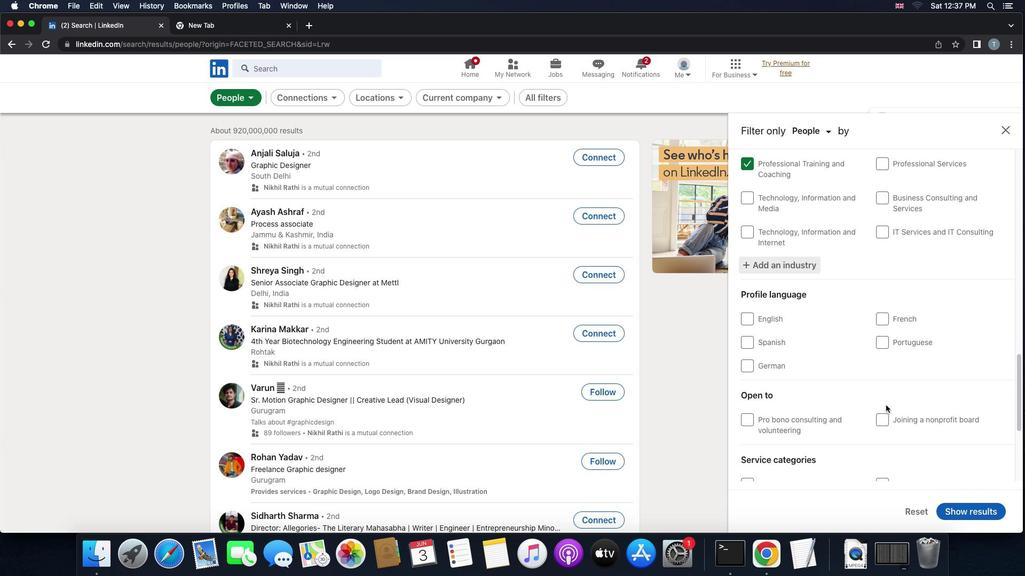 
Action: Mouse scrolled (885, 405) with delta (0, 0)
Screenshot: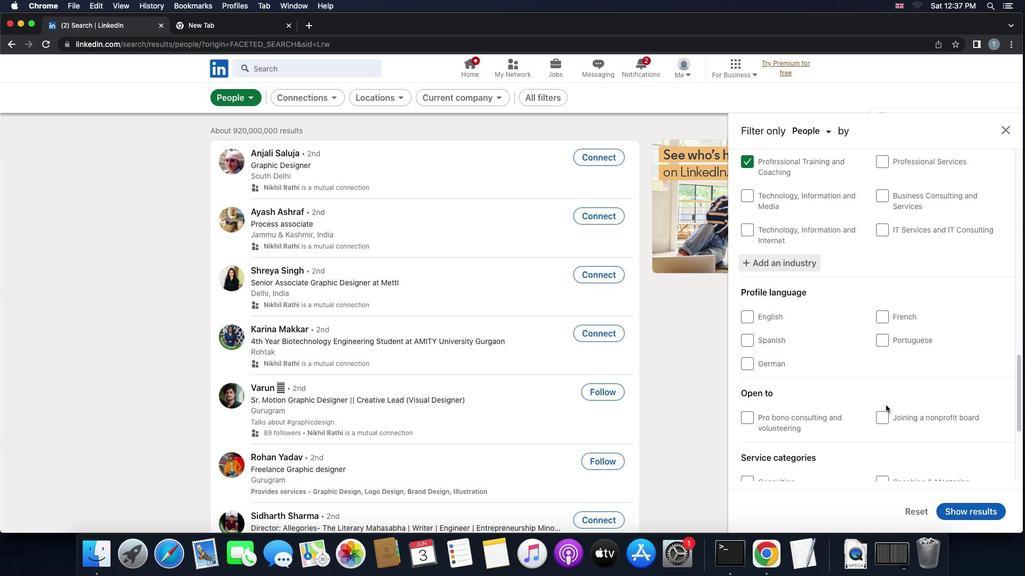 
Action: Mouse moved to (847, 384)
Screenshot: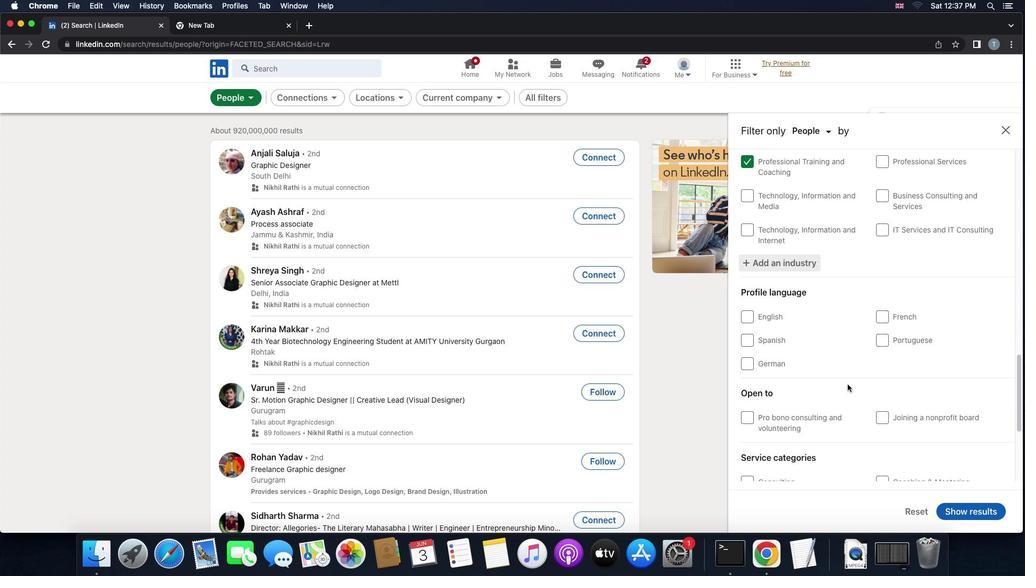 
Action: Mouse scrolled (847, 384) with delta (0, 0)
Screenshot: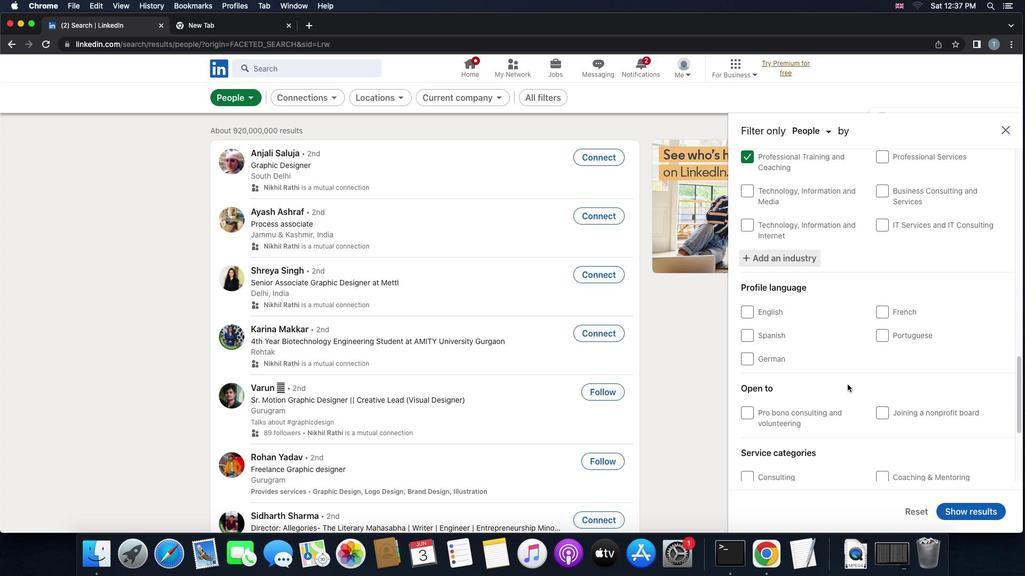 
Action: Mouse scrolled (847, 384) with delta (0, 0)
Screenshot: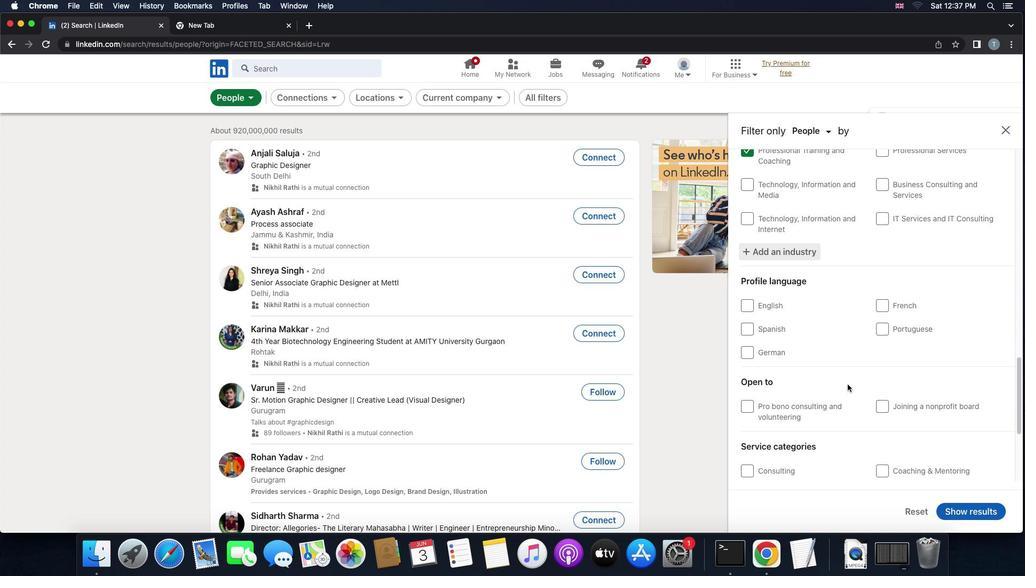 
Action: Mouse scrolled (847, 384) with delta (0, 0)
Screenshot: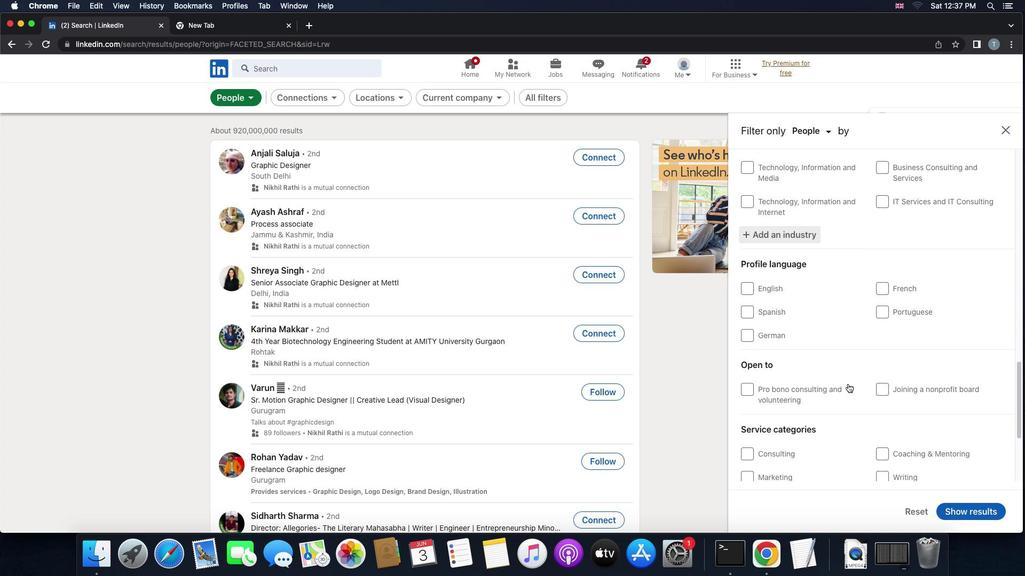 
Action: Mouse moved to (847, 383)
Screenshot: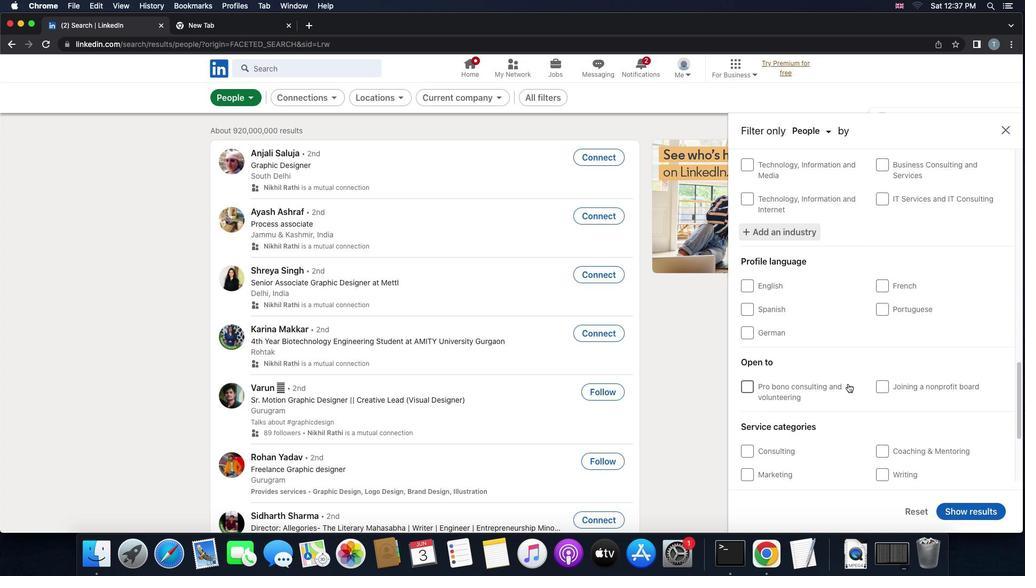 
Action: Mouse scrolled (847, 383) with delta (0, 0)
Screenshot: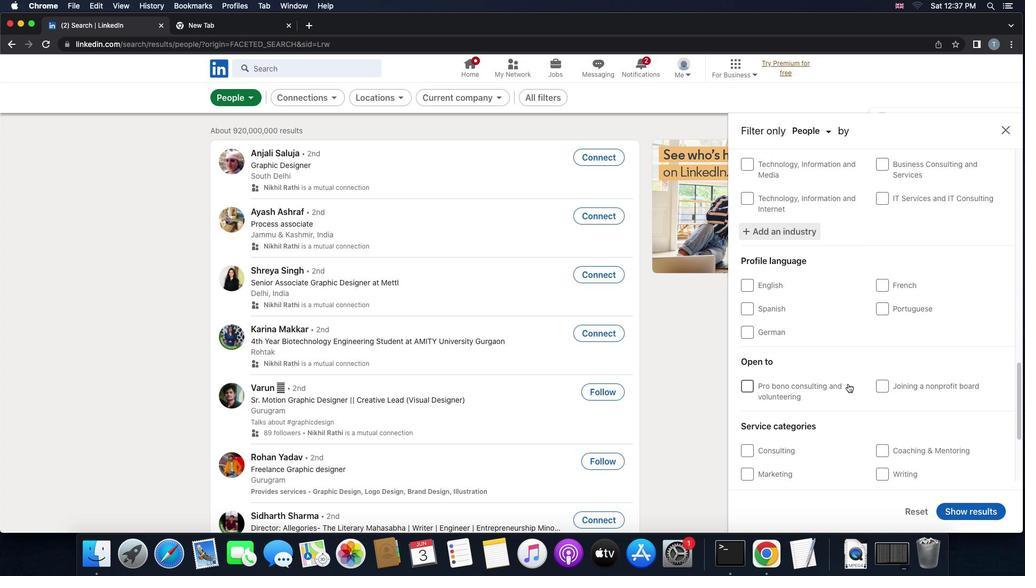 
Action: Mouse scrolled (847, 383) with delta (0, 0)
Screenshot: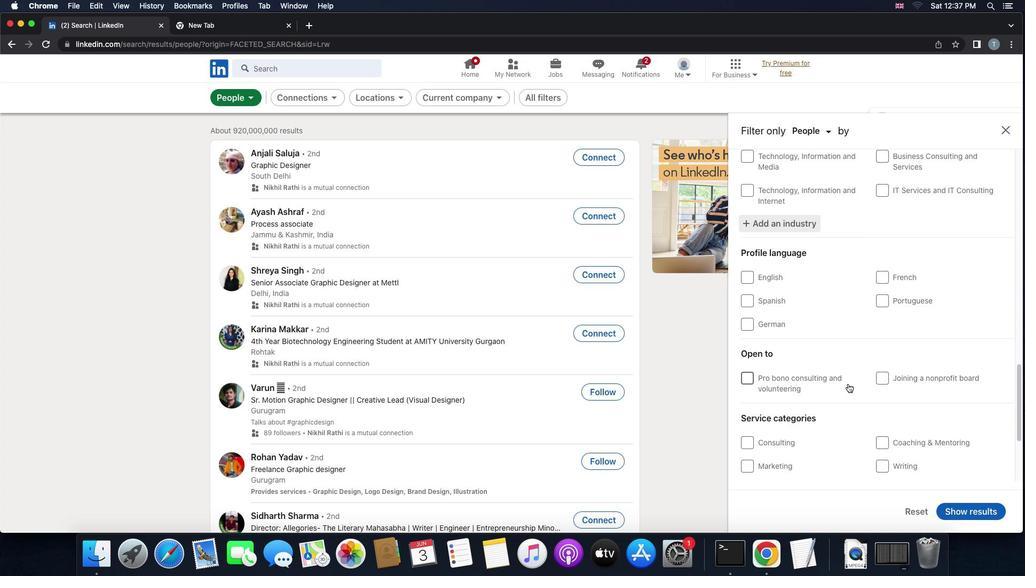 
Action: Mouse scrolled (847, 383) with delta (0, 0)
Screenshot: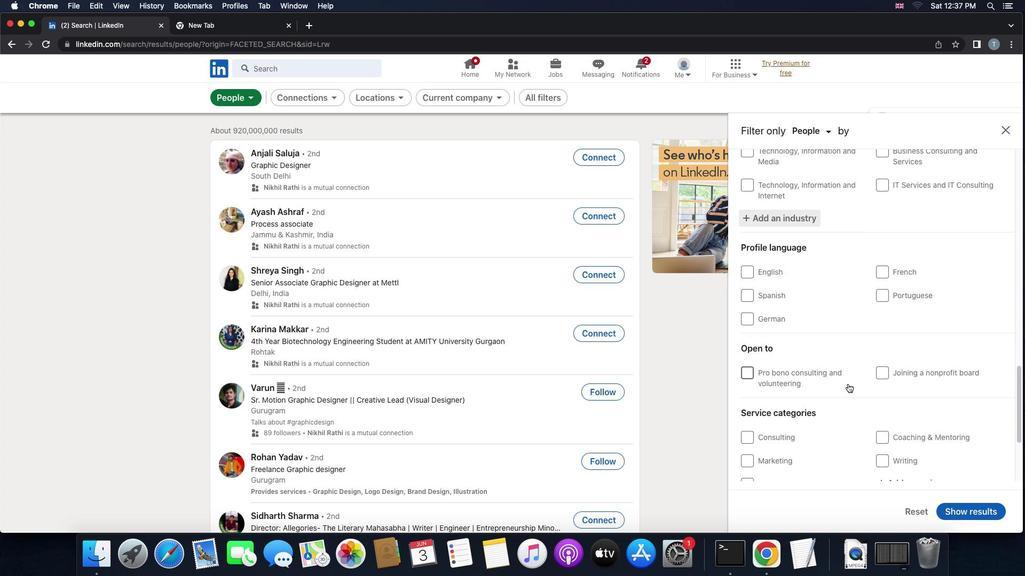 
Action: Mouse scrolled (847, 383) with delta (0, 0)
Screenshot: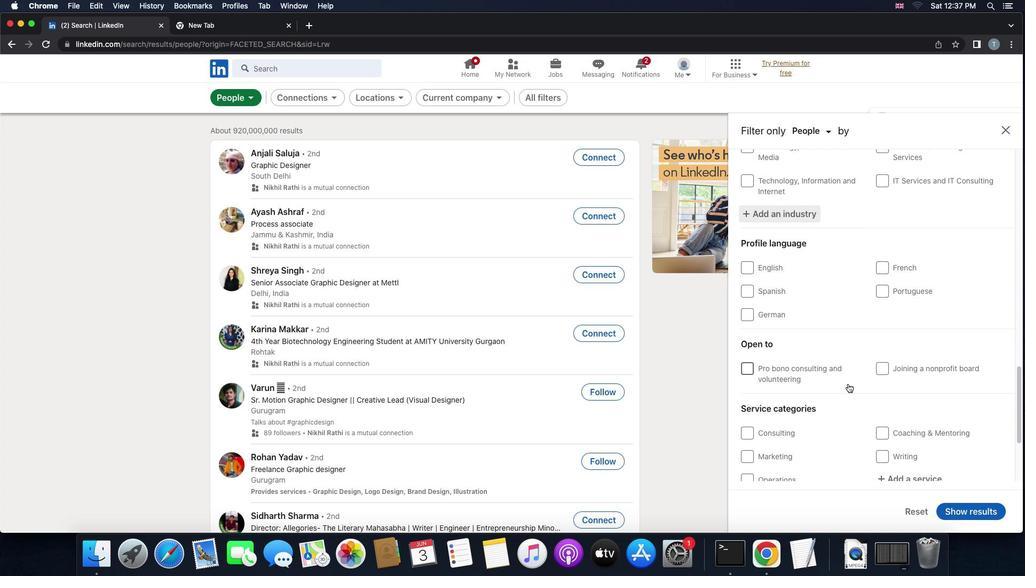 
Action: Mouse moved to (753, 289)
Screenshot: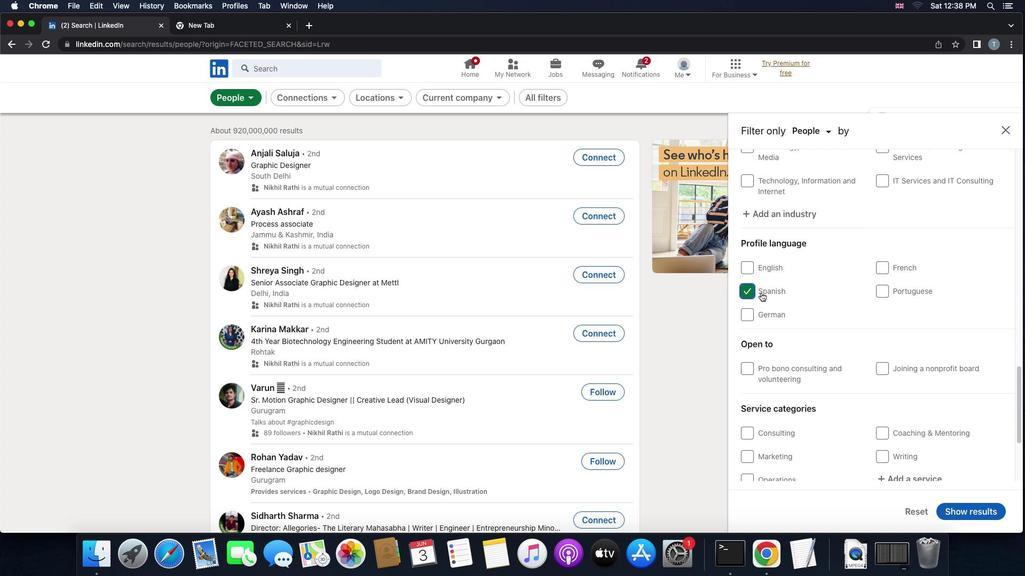 
Action: Mouse pressed left at (753, 289)
Screenshot: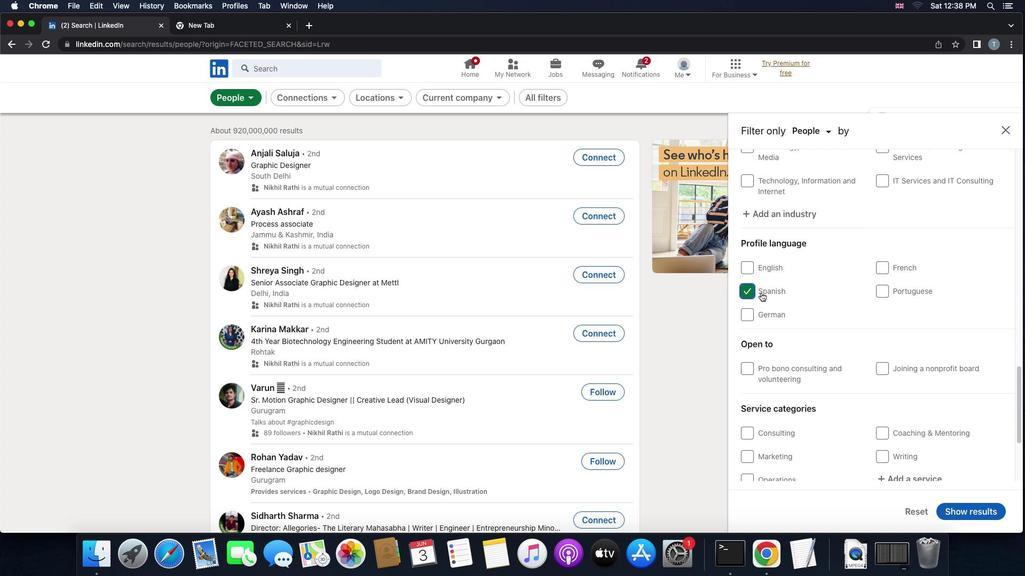 
Action: Mouse moved to (855, 328)
Screenshot: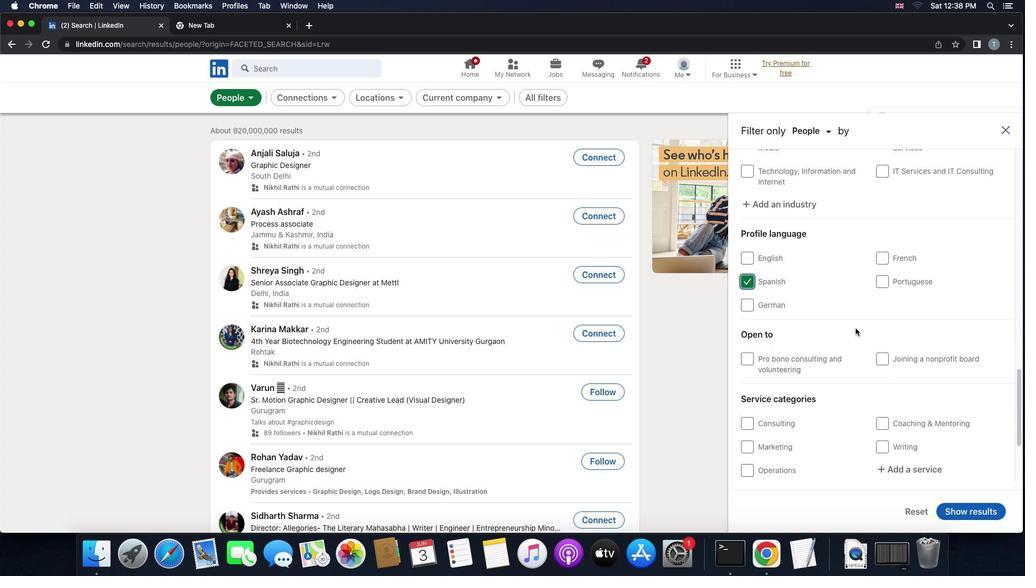 
Action: Mouse scrolled (855, 328) with delta (0, 0)
Screenshot: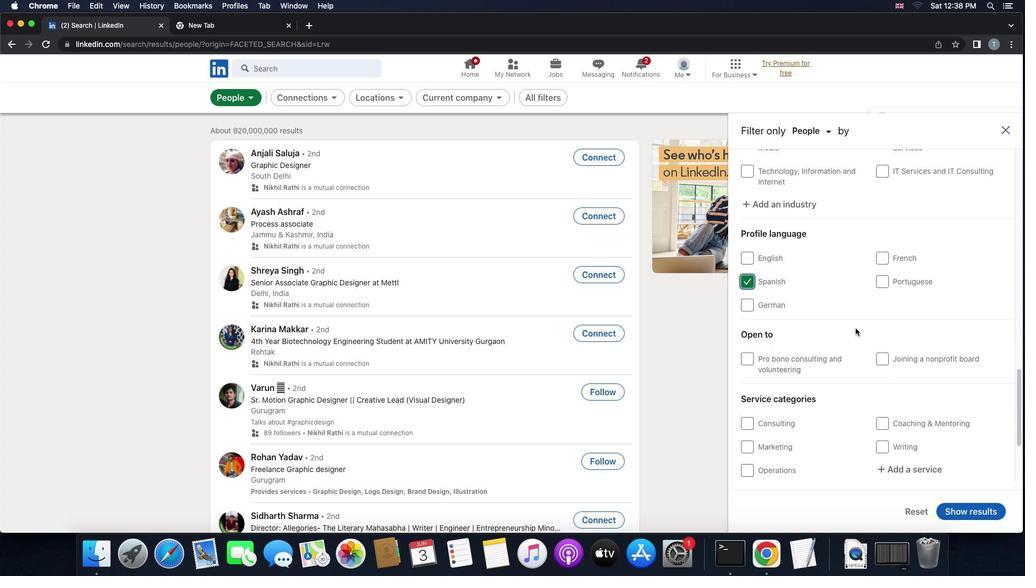 
Action: Mouse scrolled (855, 328) with delta (0, 0)
Screenshot: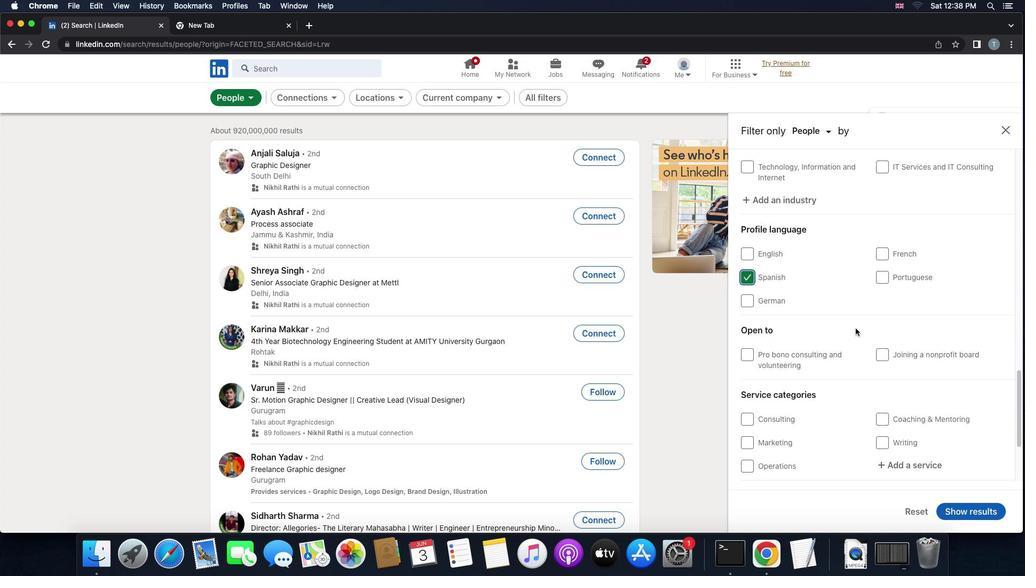 
Action: Mouse scrolled (855, 328) with delta (0, 0)
Screenshot: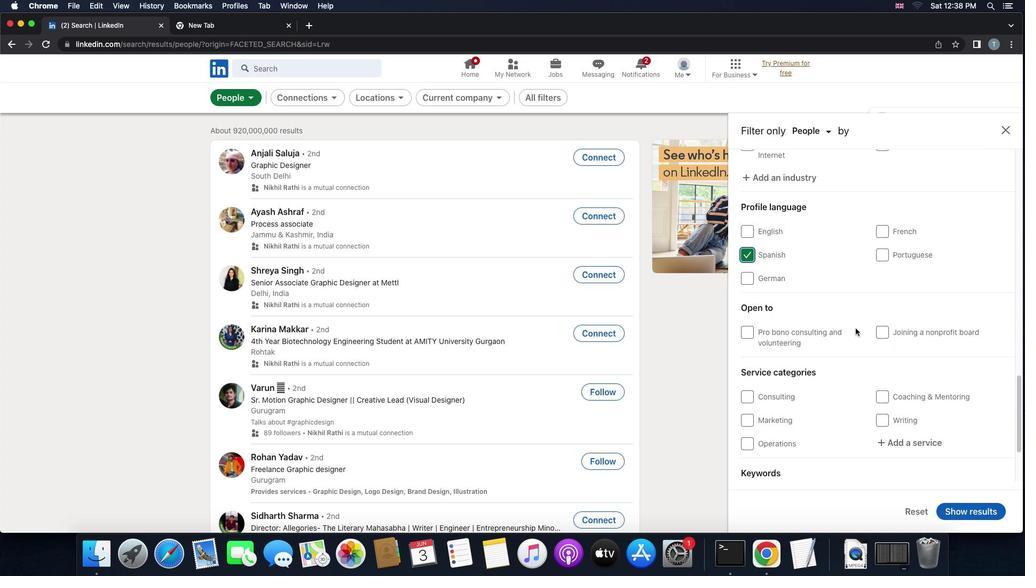 
Action: Mouse scrolled (855, 328) with delta (0, 0)
Screenshot: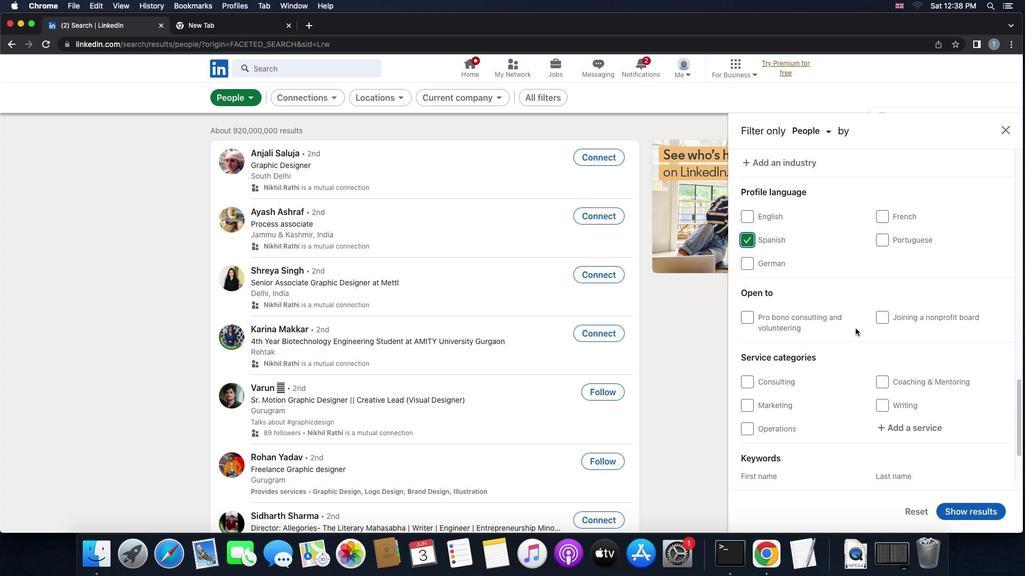 
Action: Mouse scrolled (855, 328) with delta (0, 0)
Screenshot: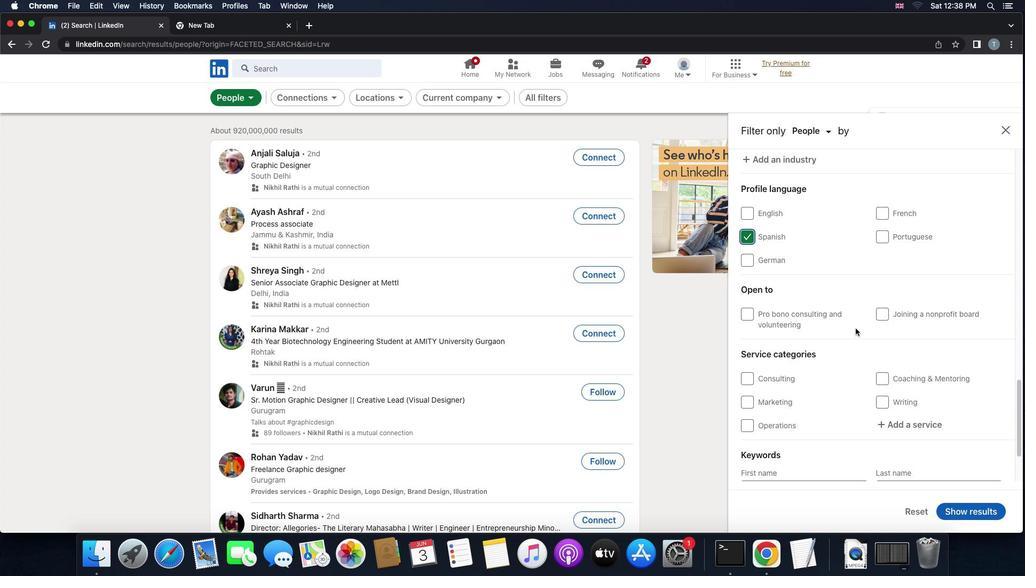 
Action: Mouse moved to (861, 350)
Screenshot: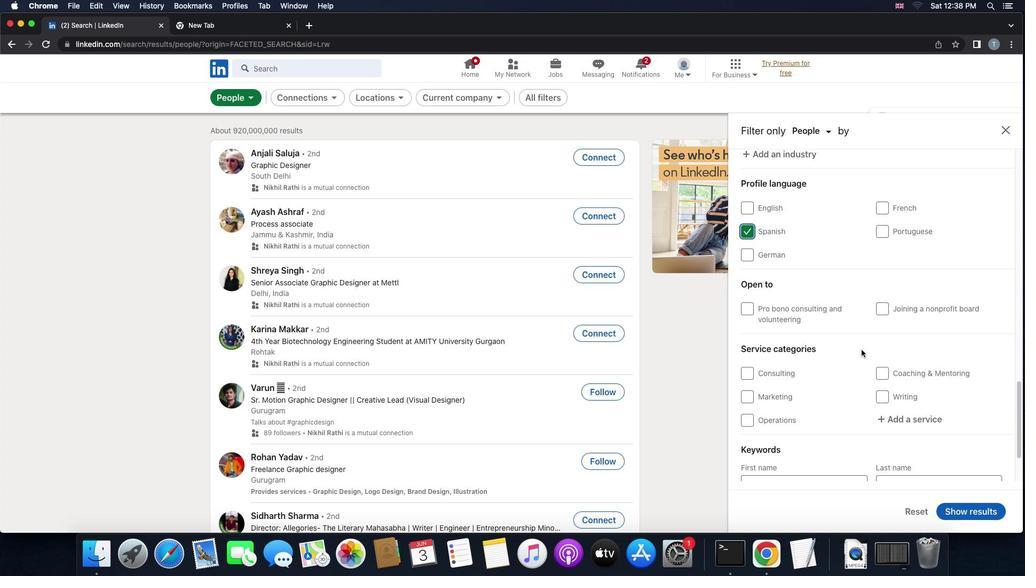 
Action: Mouse scrolled (861, 350) with delta (0, 0)
Screenshot: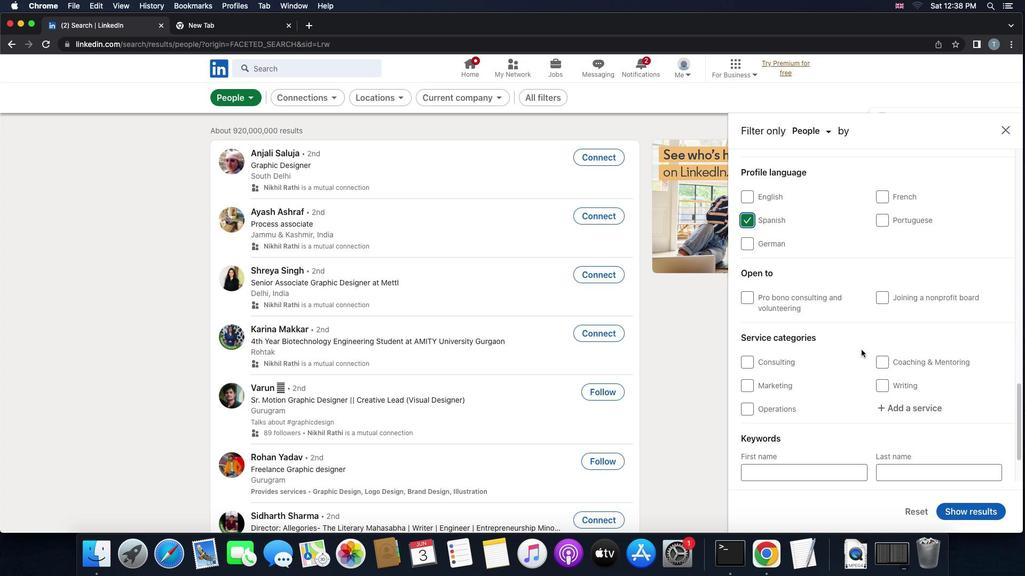 
Action: Mouse scrolled (861, 350) with delta (0, 0)
Screenshot: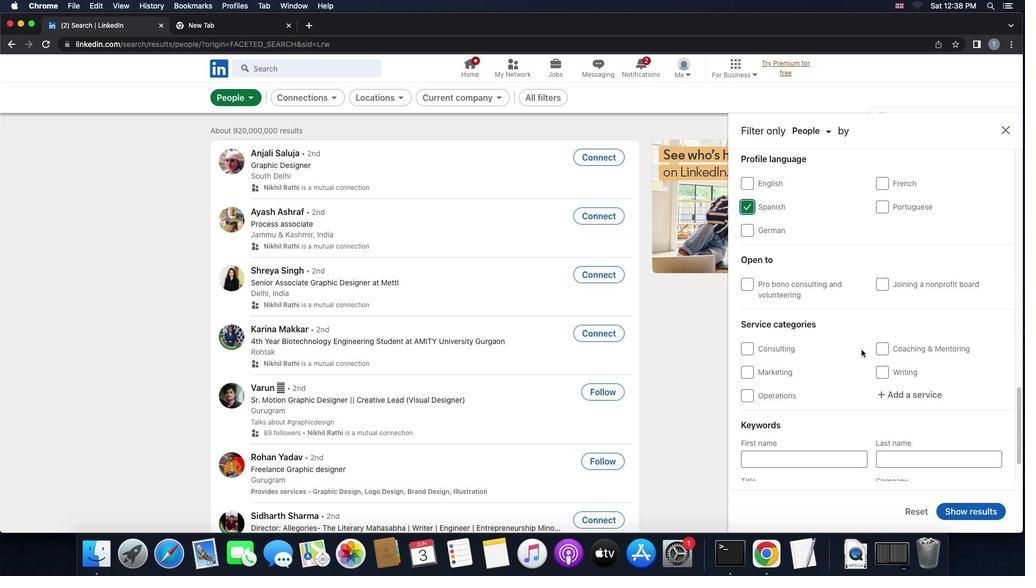
Action: Mouse scrolled (861, 350) with delta (0, -1)
Screenshot: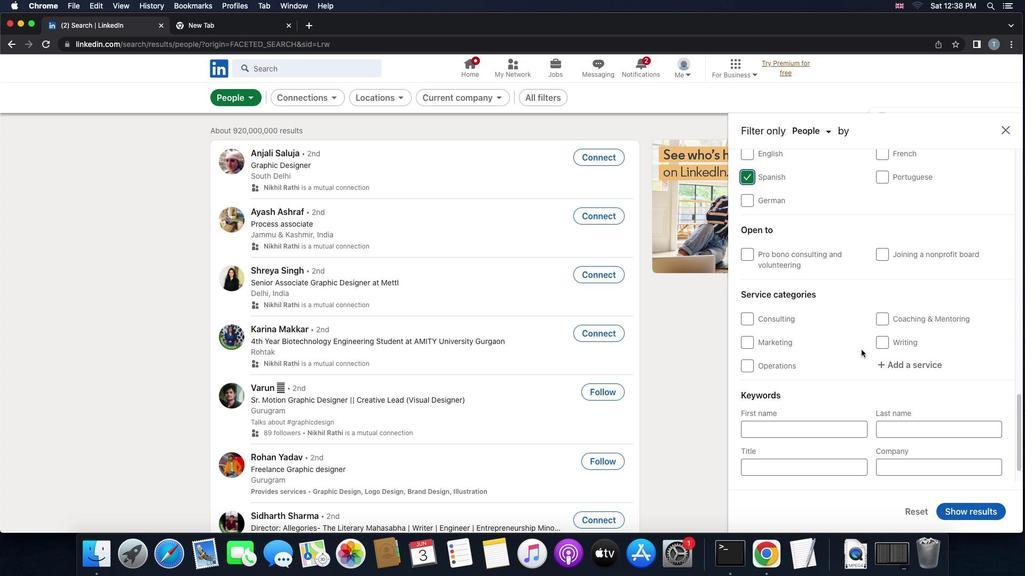 
Action: Mouse moved to (858, 361)
Screenshot: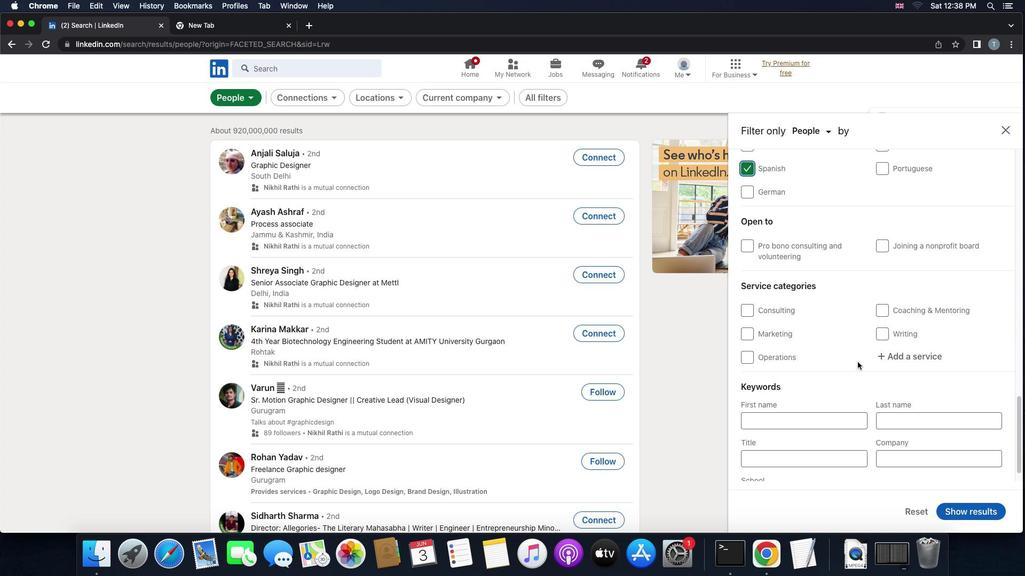 
Action: Mouse scrolled (858, 361) with delta (0, 0)
Screenshot: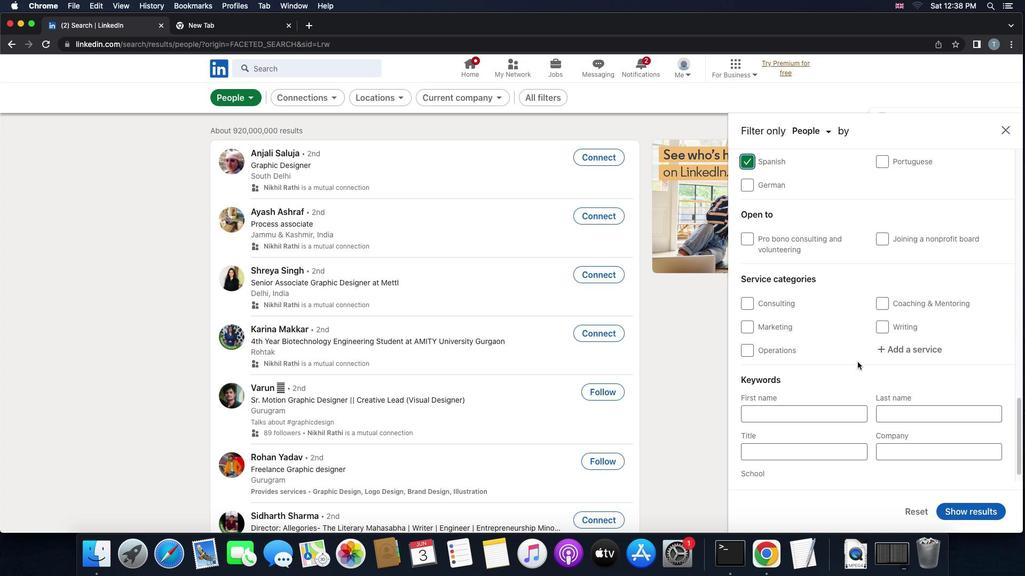 
Action: Mouse scrolled (858, 361) with delta (0, 0)
Screenshot: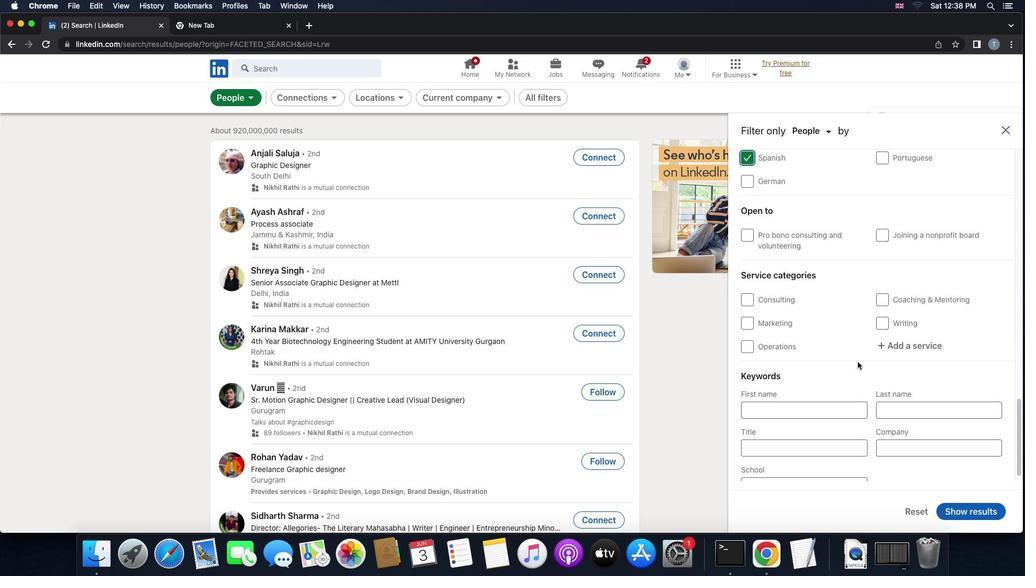 
Action: Mouse moved to (856, 365)
Screenshot: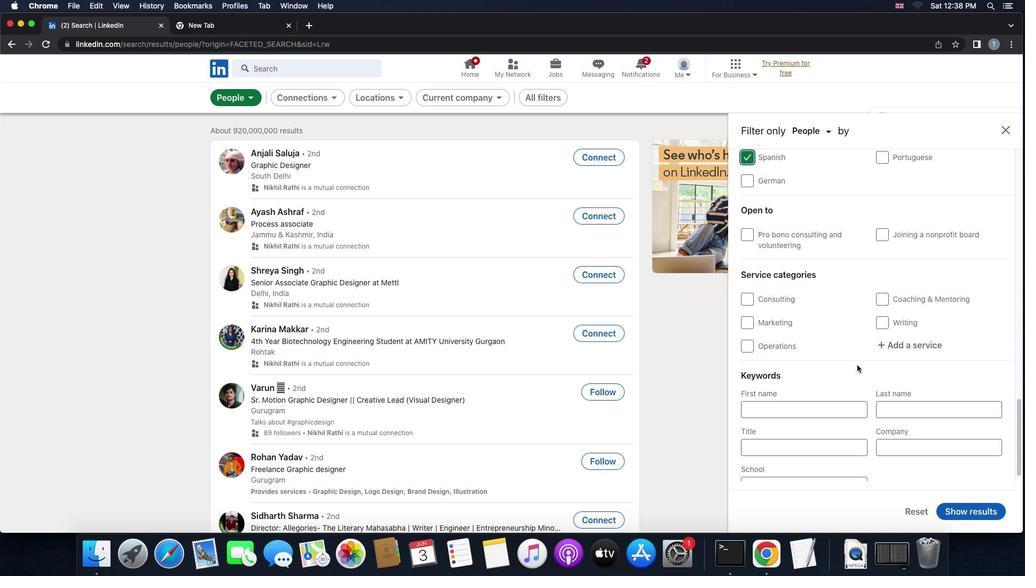 
Action: Mouse scrolled (856, 365) with delta (0, 0)
Screenshot: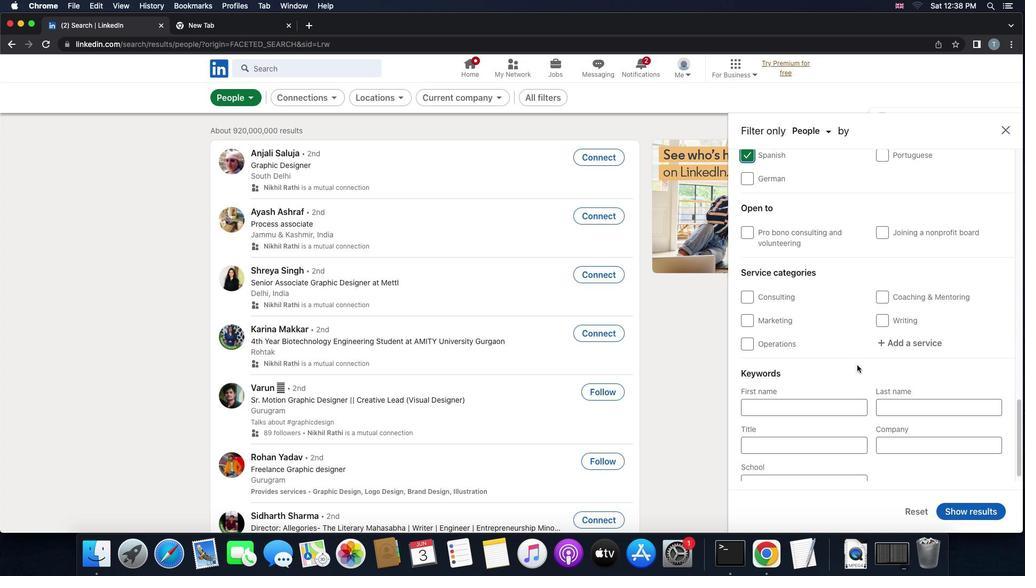 
Action: Mouse scrolled (856, 365) with delta (0, 0)
Screenshot: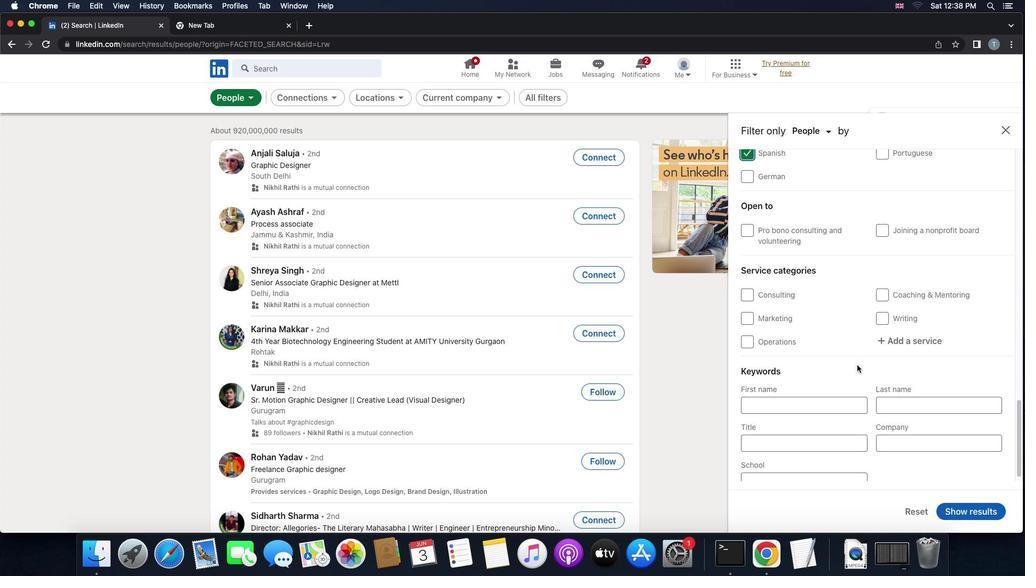 
Action: Mouse scrolled (856, 365) with delta (0, 0)
Screenshot: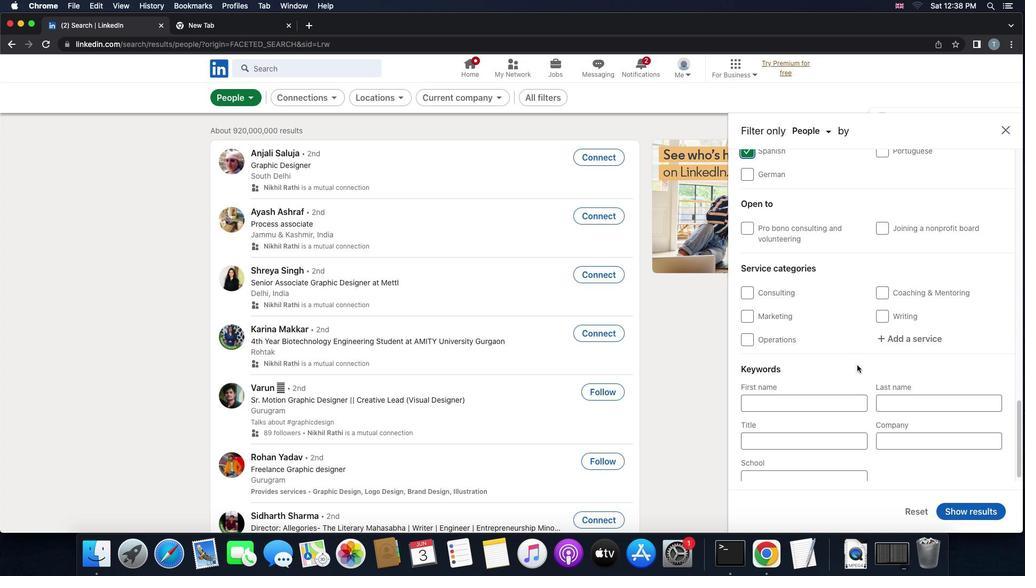 
Action: Mouse moved to (857, 365)
Screenshot: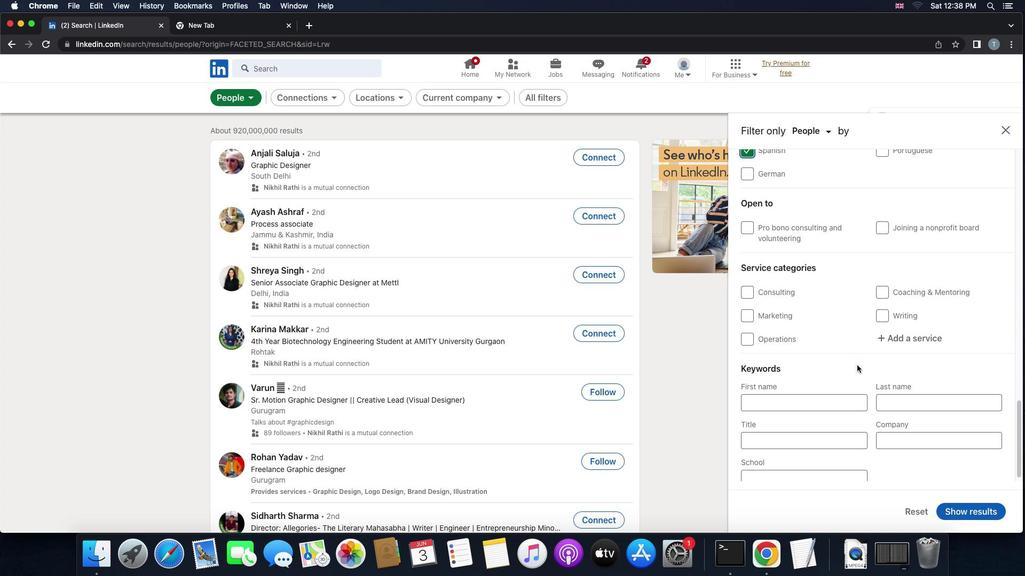 
Action: Mouse scrolled (857, 365) with delta (0, 0)
Screenshot: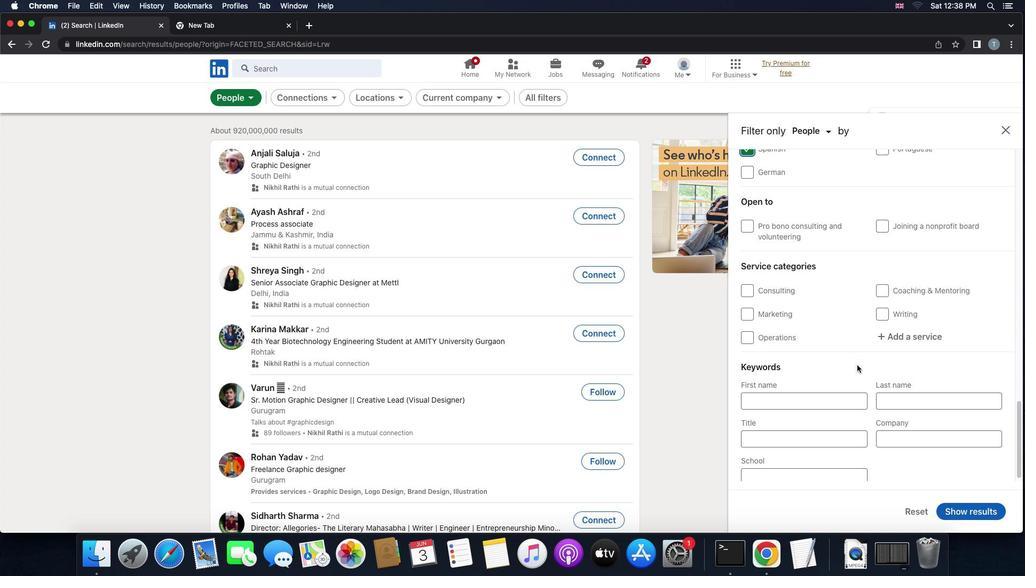 
Action: Mouse scrolled (857, 365) with delta (0, 0)
Screenshot: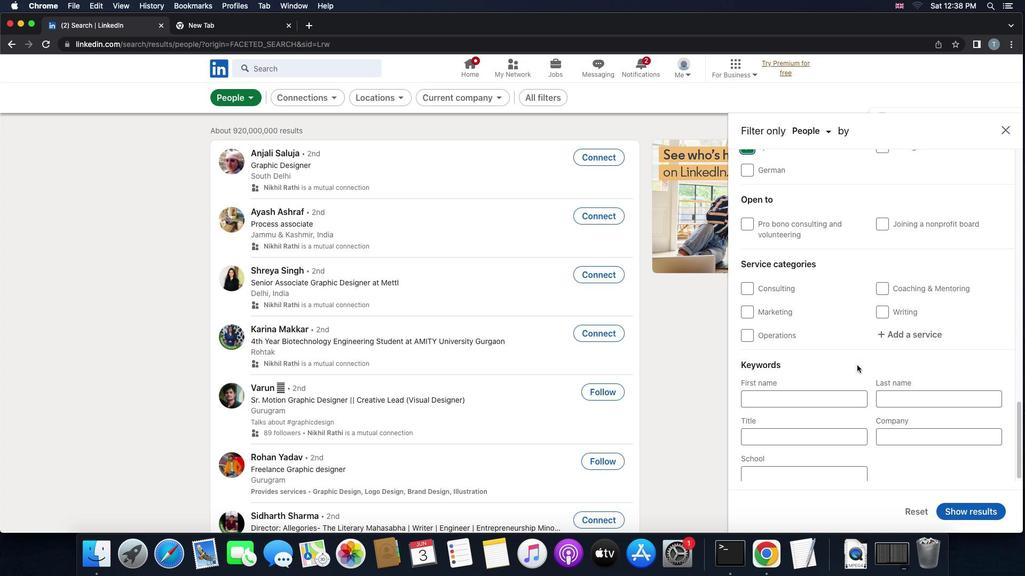
Action: Mouse moved to (897, 330)
Screenshot: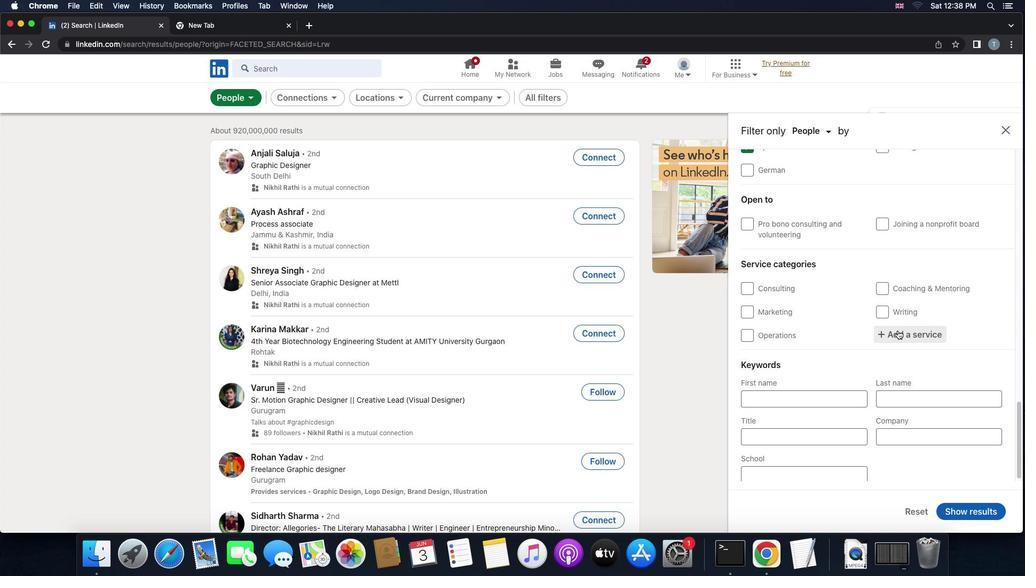 
Action: Mouse pressed left at (897, 330)
Screenshot: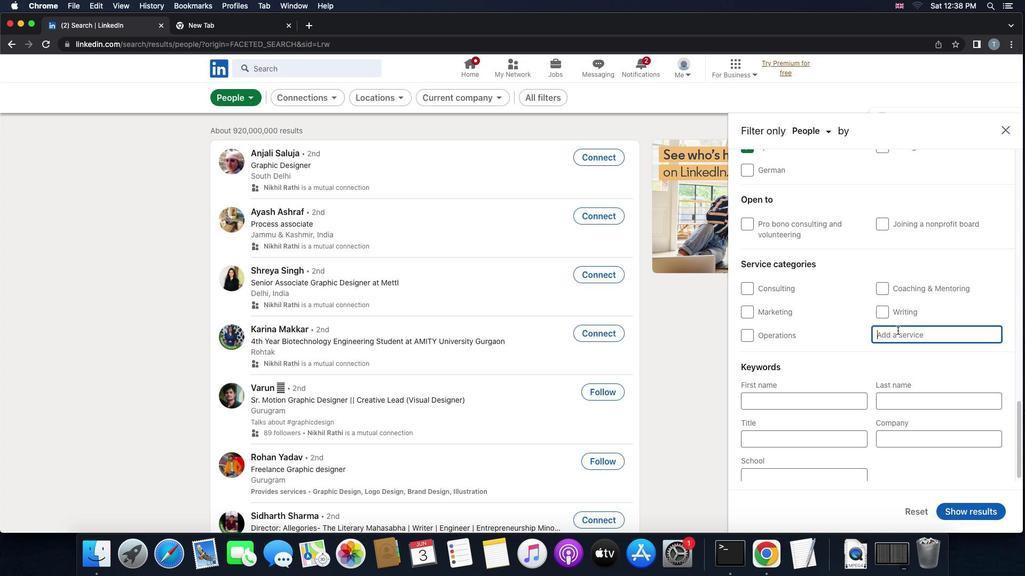 
Action: Mouse moved to (906, 331)
Screenshot: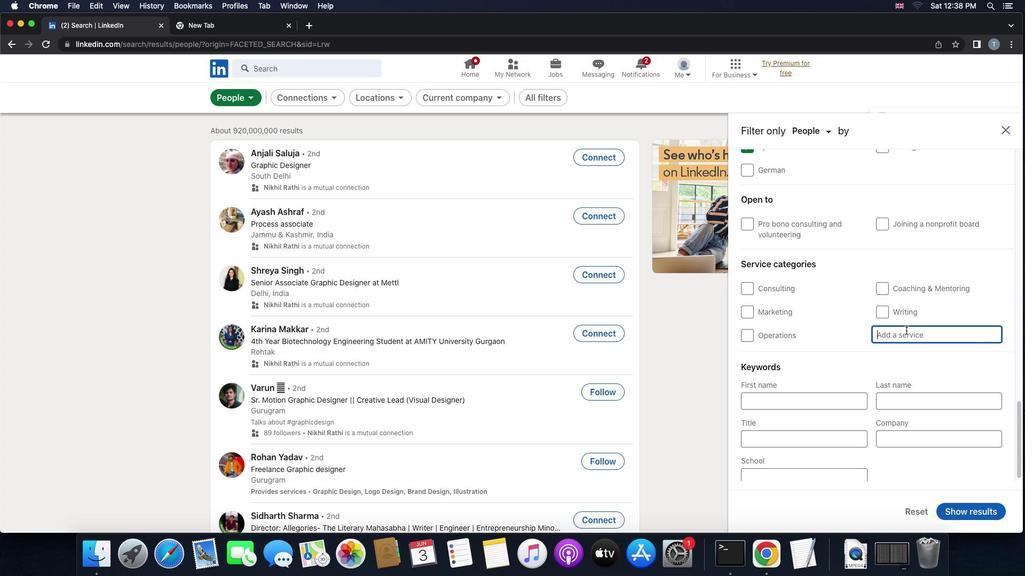 
Action: Key pressed Key.shift'U''X'Key.spaceKey.shift'R''e''s''e''a''r''c'
Screenshot: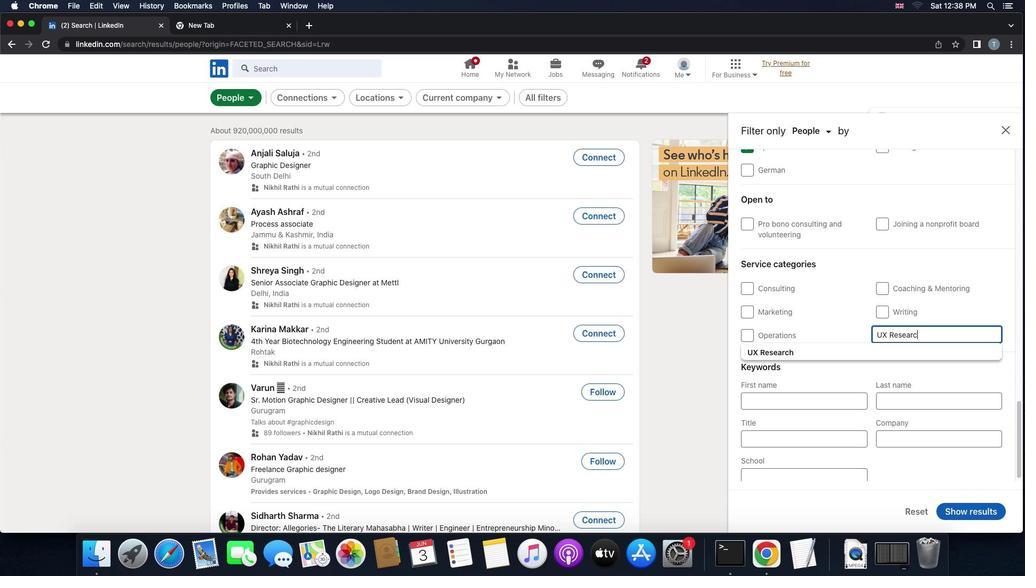 
Action: Mouse moved to (904, 350)
Screenshot: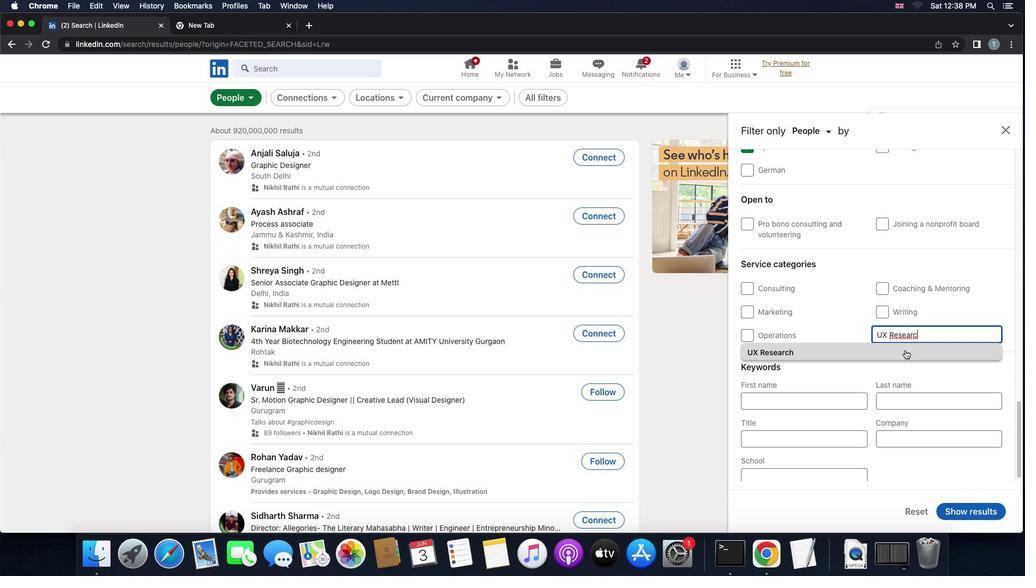 
Action: Mouse pressed left at (904, 350)
Screenshot: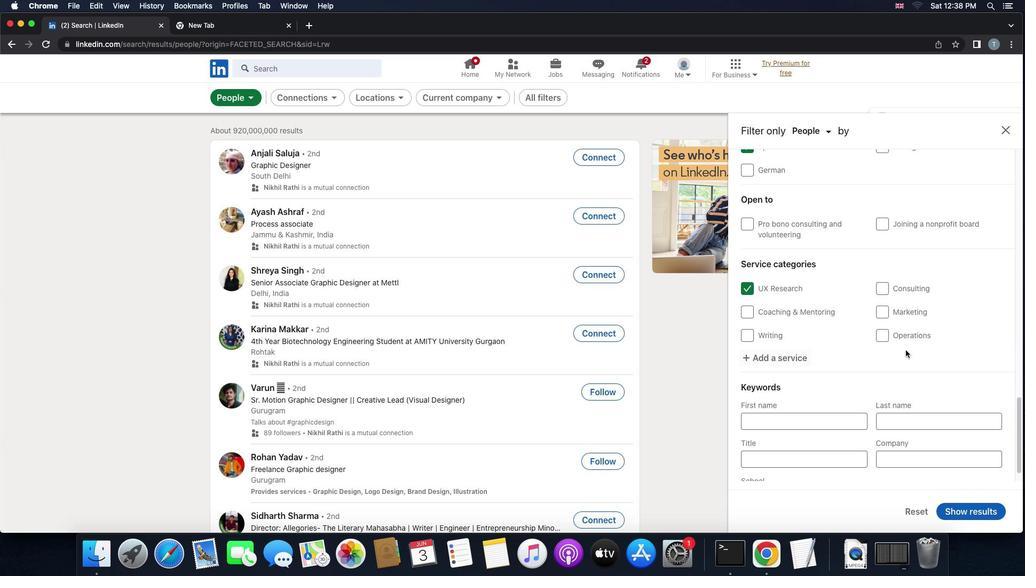 
Action: Mouse moved to (905, 350)
Screenshot: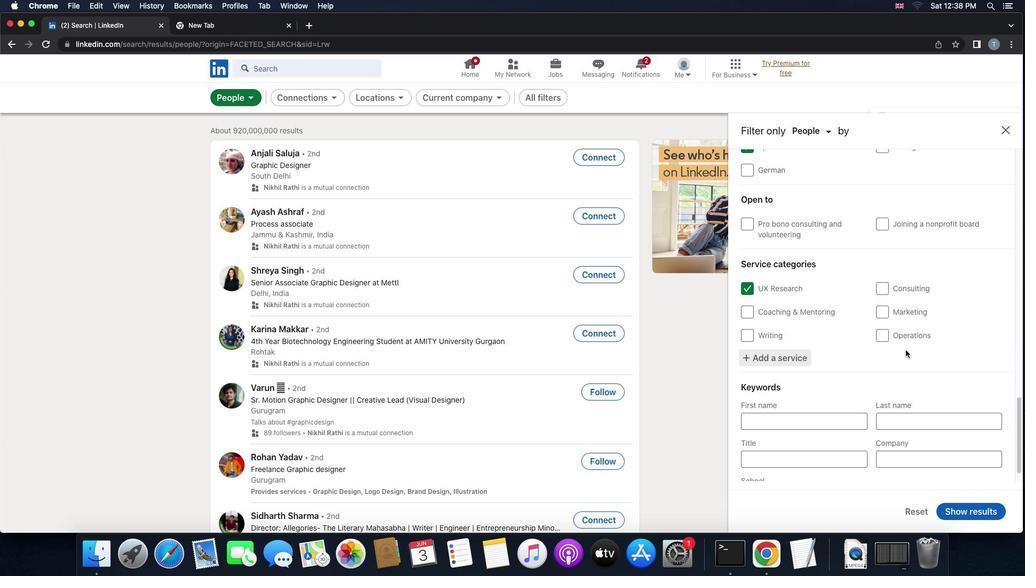 
Action: Mouse scrolled (905, 350) with delta (0, 0)
Screenshot: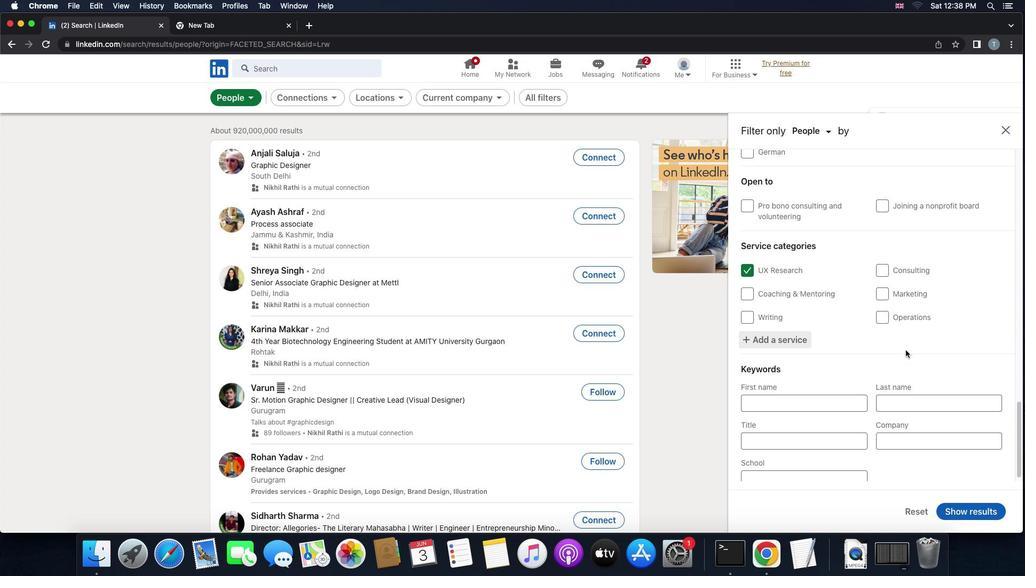 
Action: Mouse scrolled (905, 350) with delta (0, 0)
Screenshot: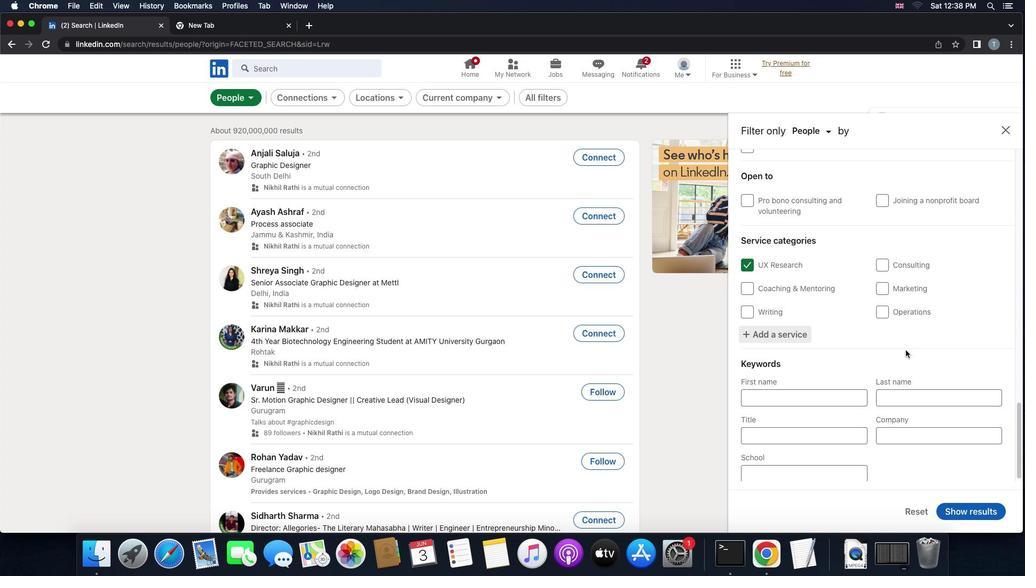 
Action: Mouse scrolled (905, 350) with delta (0, -1)
Screenshot: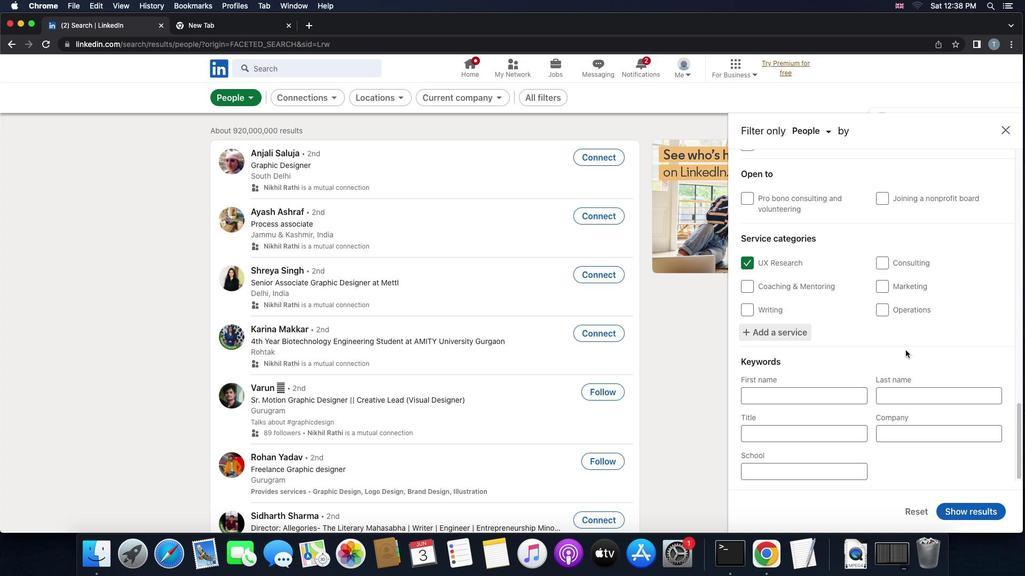 
Action: Mouse scrolled (905, 350) with delta (0, -2)
Screenshot: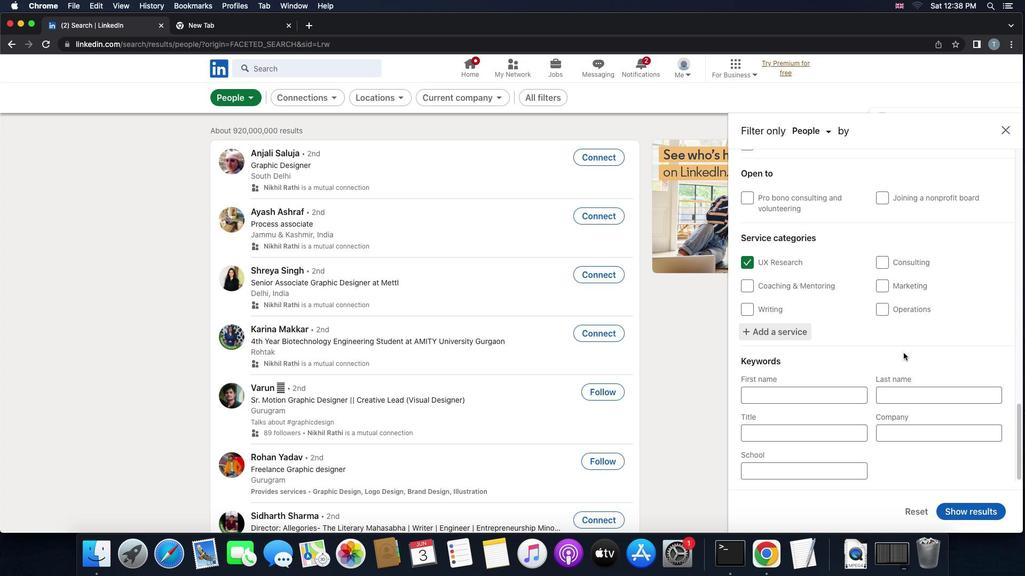
Action: Mouse moved to (819, 435)
Screenshot: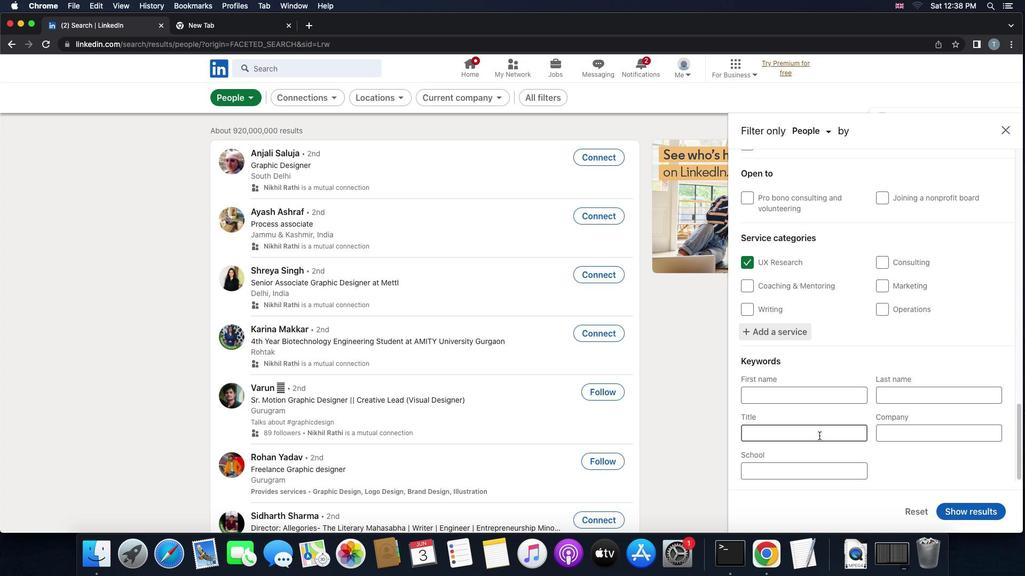 
Action: Mouse pressed left at (819, 435)
Screenshot: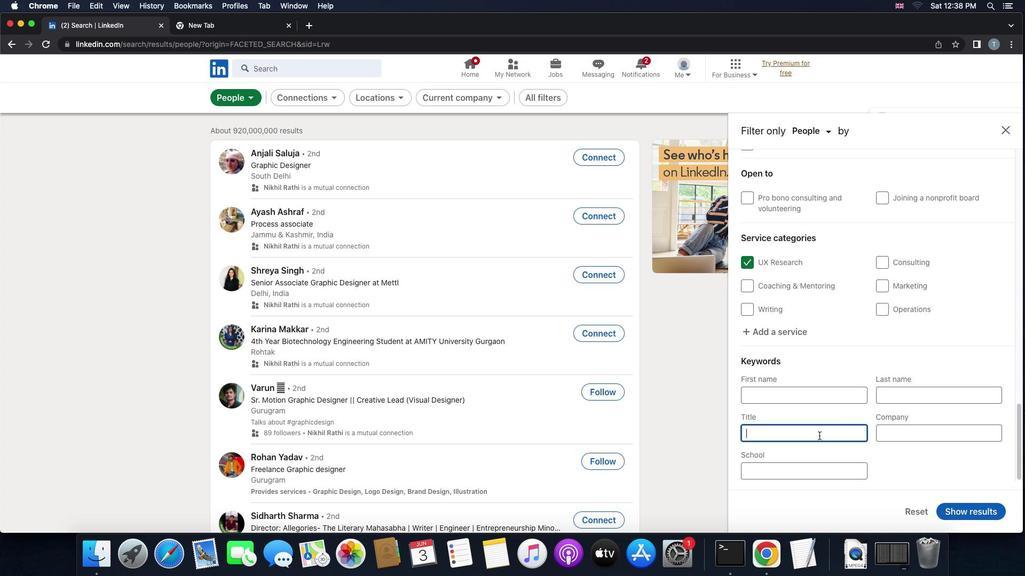 
Action: Key pressed 'p''a''i''n''t''e''r'
Screenshot: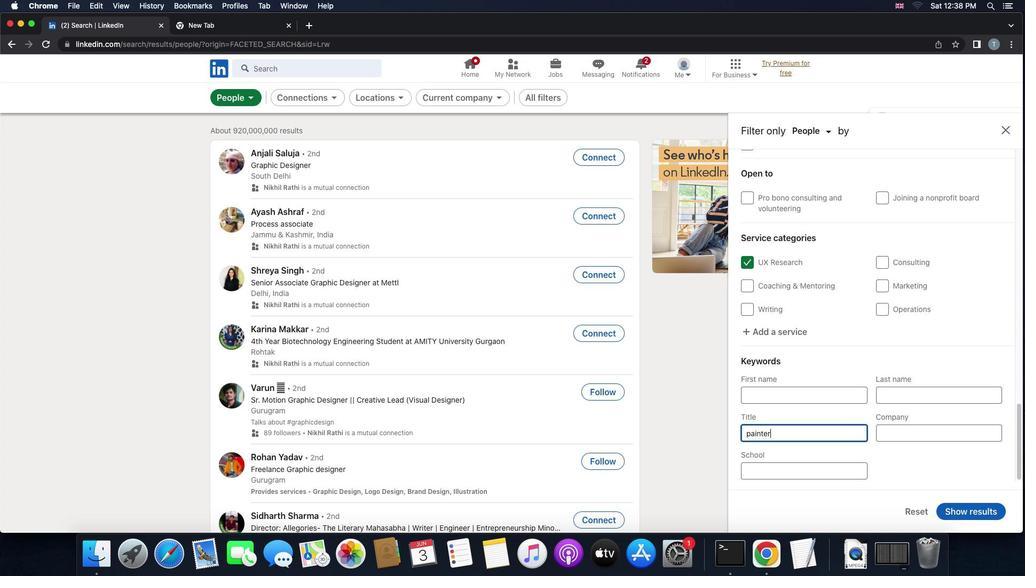 
Action: Mouse moved to (965, 511)
Screenshot: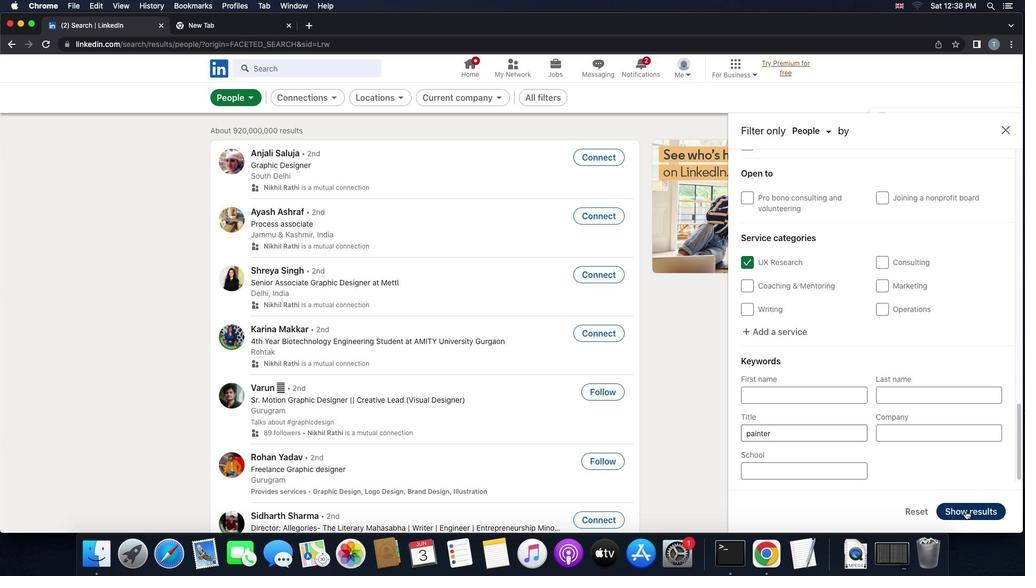 
Action: Mouse pressed left at (965, 511)
Screenshot: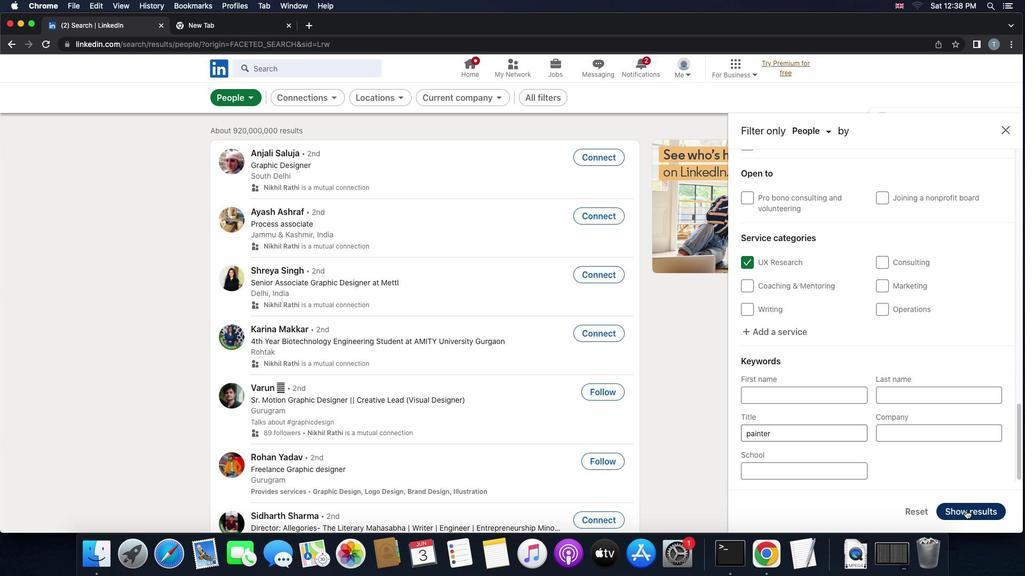 
Action: Mouse moved to (965, 510)
Screenshot: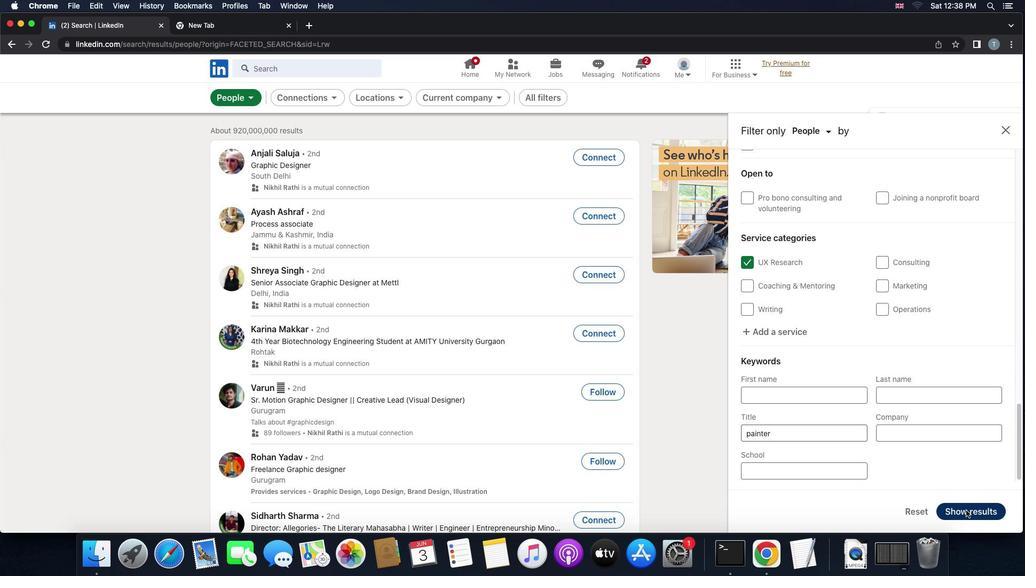 
